 Task: Compose an email with the signature Gus Powell with the subject Request for feedback on a social media campaign and the message I am writing to follow up on the status of the proposal. from softage.2@softage.net to softage.10@softage.net with an attached image file Slideshow_slide.jpg Undo the message and rewrite the message as Please let me know if there are any changes to the project requirements. Send the email. Finally, move the email from Sent Items to the label Journaling
Action: Mouse moved to (180, 539)
Screenshot: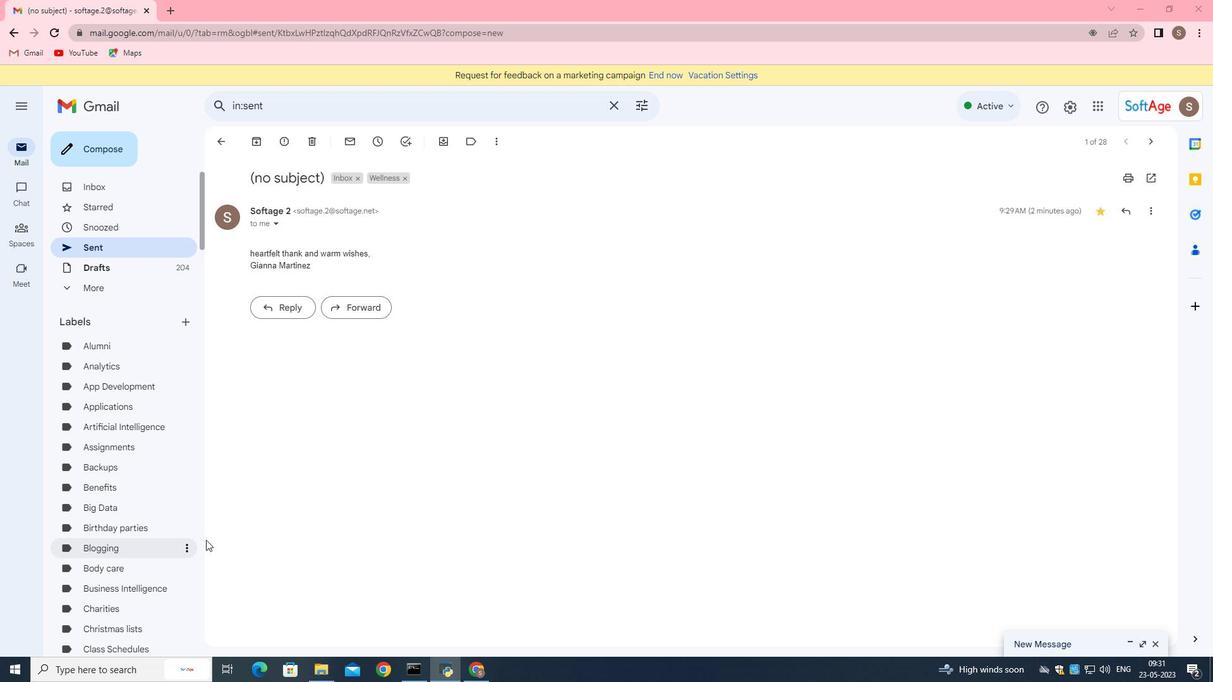 
Action: Mouse scrolled (180, 538) with delta (0, 0)
Screenshot: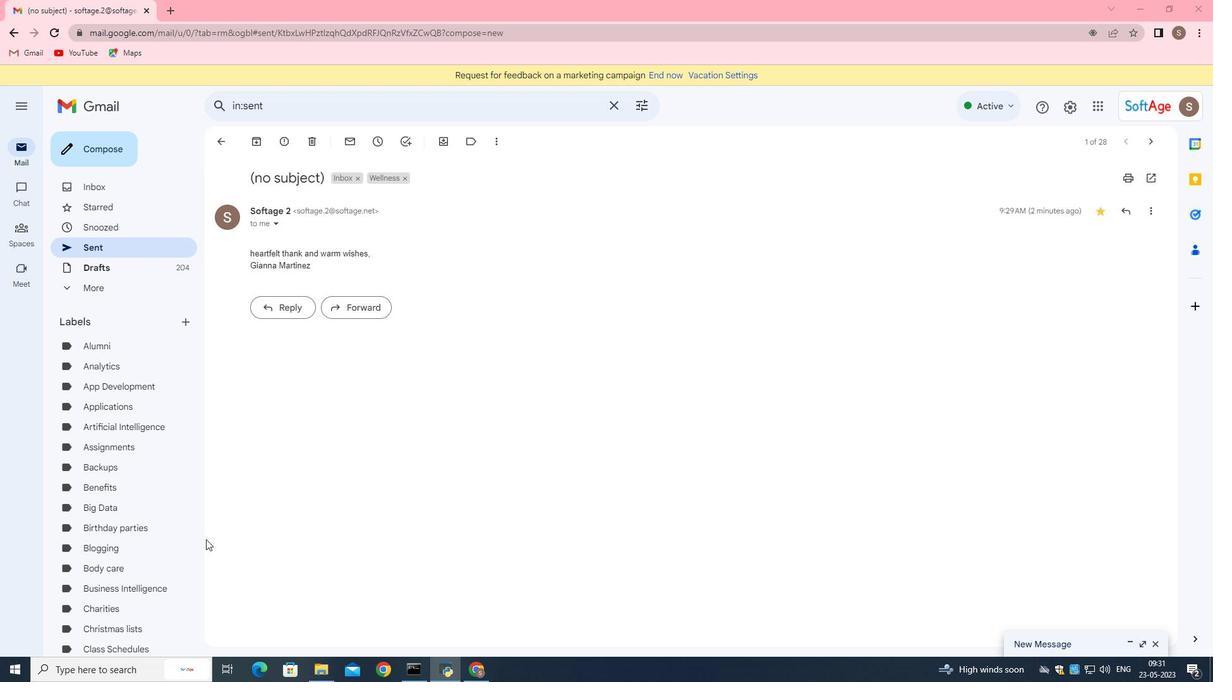 
Action: Mouse moved to (163, 545)
Screenshot: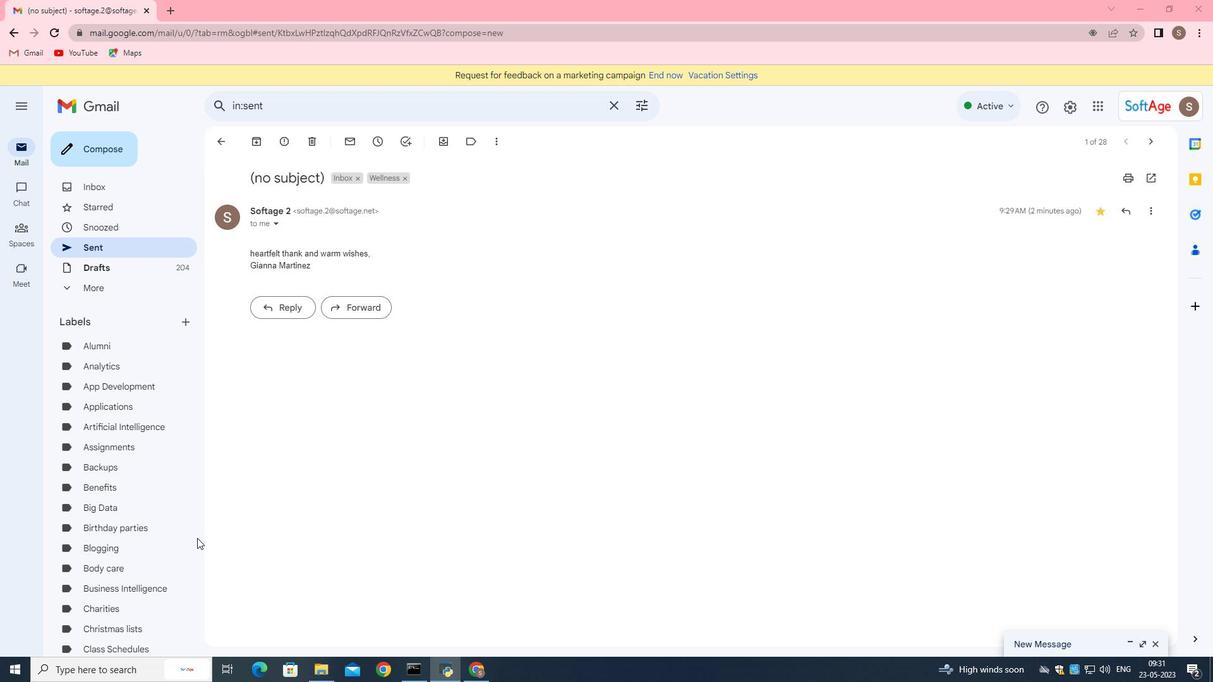 
Action: Mouse scrolled (163, 545) with delta (0, 0)
Screenshot: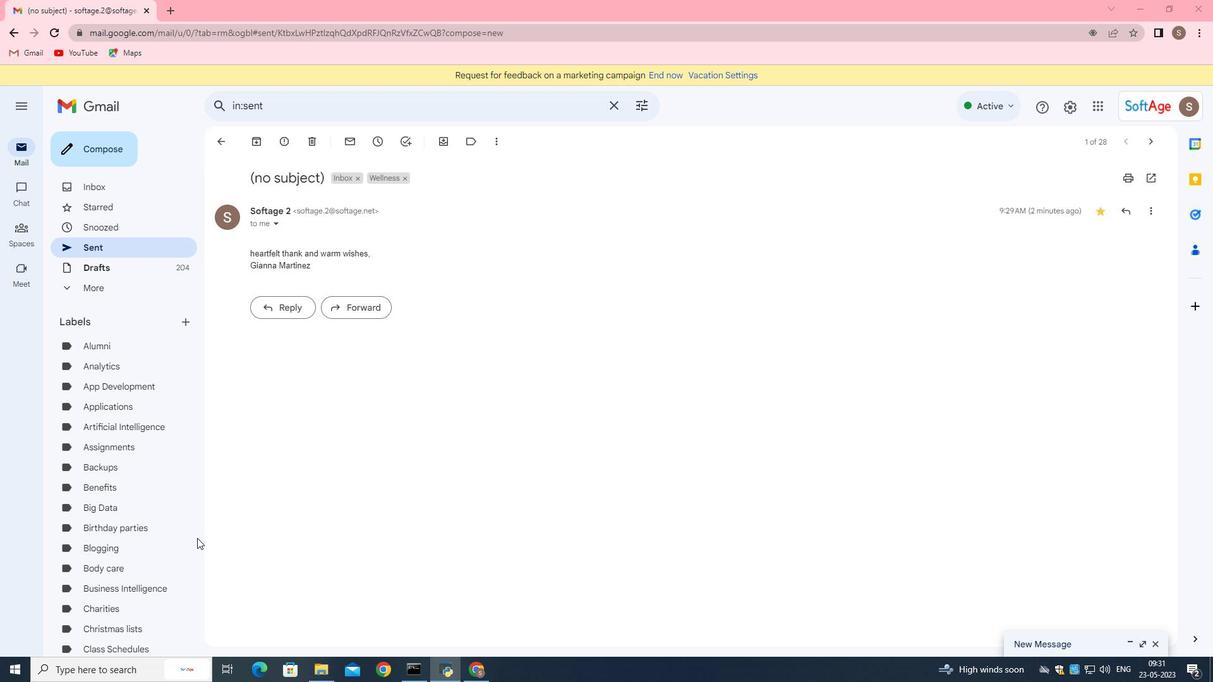 
Action: Mouse moved to (160, 547)
Screenshot: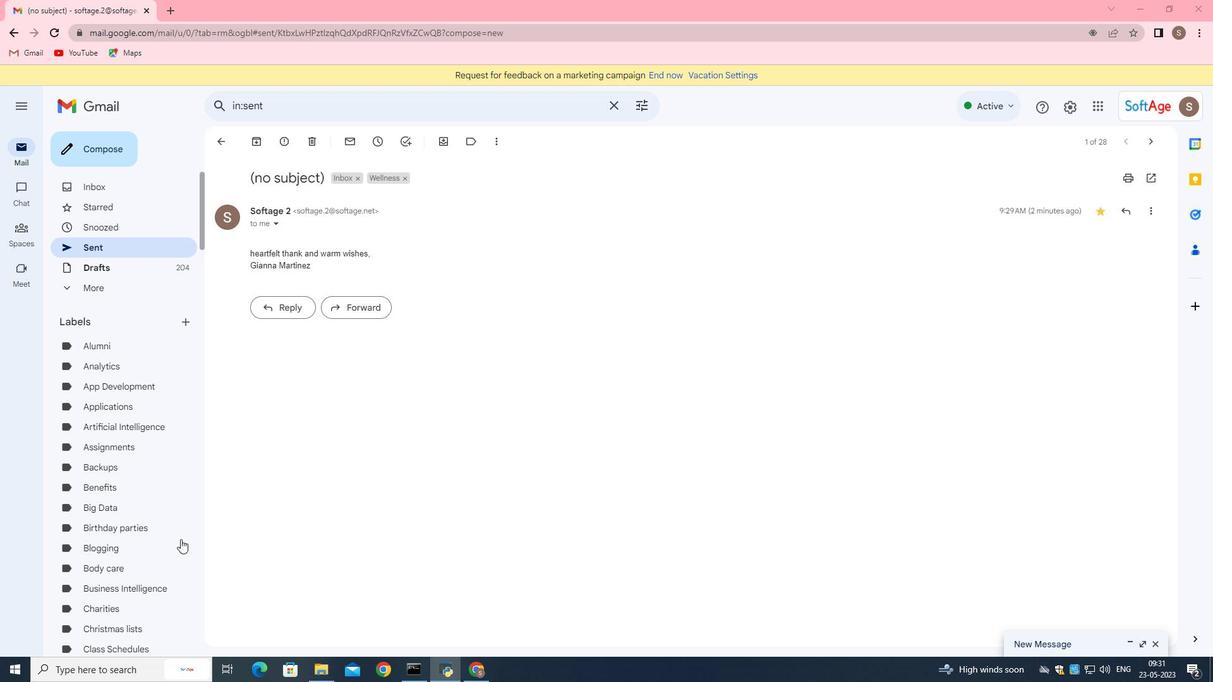 
Action: Mouse scrolled (160, 546) with delta (0, 0)
Screenshot: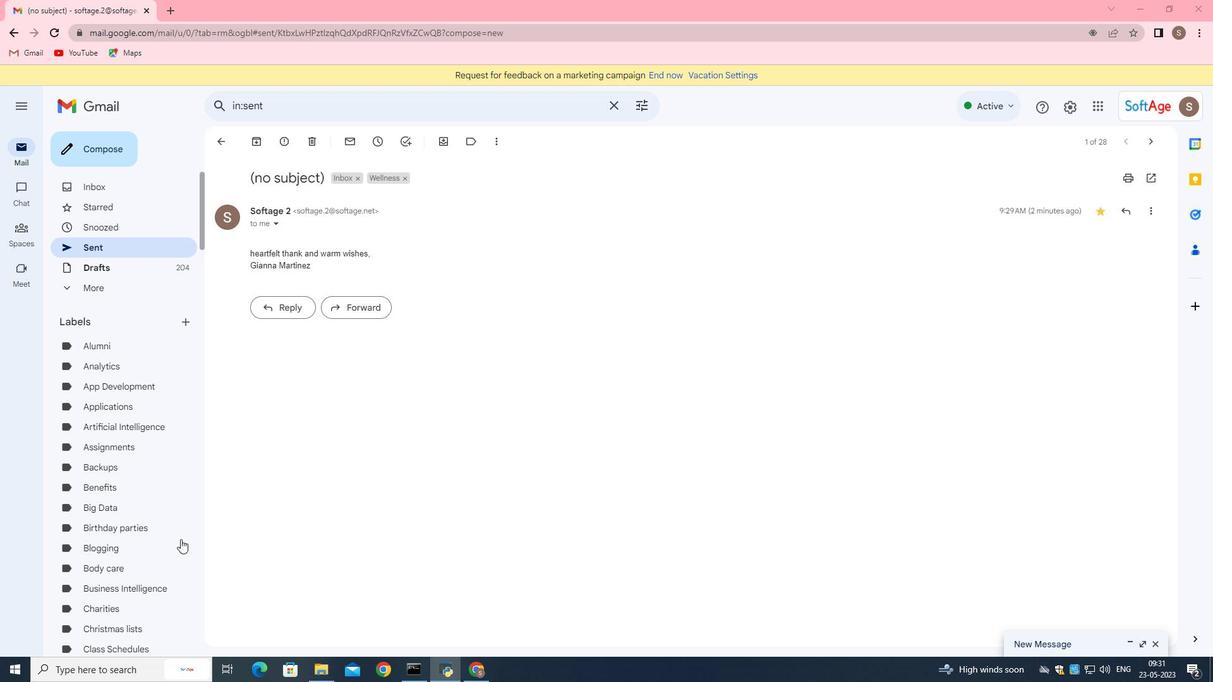 
Action: Mouse moved to (160, 547)
Screenshot: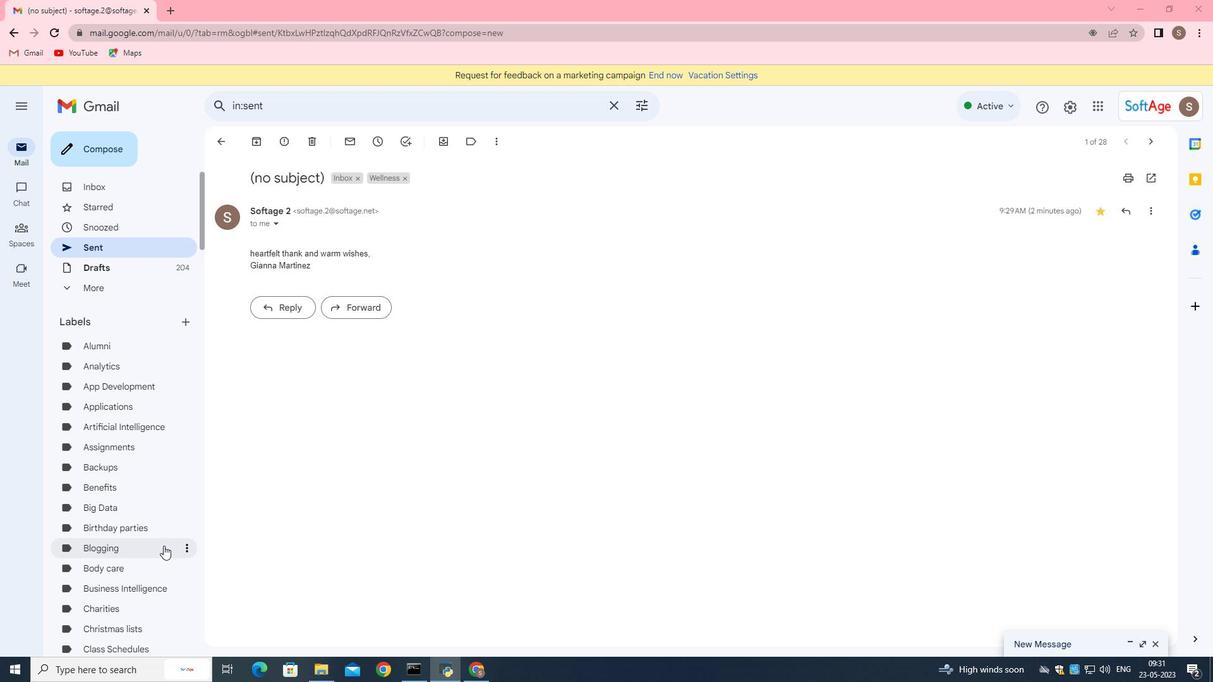 
Action: Mouse scrolled (160, 546) with delta (0, 0)
Screenshot: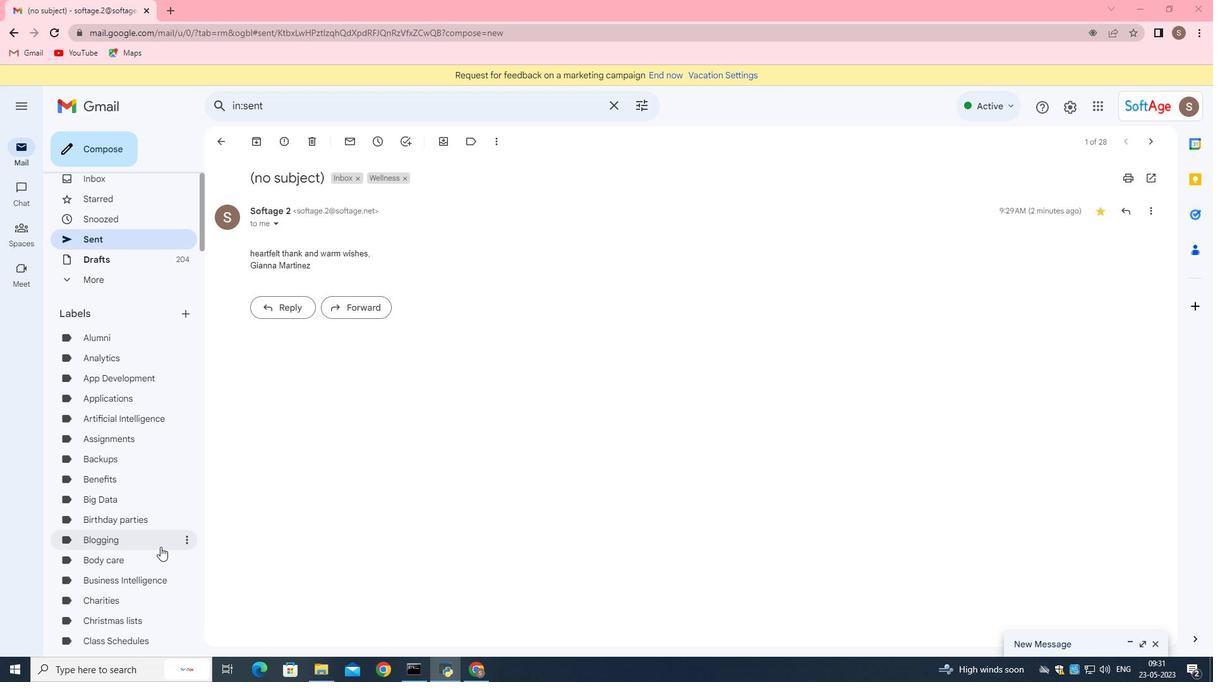 
Action: Mouse scrolled (160, 546) with delta (0, 0)
Screenshot: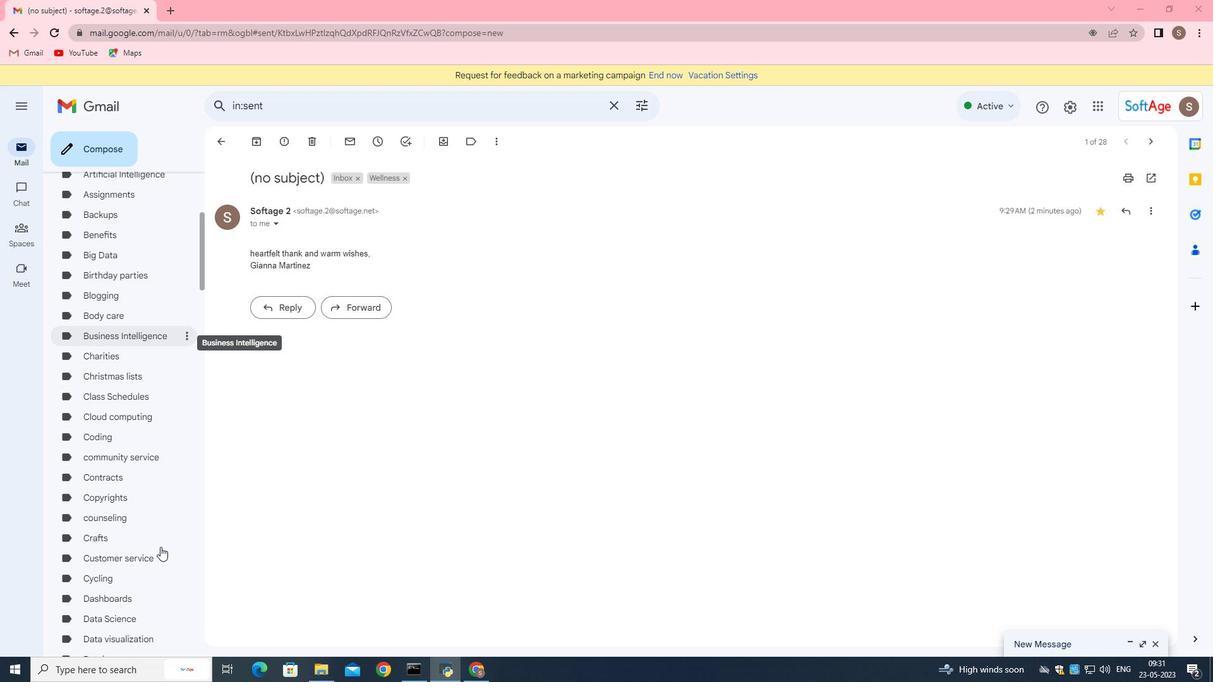 
Action: Mouse moved to (160, 547)
Screenshot: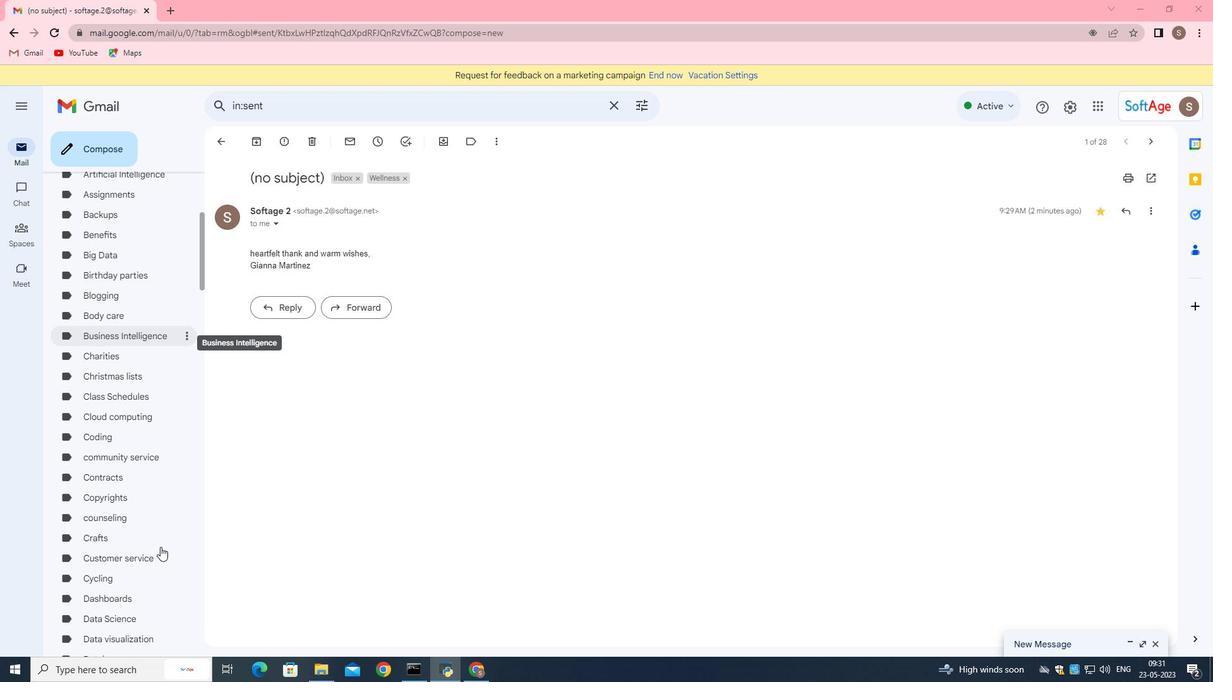 
Action: Mouse scrolled (160, 547) with delta (0, 0)
Screenshot: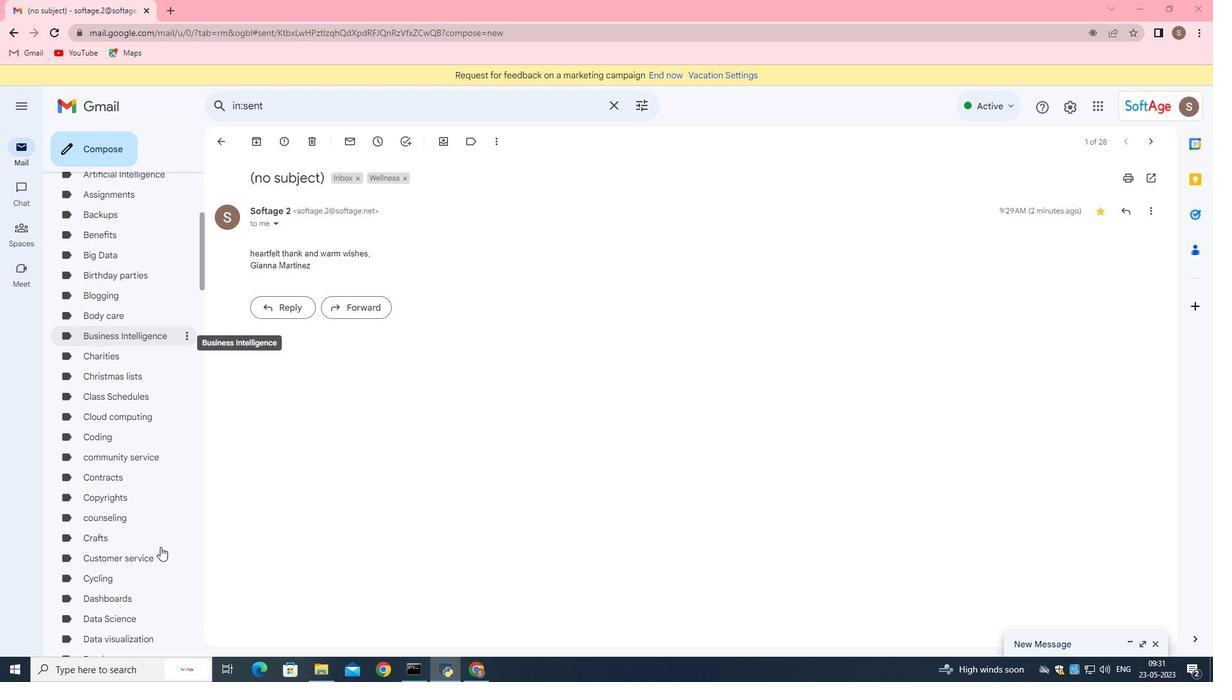 
Action: Mouse moved to (118, 469)
Screenshot: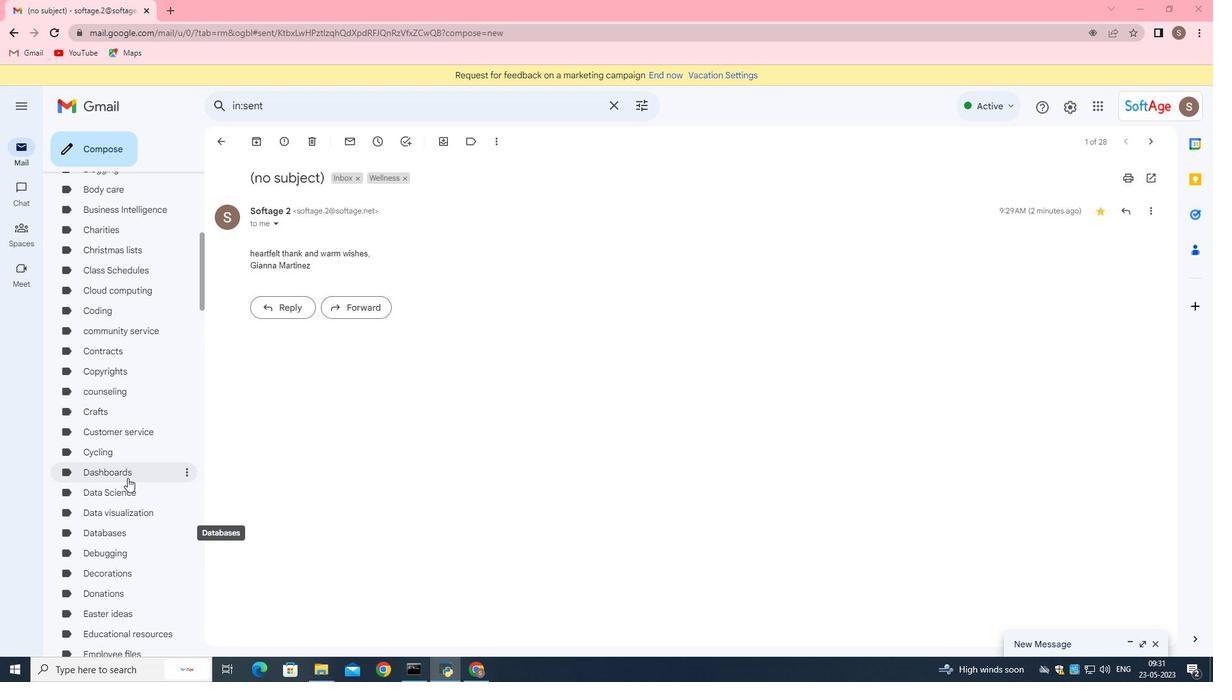 
Action: Mouse scrolled (118, 470) with delta (0, 0)
Screenshot: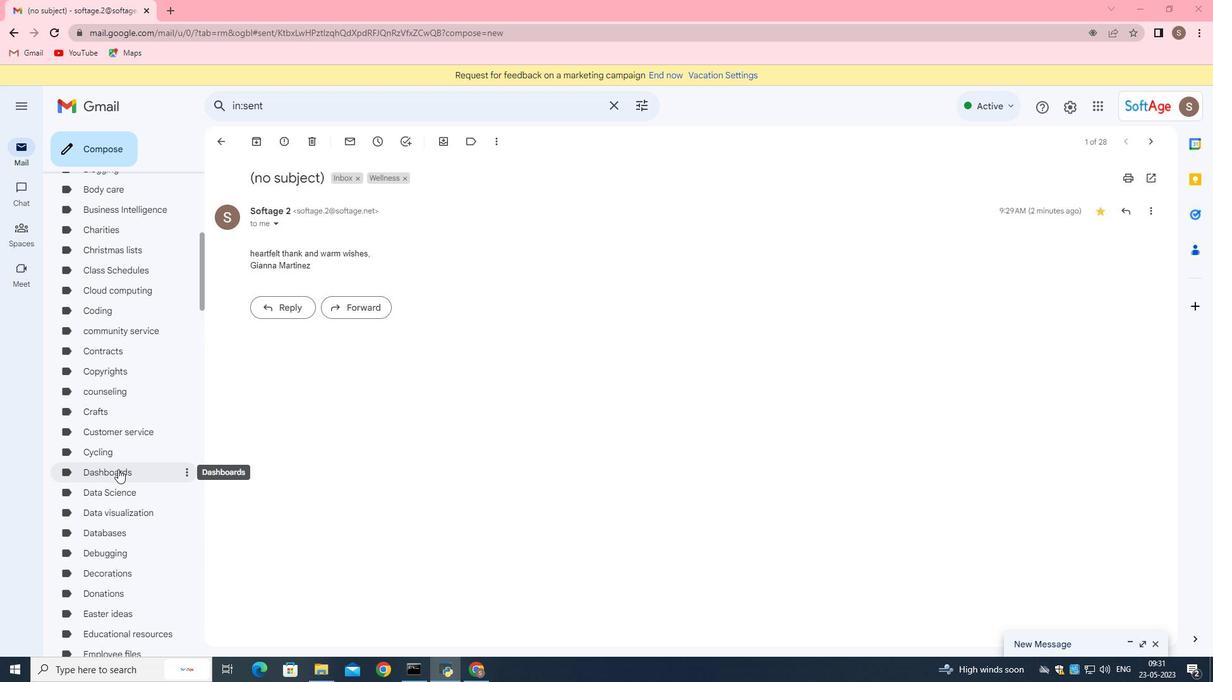 
Action: Mouse scrolled (118, 470) with delta (0, 0)
Screenshot: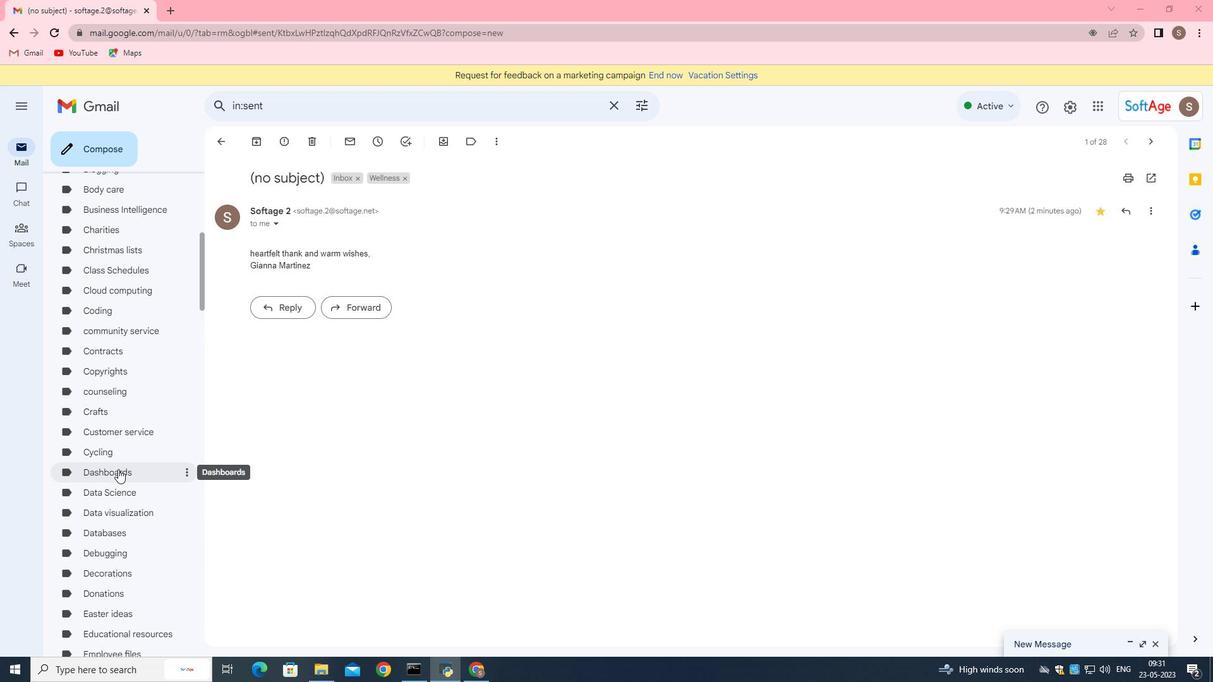 
Action: Mouse scrolled (118, 470) with delta (0, 0)
Screenshot: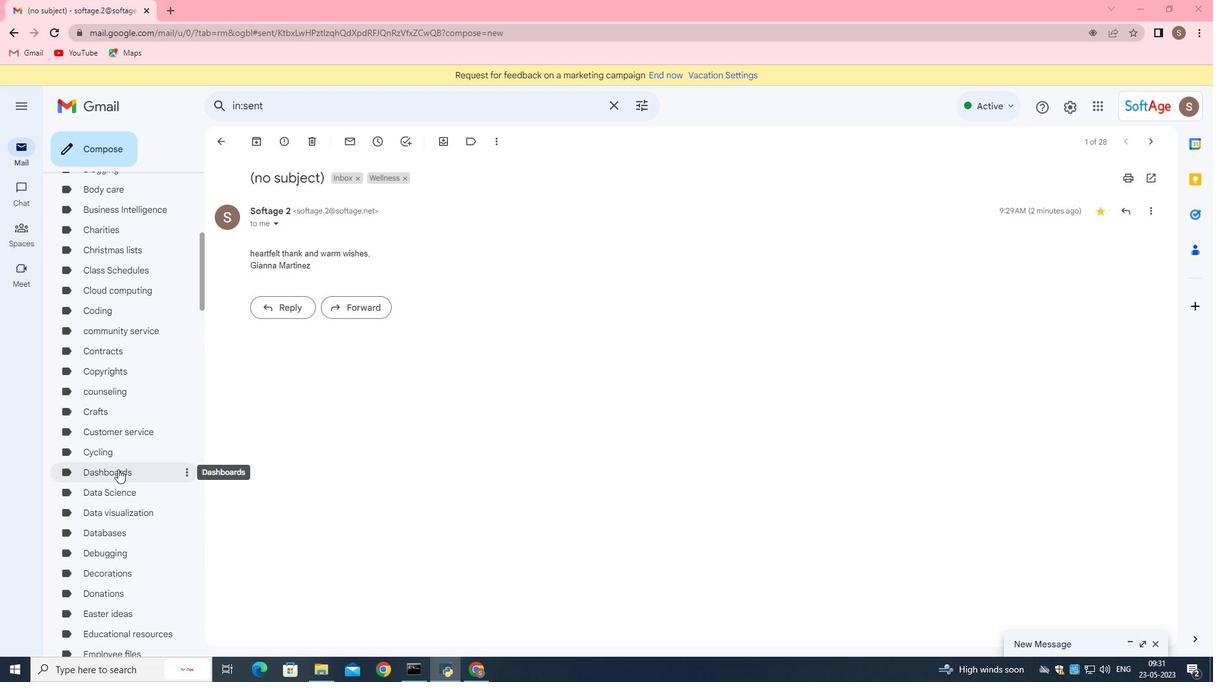 
Action: Mouse moved to (115, 468)
Screenshot: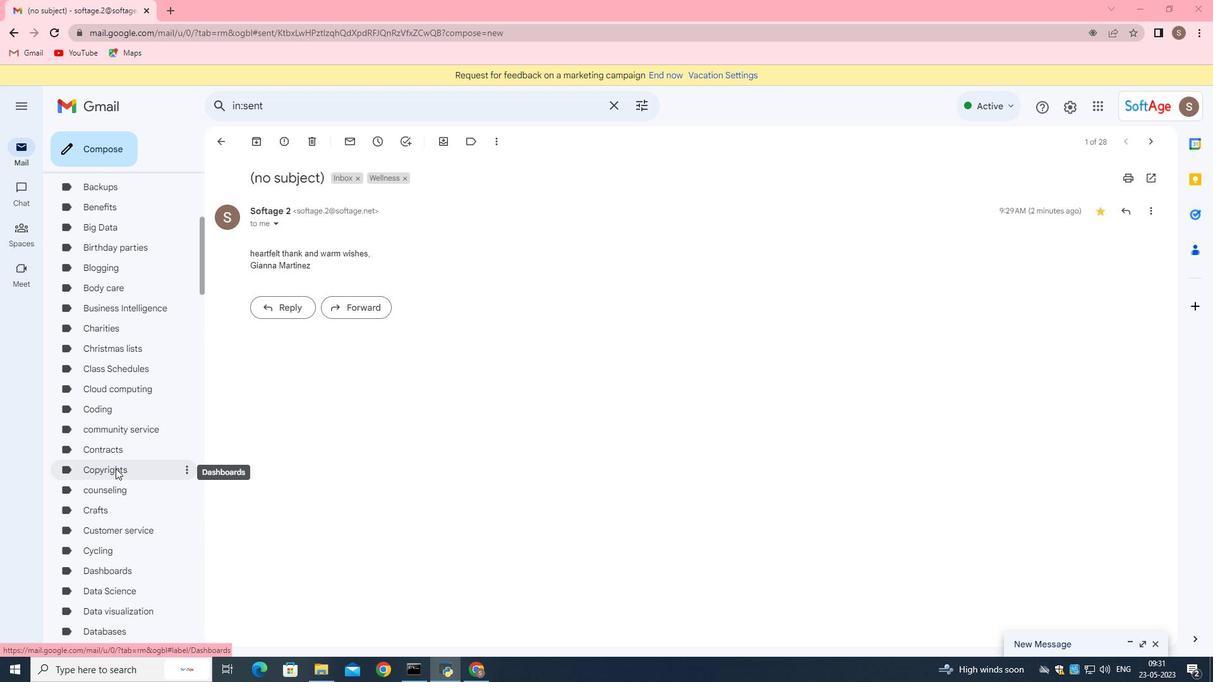 
Action: Mouse scrolled (115, 469) with delta (0, 0)
Screenshot: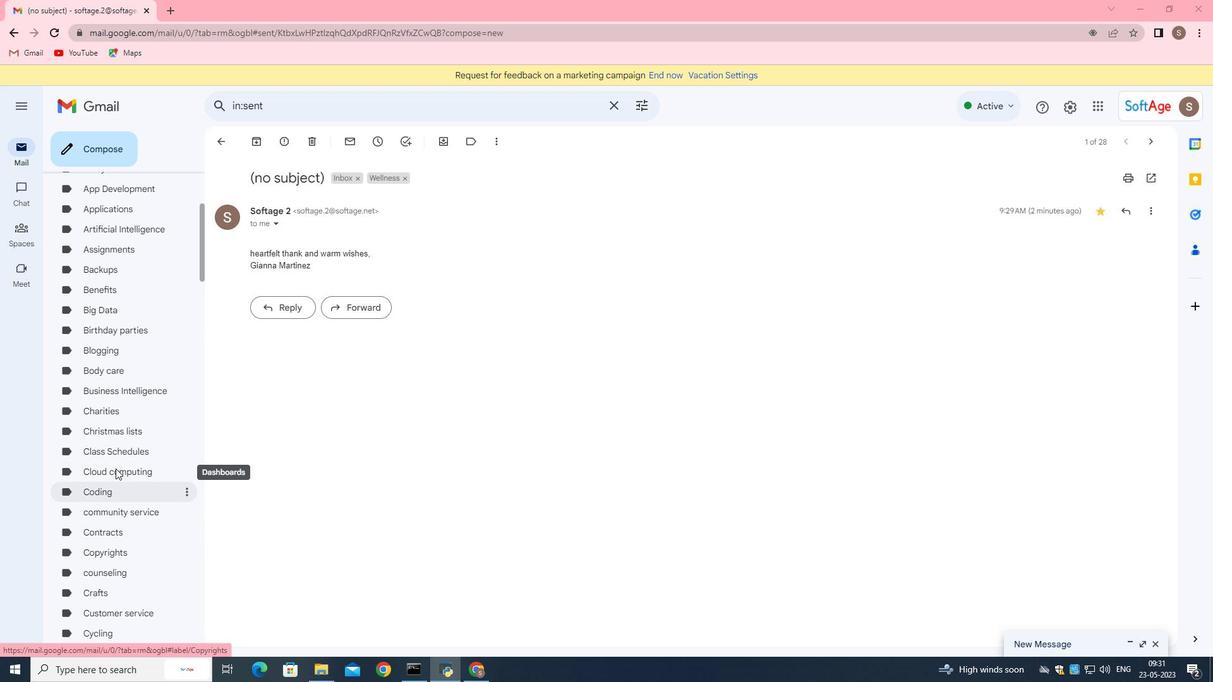 
Action: Mouse scrolled (115, 469) with delta (0, 0)
Screenshot: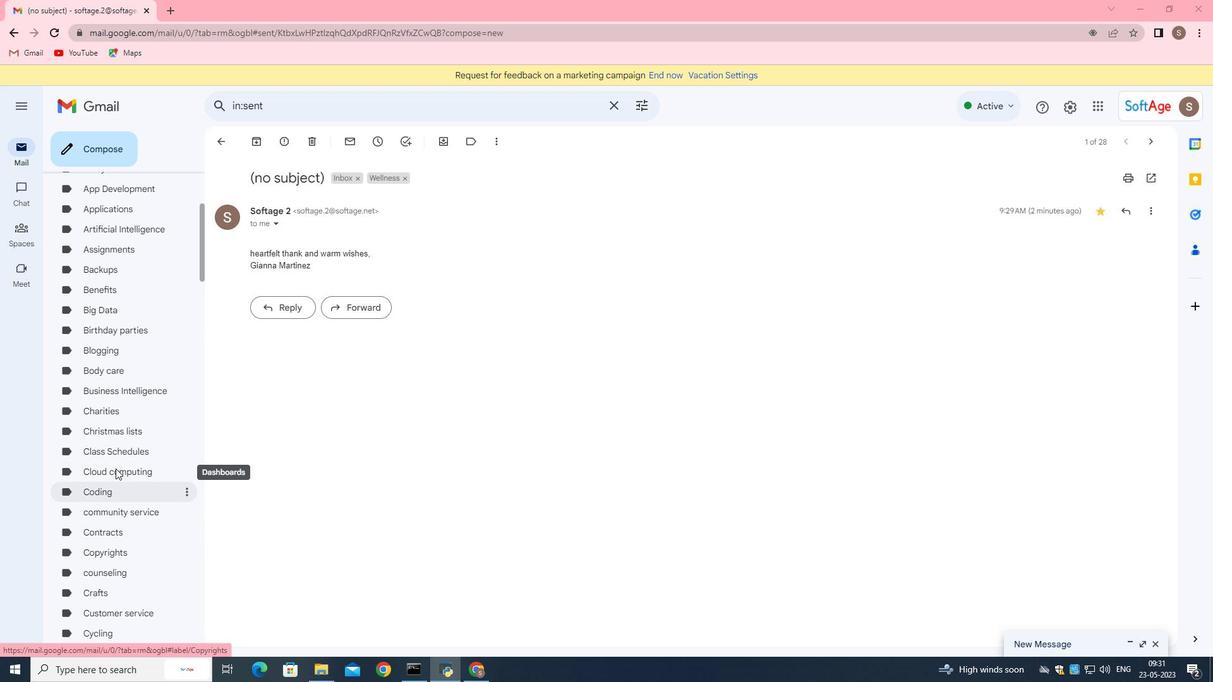 
Action: Mouse moved to (114, 468)
Screenshot: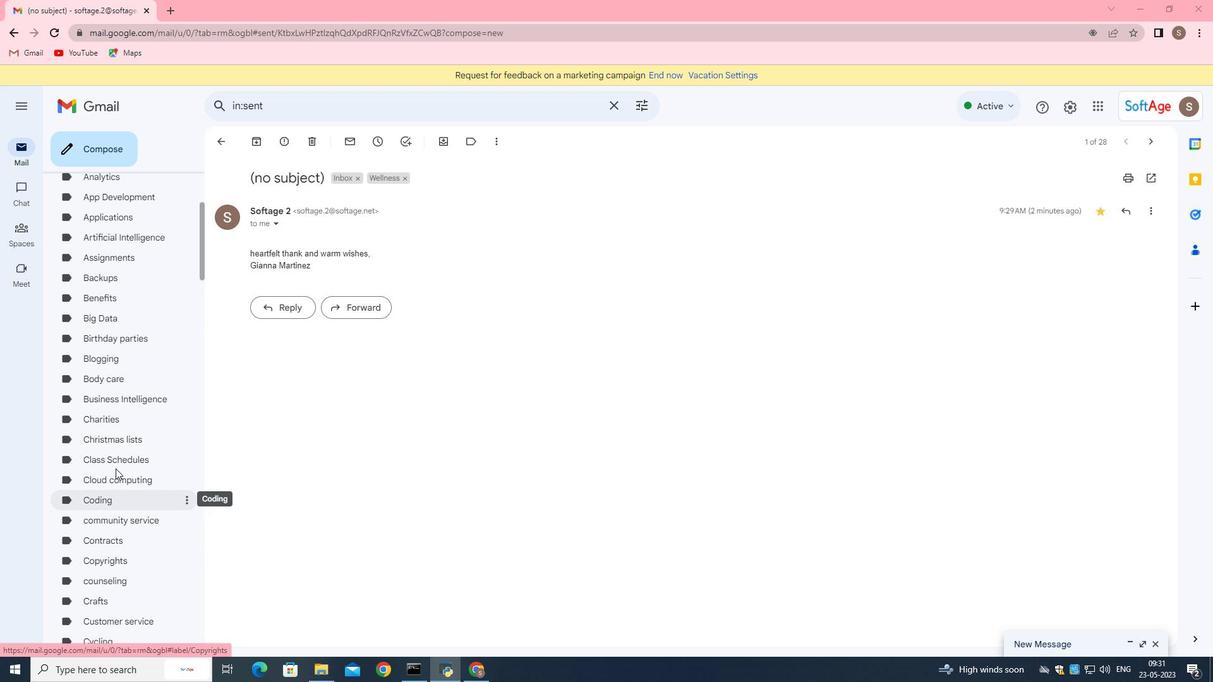 
Action: Mouse scrolled (114, 469) with delta (0, 0)
Screenshot: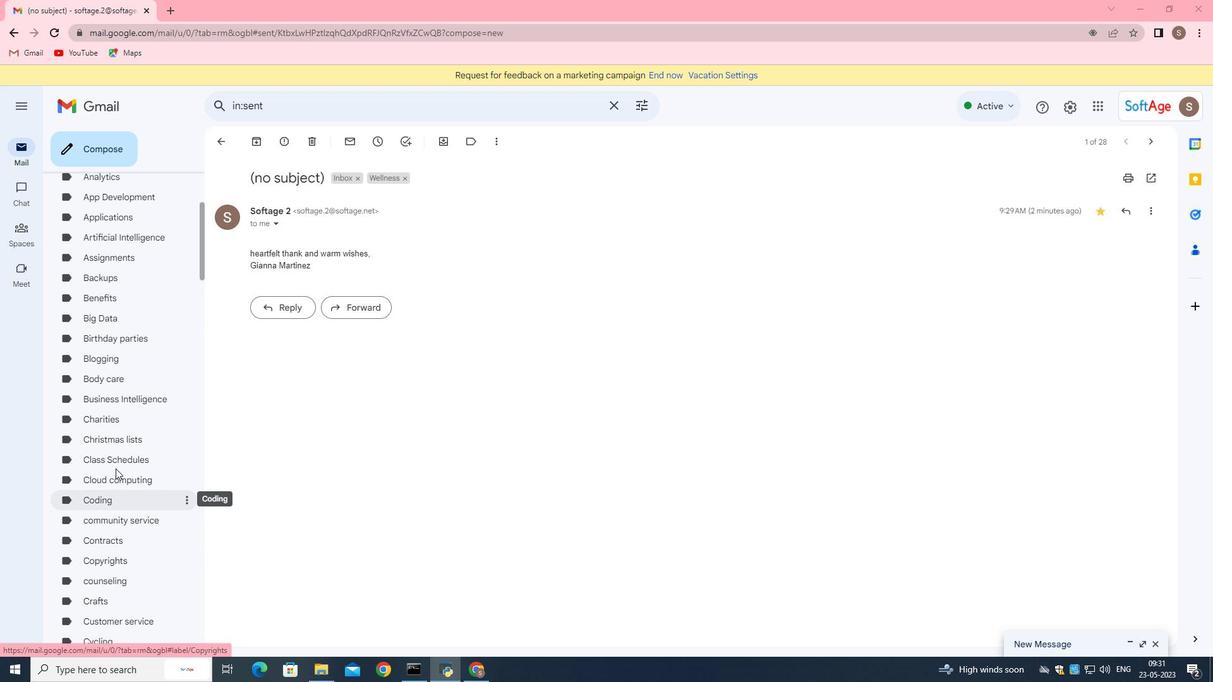 
Action: Mouse moved to (113, 468)
Screenshot: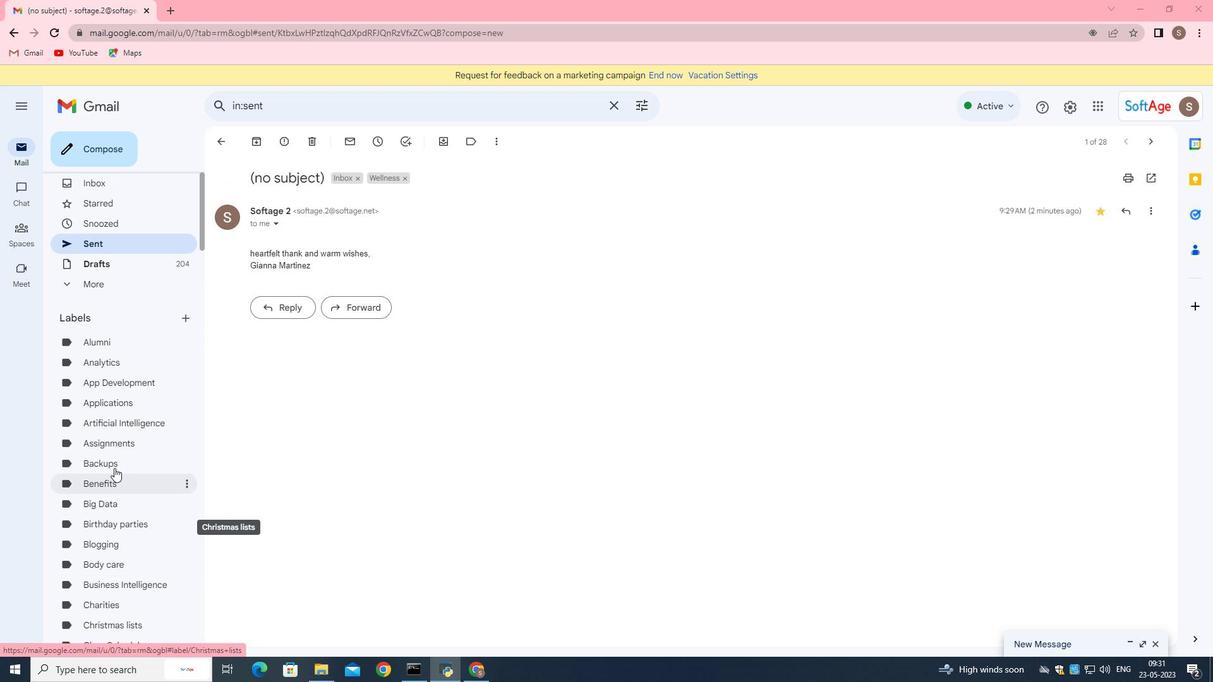 
Action: Mouse scrolled (113, 468) with delta (0, 0)
Screenshot: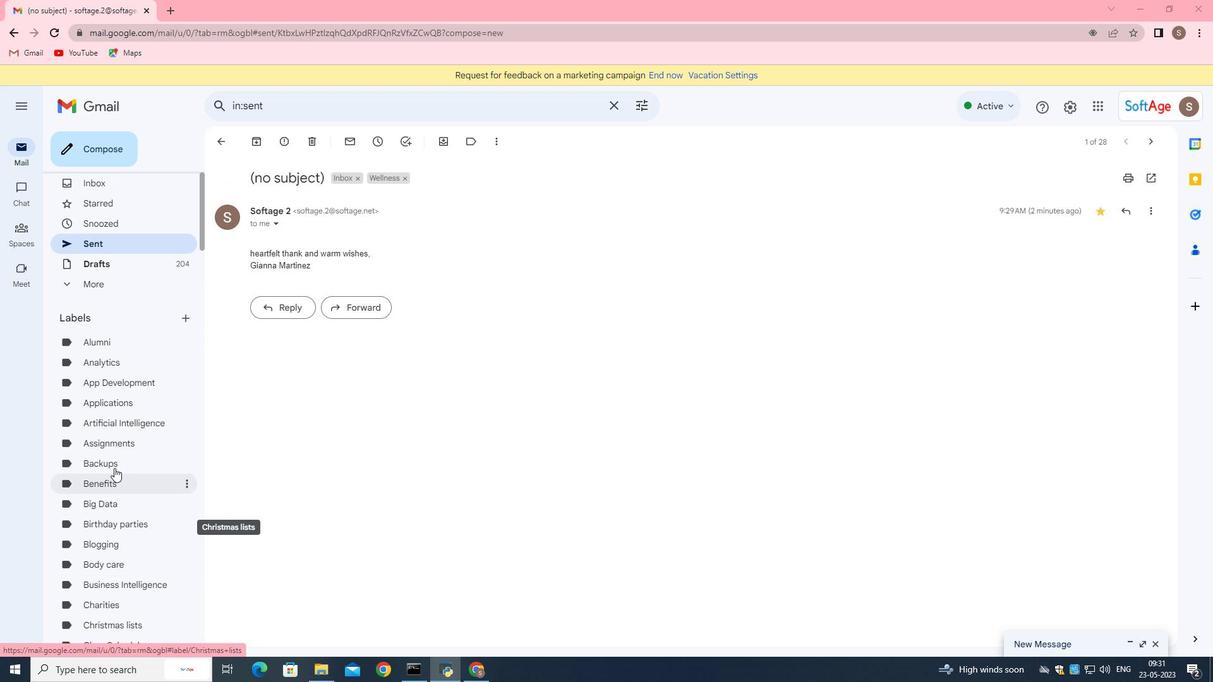 
Action: Mouse scrolled (113, 468) with delta (0, 0)
Screenshot: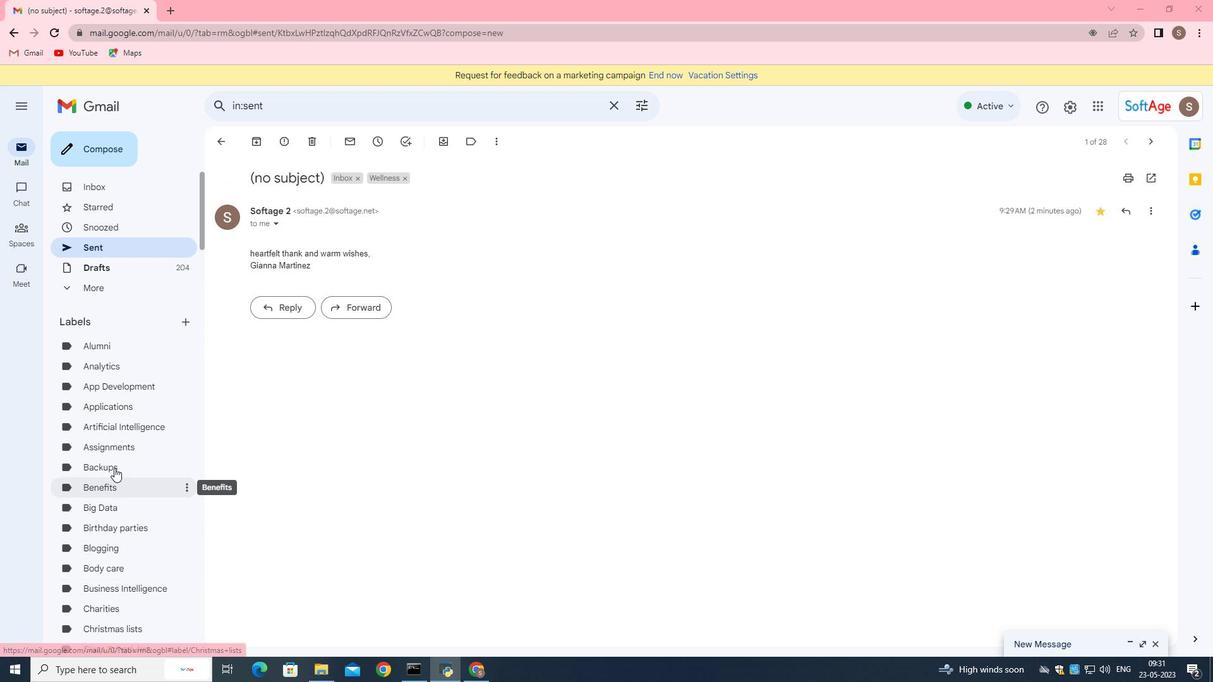 
Action: Mouse scrolled (113, 468) with delta (0, 0)
Screenshot: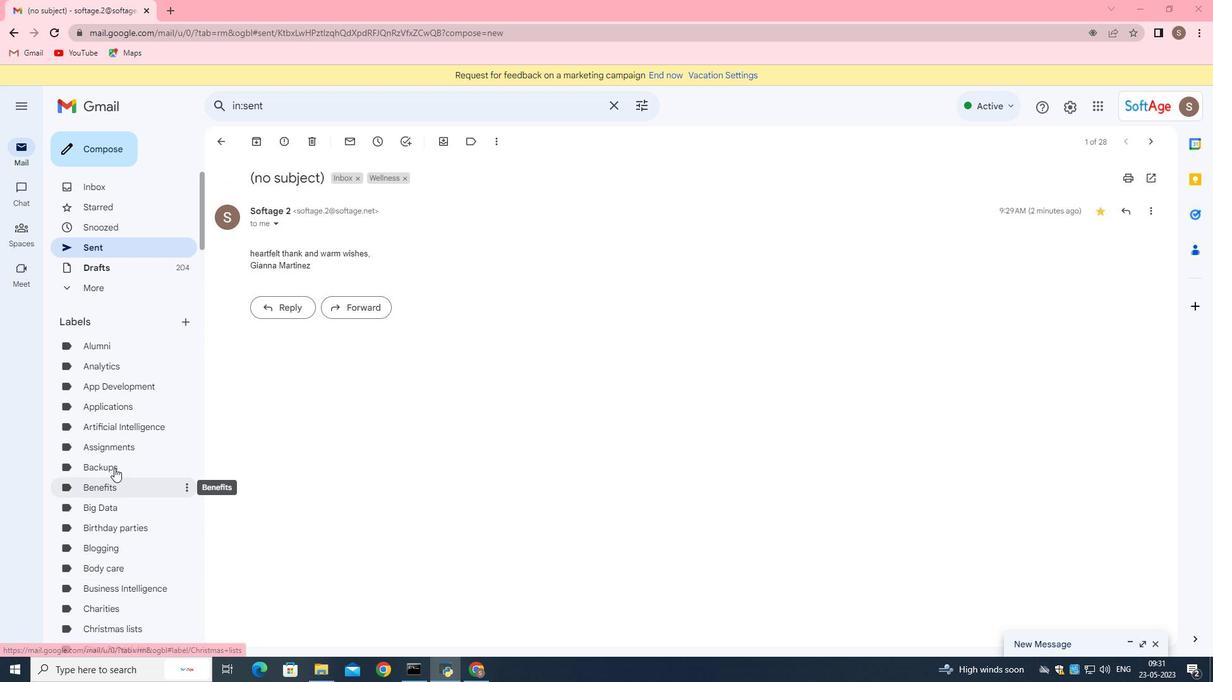 
Action: Mouse moved to (86, 105)
Screenshot: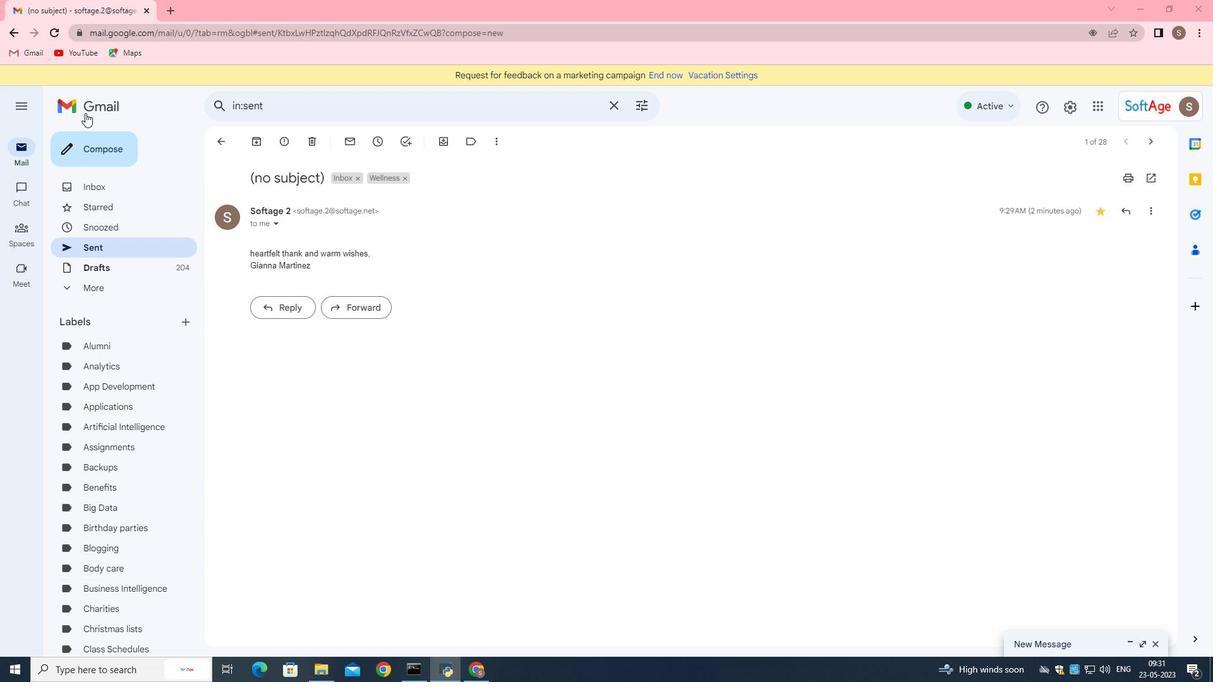 
Action: Mouse pressed left at (86, 105)
Screenshot: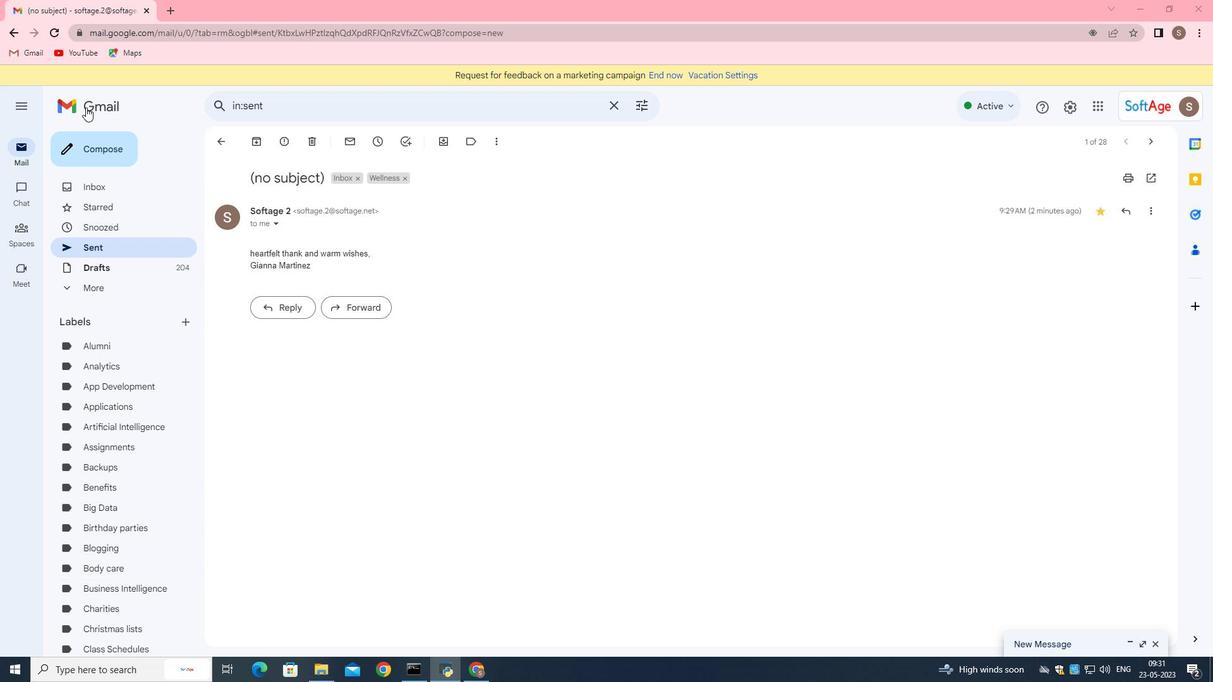 
Action: Mouse moved to (80, 158)
Screenshot: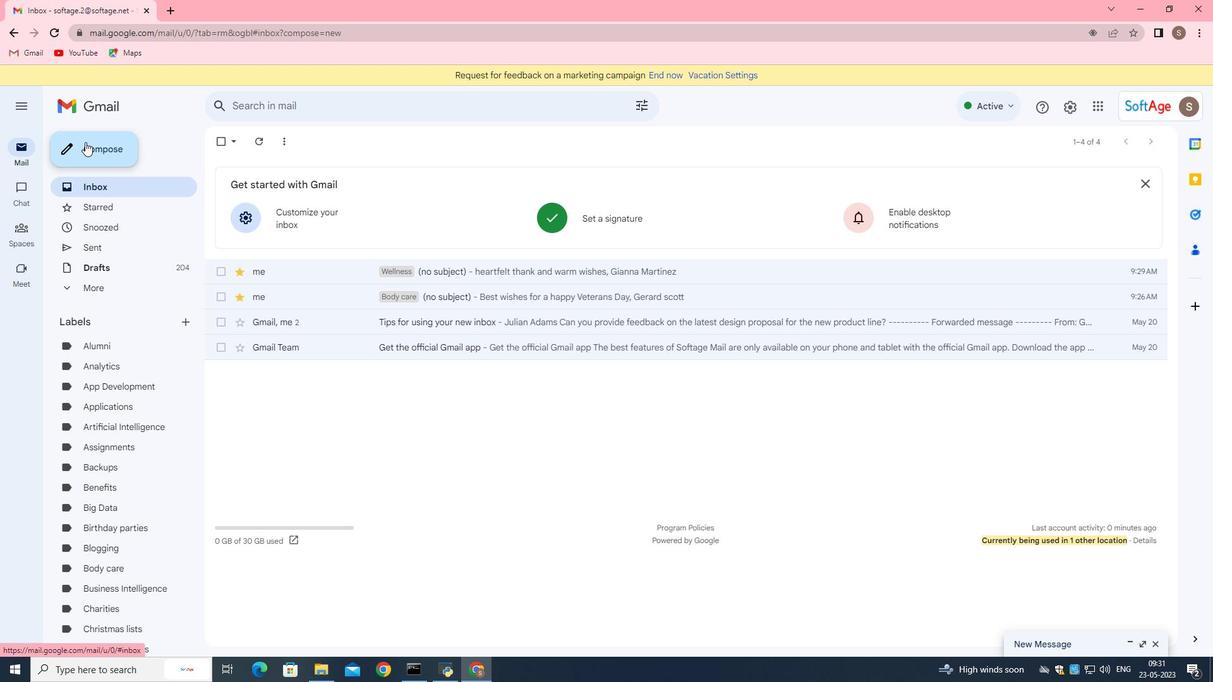 
Action: Mouse pressed left at (80, 158)
Screenshot: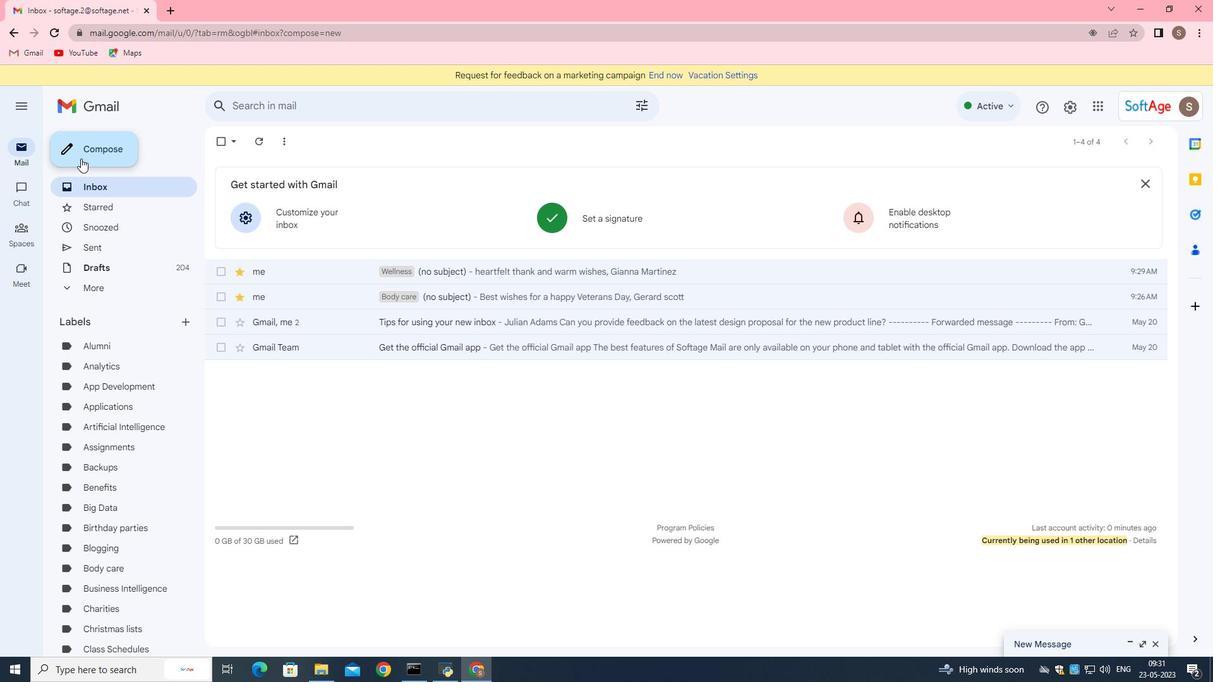 
Action: Mouse moved to (854, 634)
Screenshot: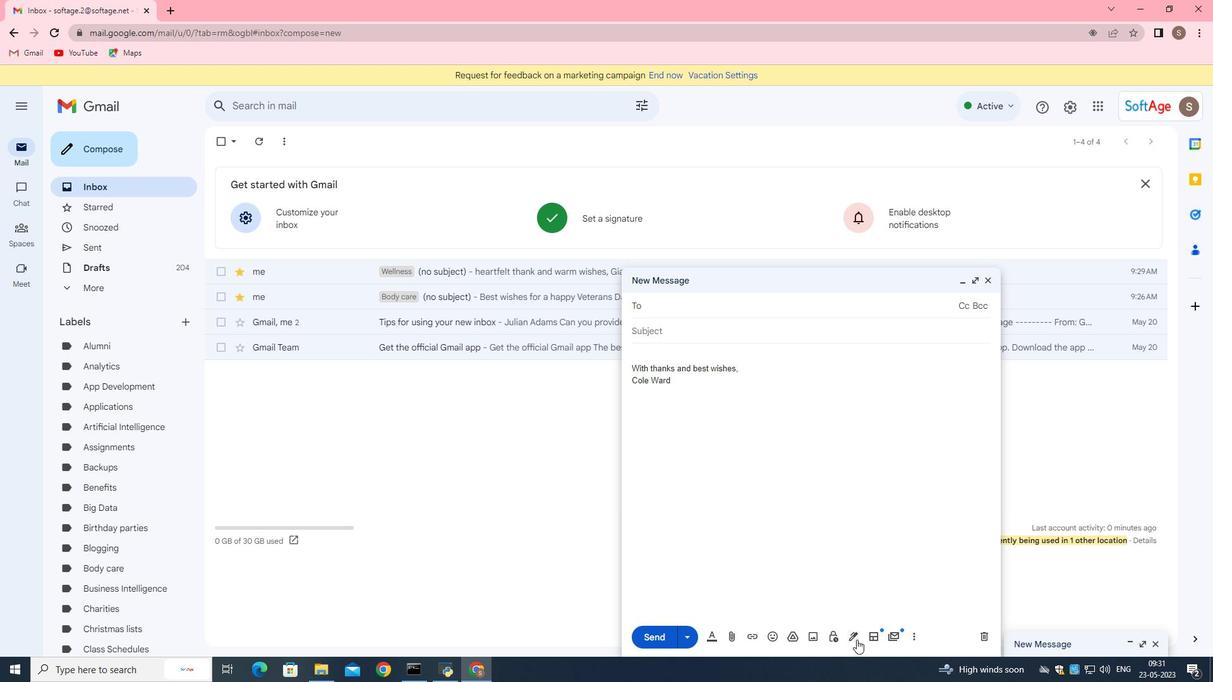 
Action: Mouse pressed left at (854, 634)
Screenshot: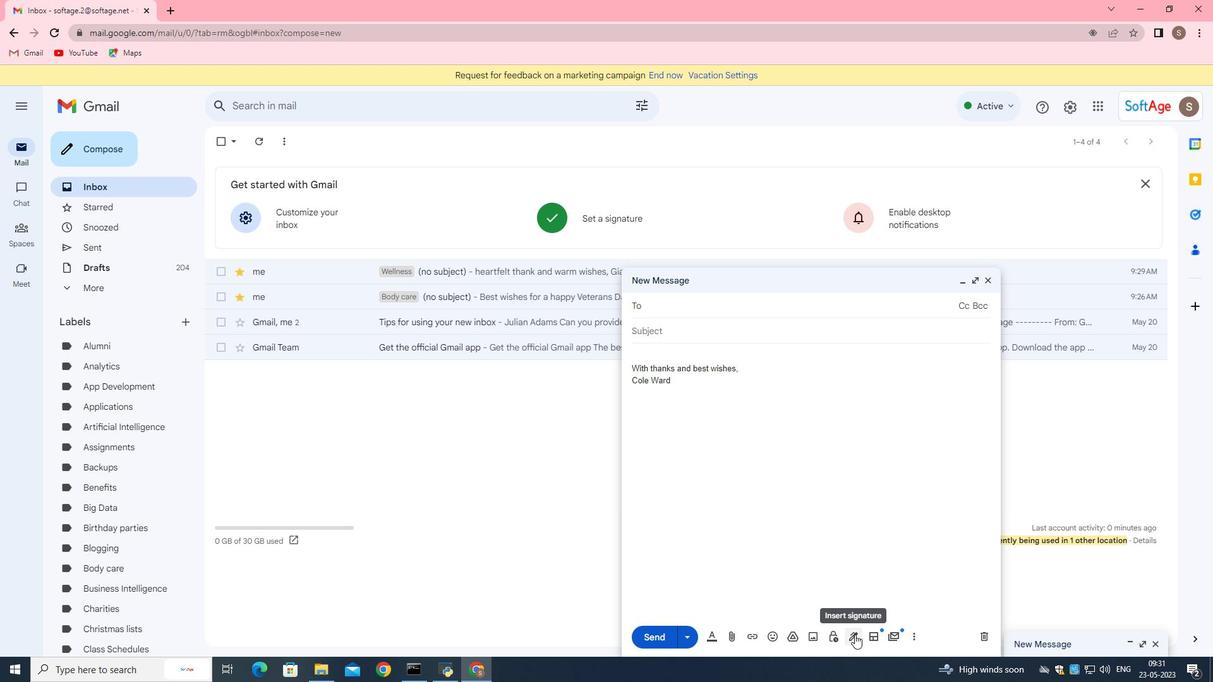 
Action: Mouse moved to (886, 550)
Screenshot: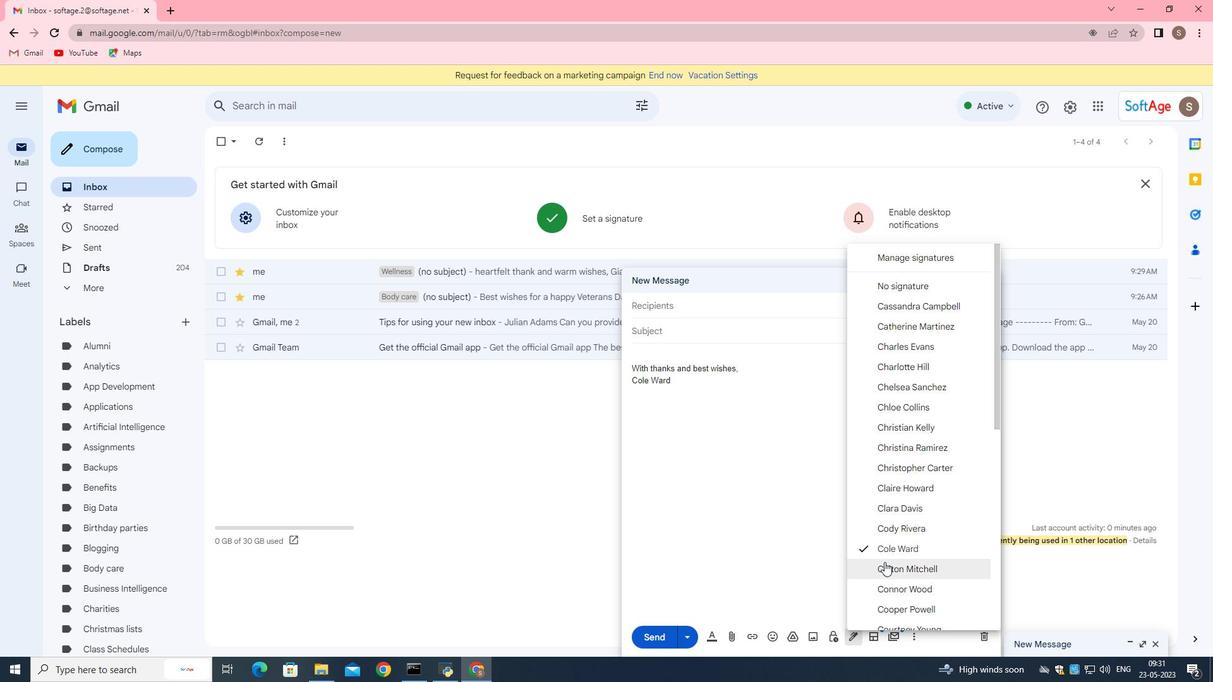 
Action: Mouse scrolled (886, 550) with delta (0, 0)
Screenshot: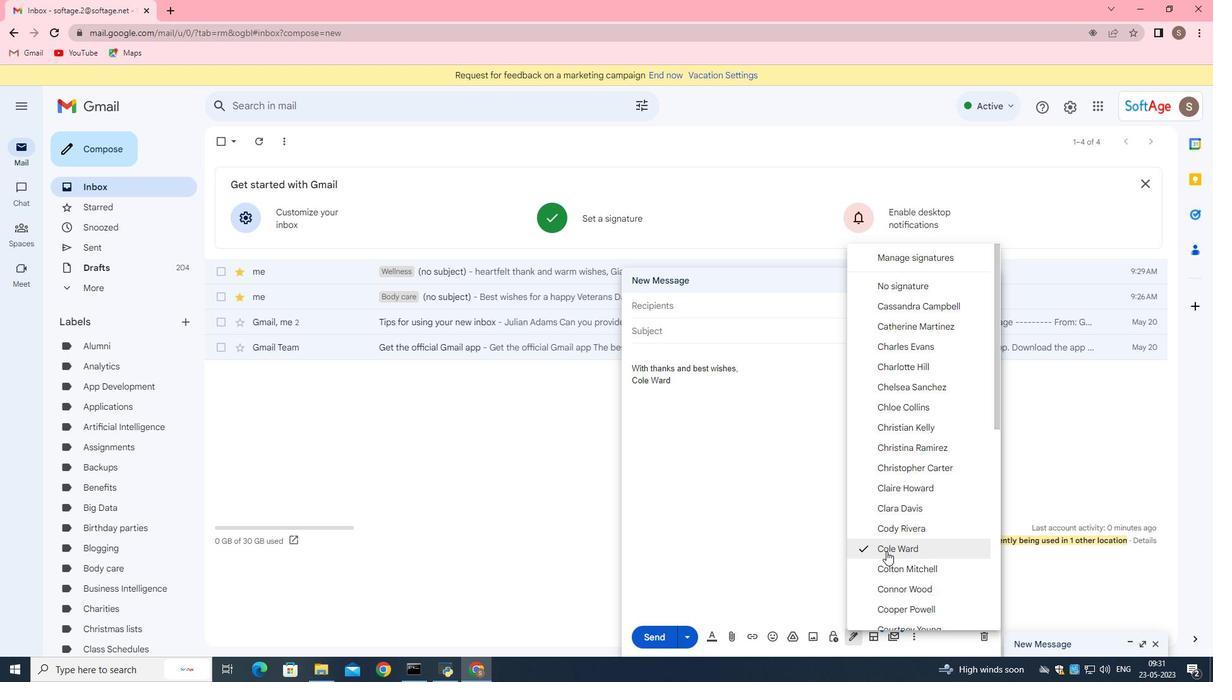 
Action: Mouse scrolled (886, 550) with delta (0, 0)
Screenshot: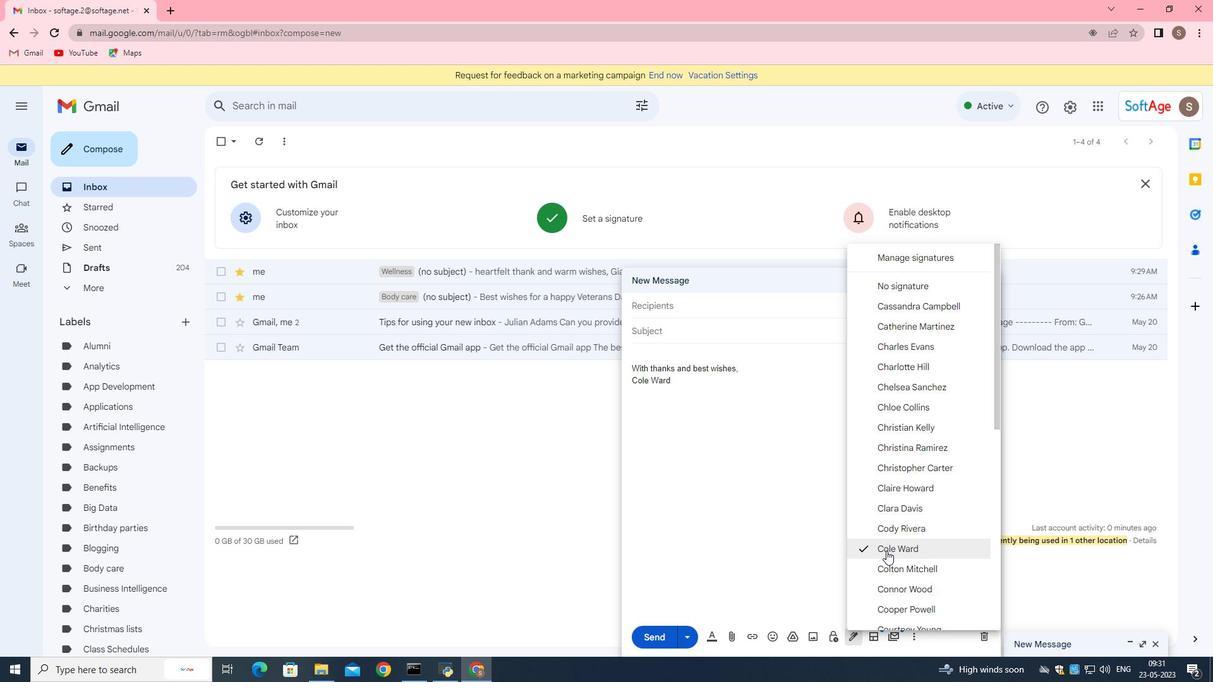 
Action: Mouse moved to (889, 508)
Screenshot: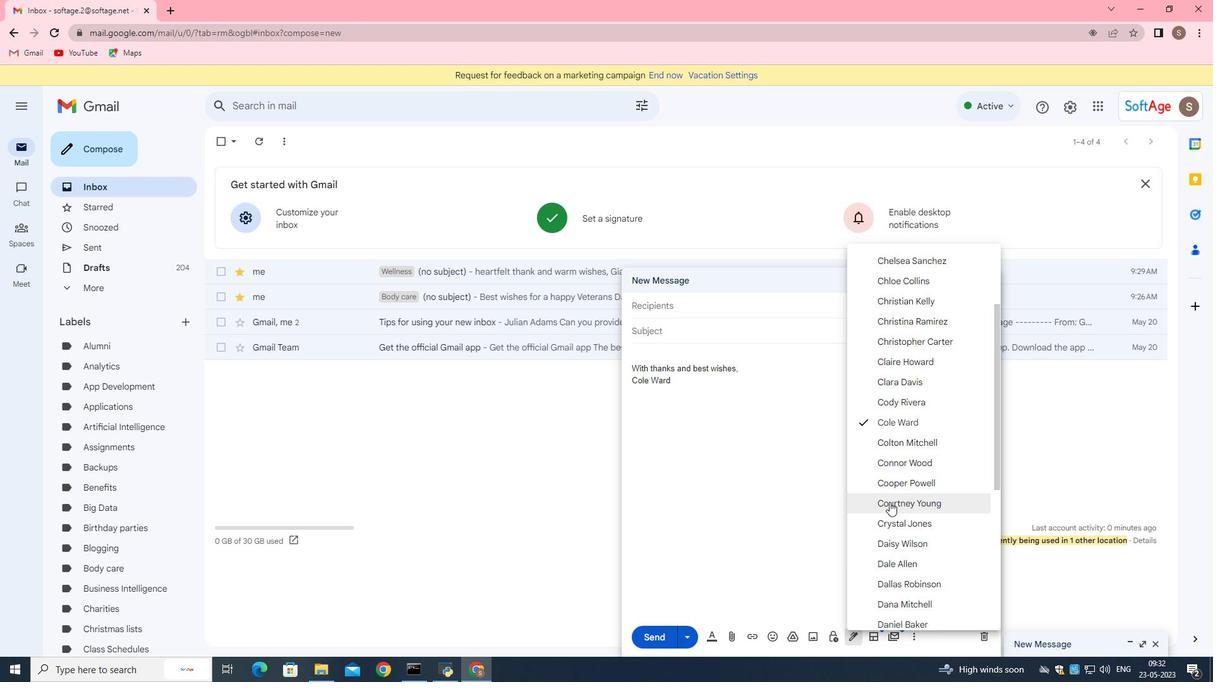 
Action: Mouse scrolled (889, 507) with delta (0, 0)
Screenshot: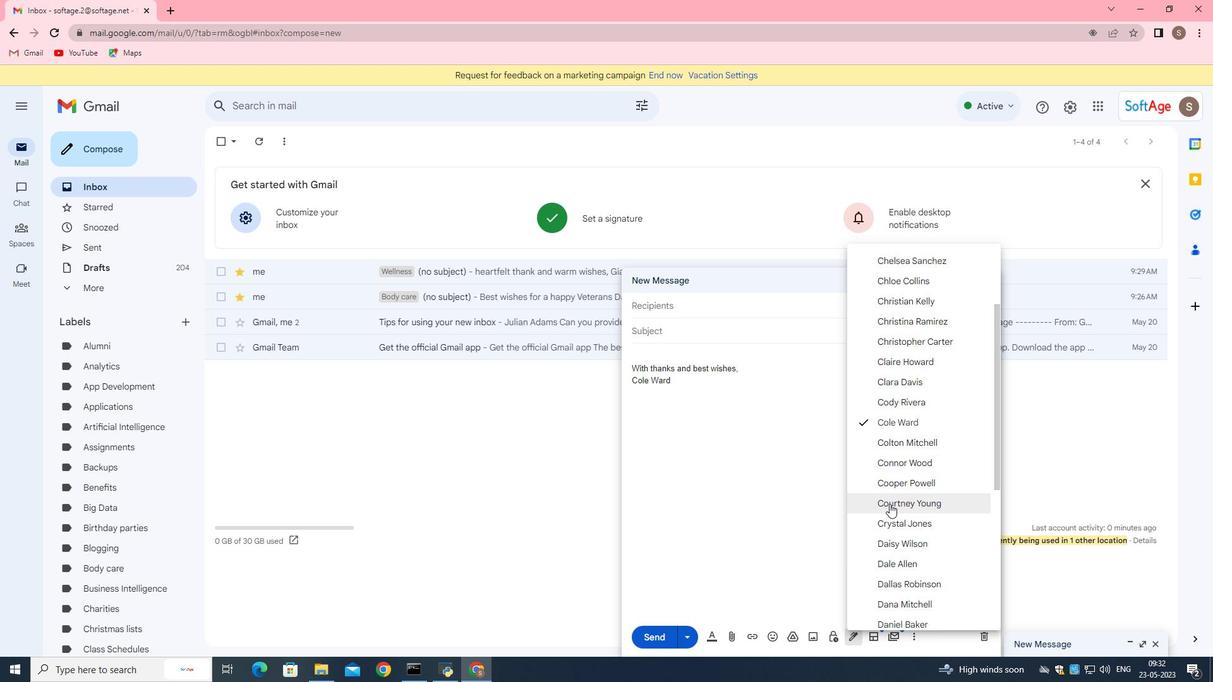 
Action: Mouse moved to (889, 509)
Screenshot: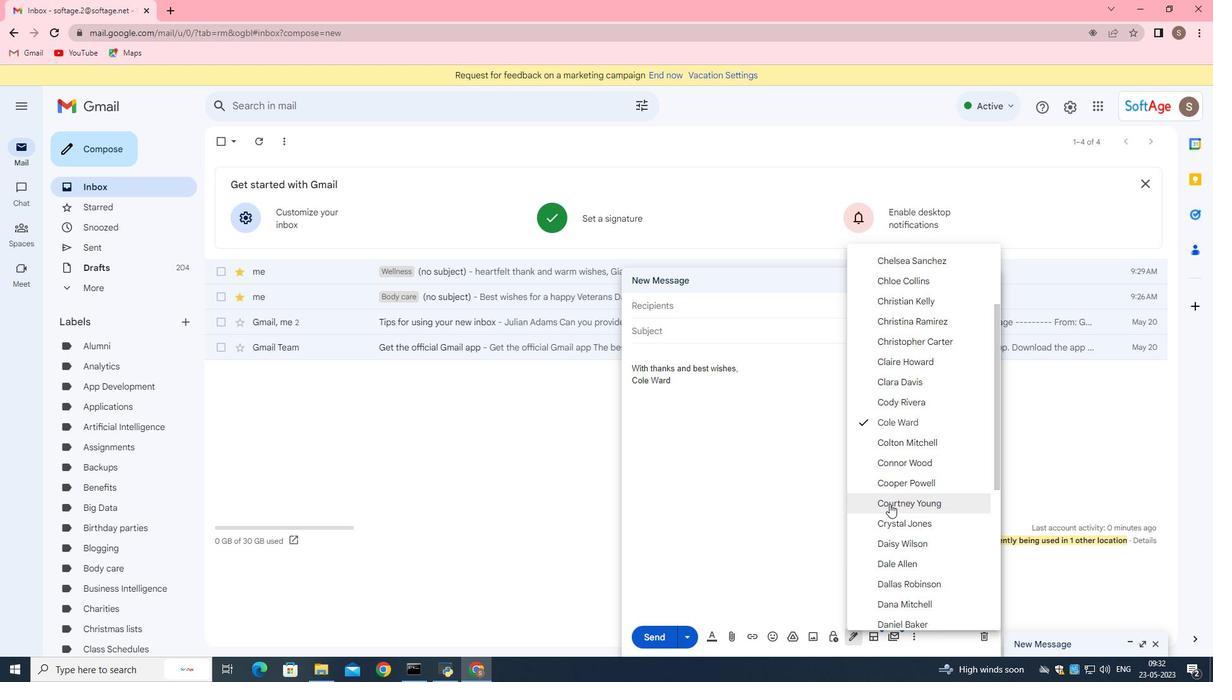 
Action: Mouse scrolled (889, 509) with delta (0, 0)
Screenshot: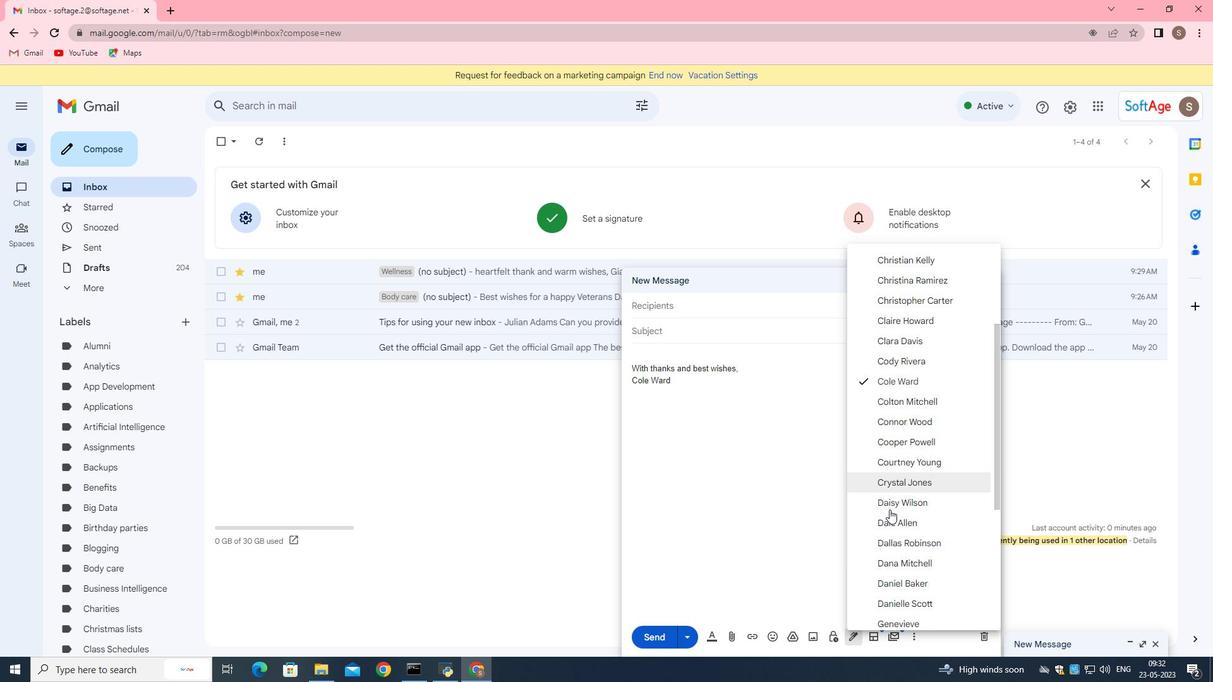 
Action: Mouse scrolled (889, 509) with delta (0, 0)
Screenshot: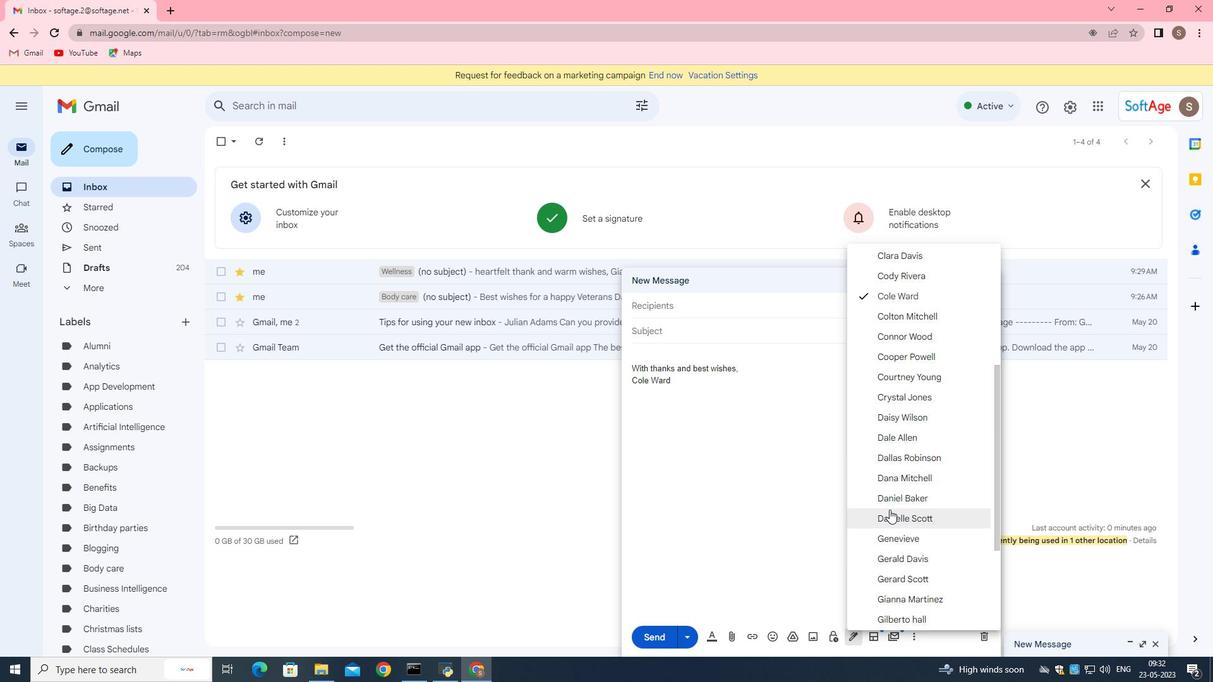 
Action: Mouse scrolled (889, 509) with delta (0, 0)
Screenshot: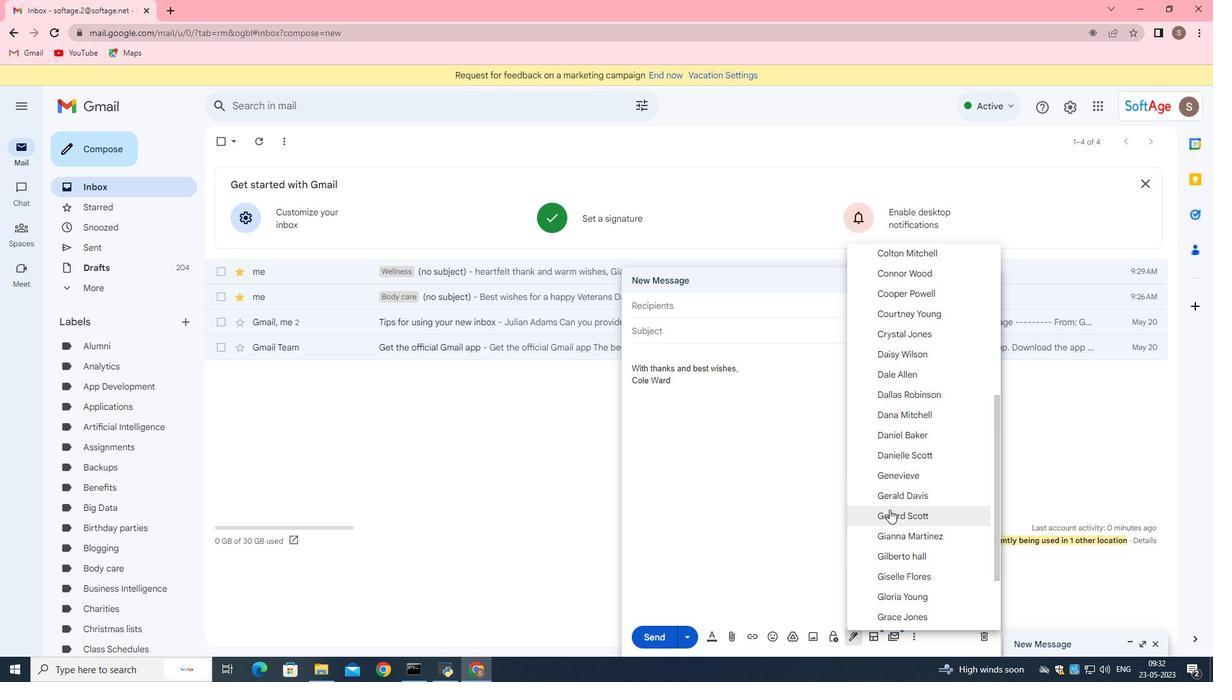 
Action: Mouse scrolled (889, 509) with delta (0, 0)
Screenshot: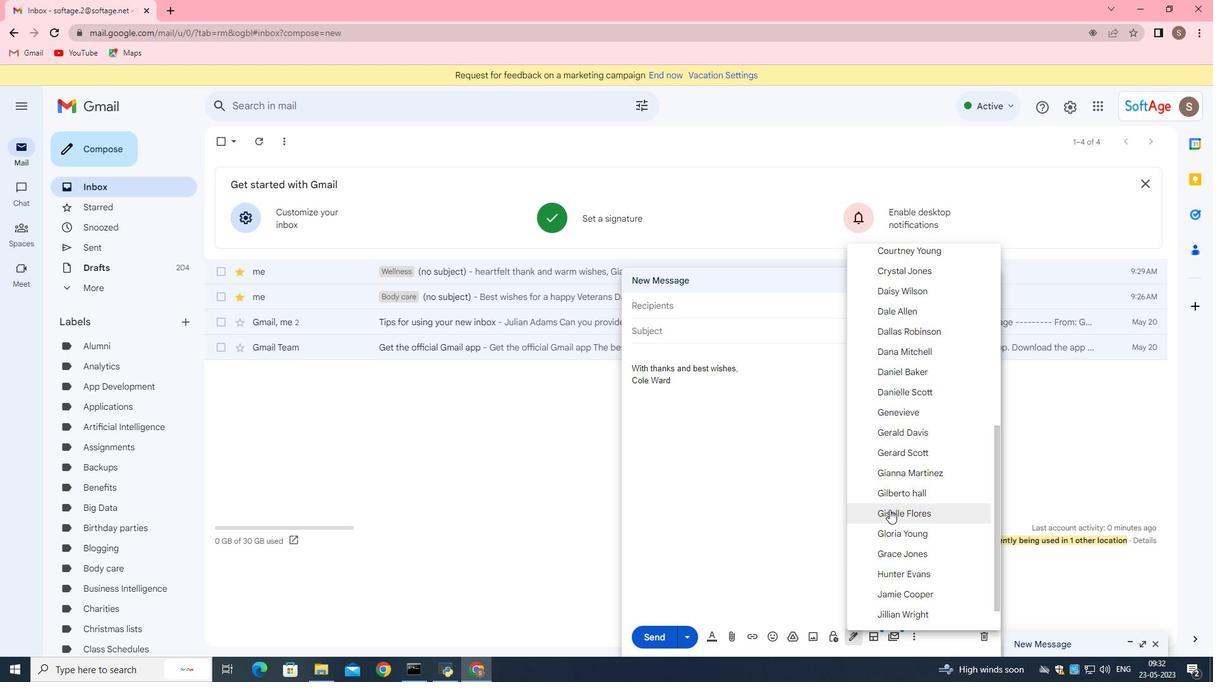 
Action: Mouse scrolled (889, 509) with delta (0, 0)
Screenshot: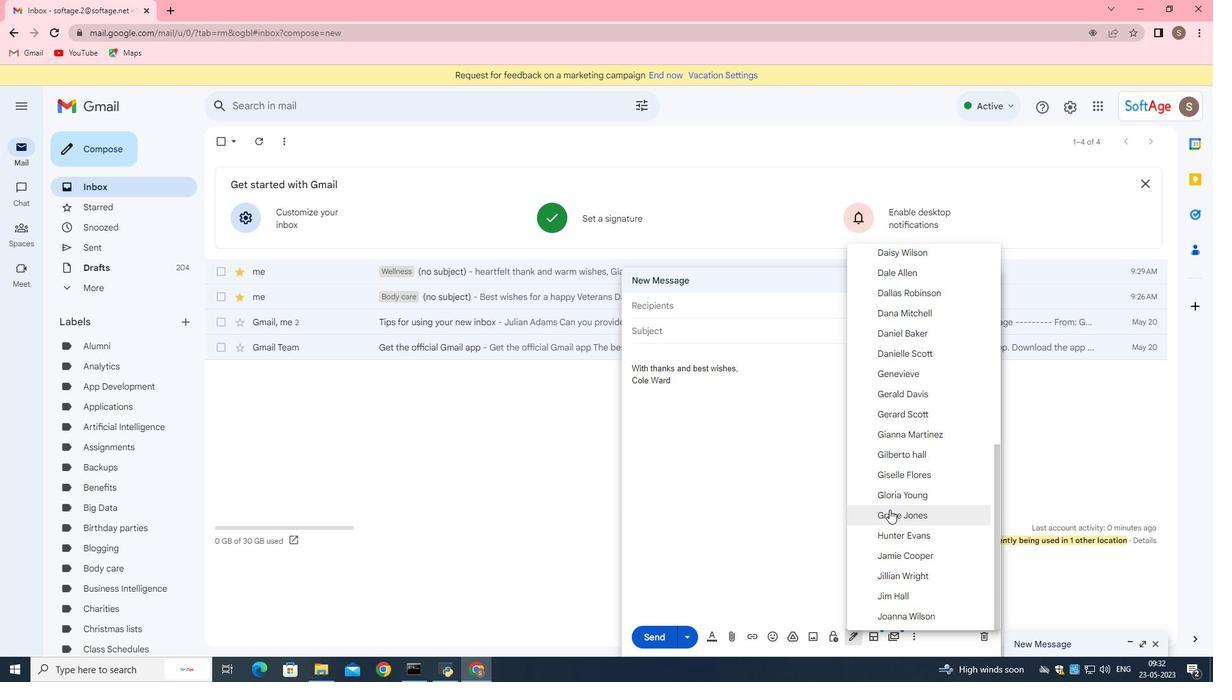 
Action: Mouse scrolled (889, 509) with delta (0, 0)
Screenshot: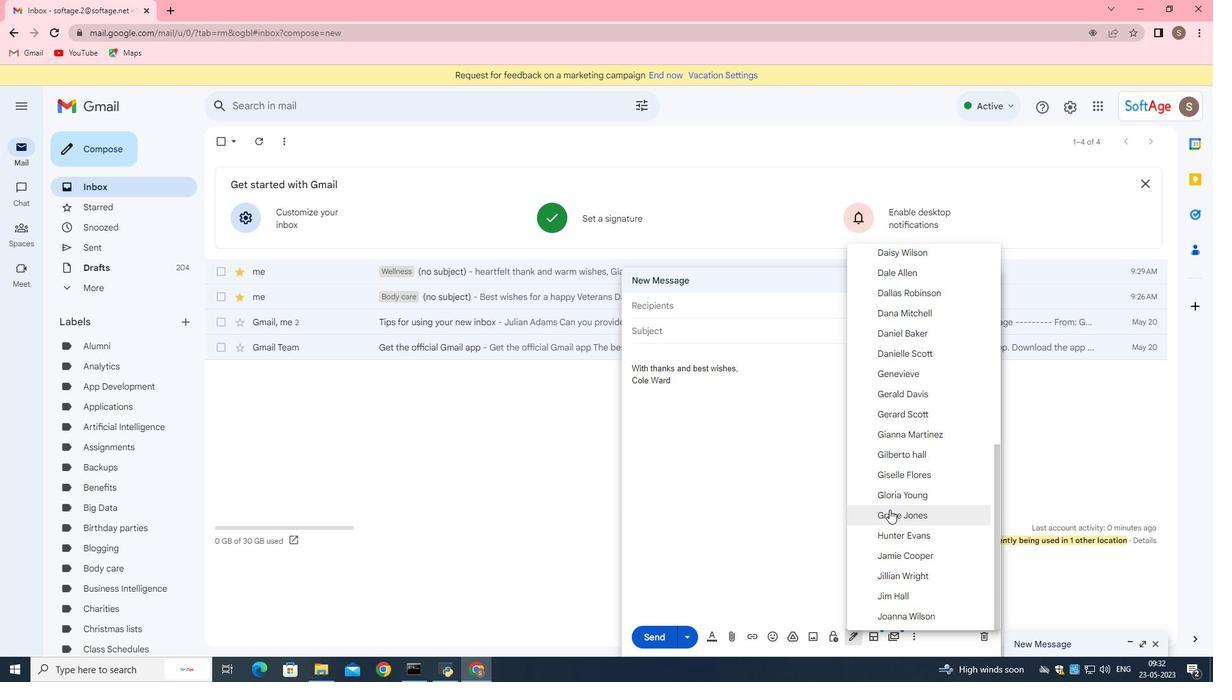 
Action: Mouse moved to (899, 479)
Screenshot: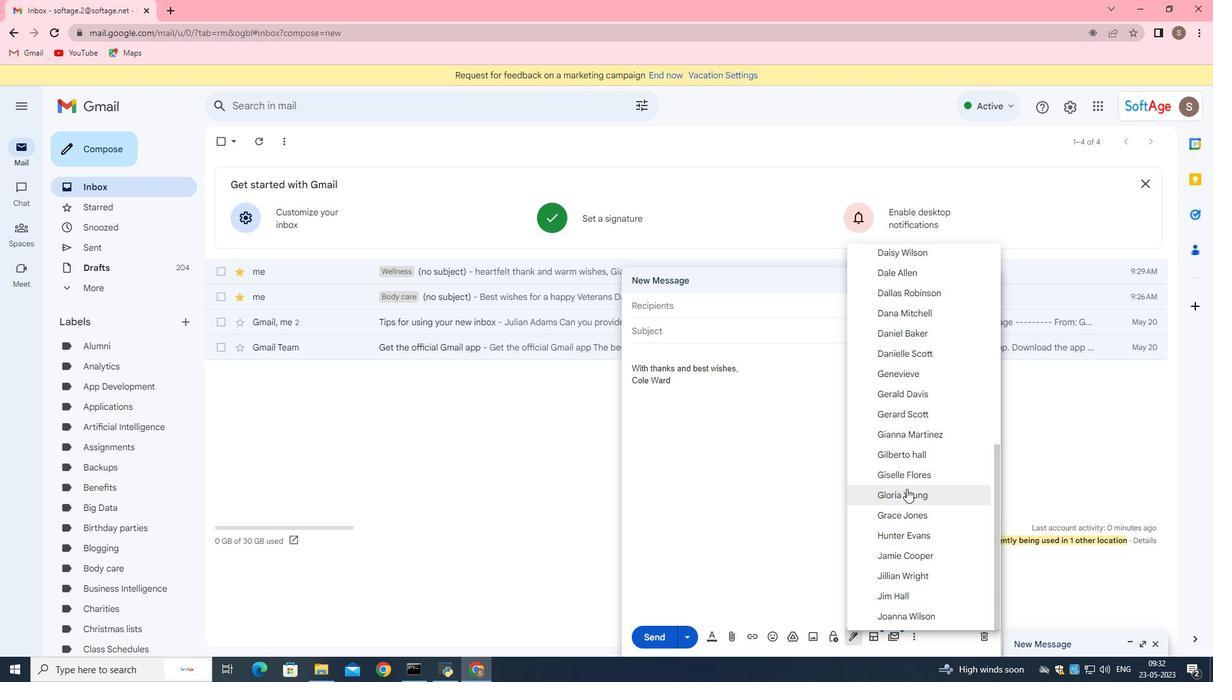 
Action: Mouse scrolled (899, 480) with delta (0, 0)
Screenshot: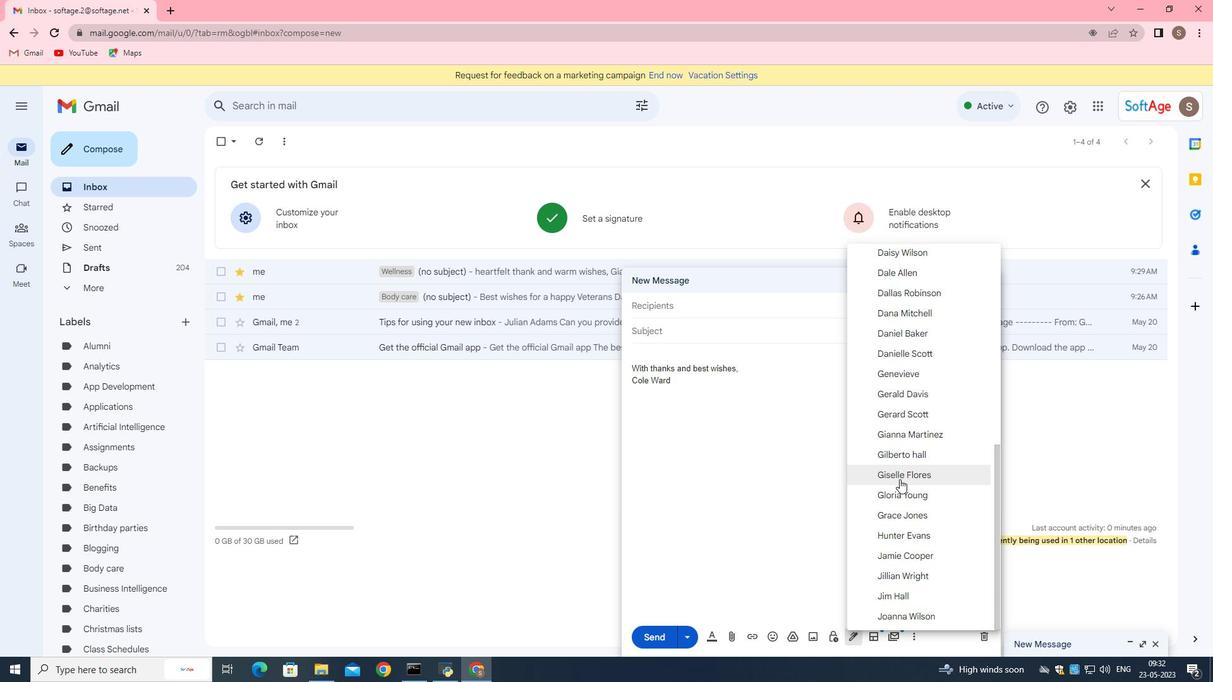 
Action: Mouse scrolled (899, 480) with delta (0, 0)
Screenshot: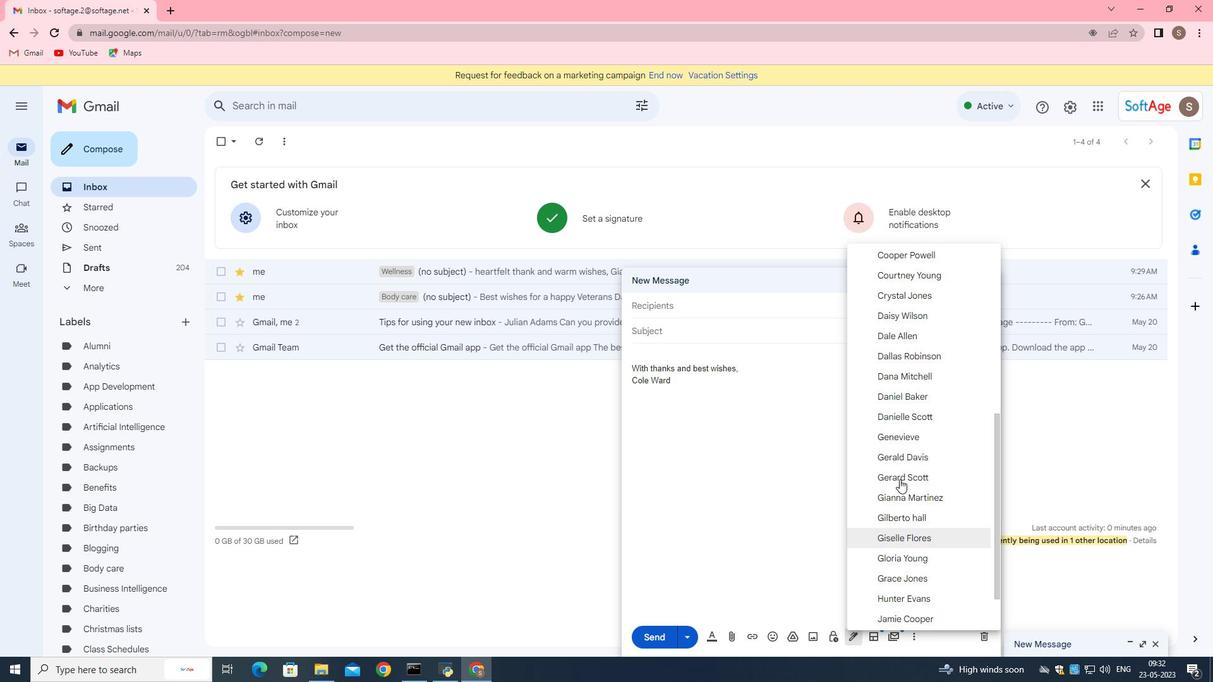 
Action: Mouse moved to (899, 479)
Screenshot: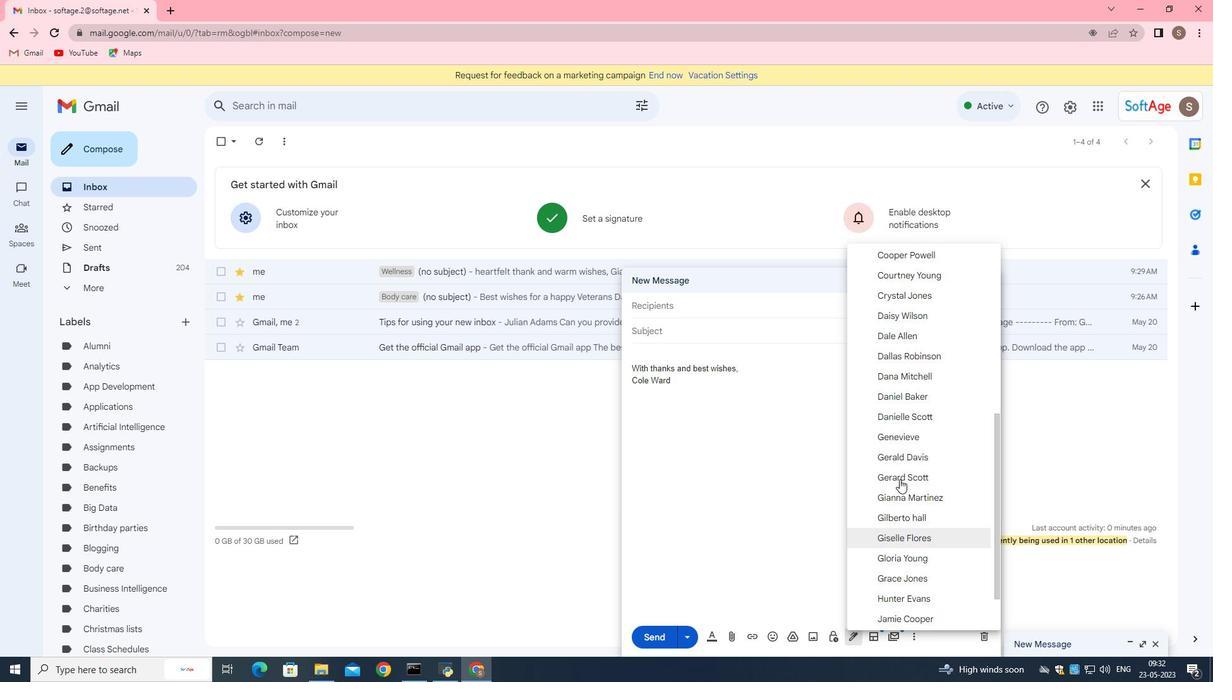 
Action: Mouse scrolled (899, 480) with delta (0, 0)
Screenshot: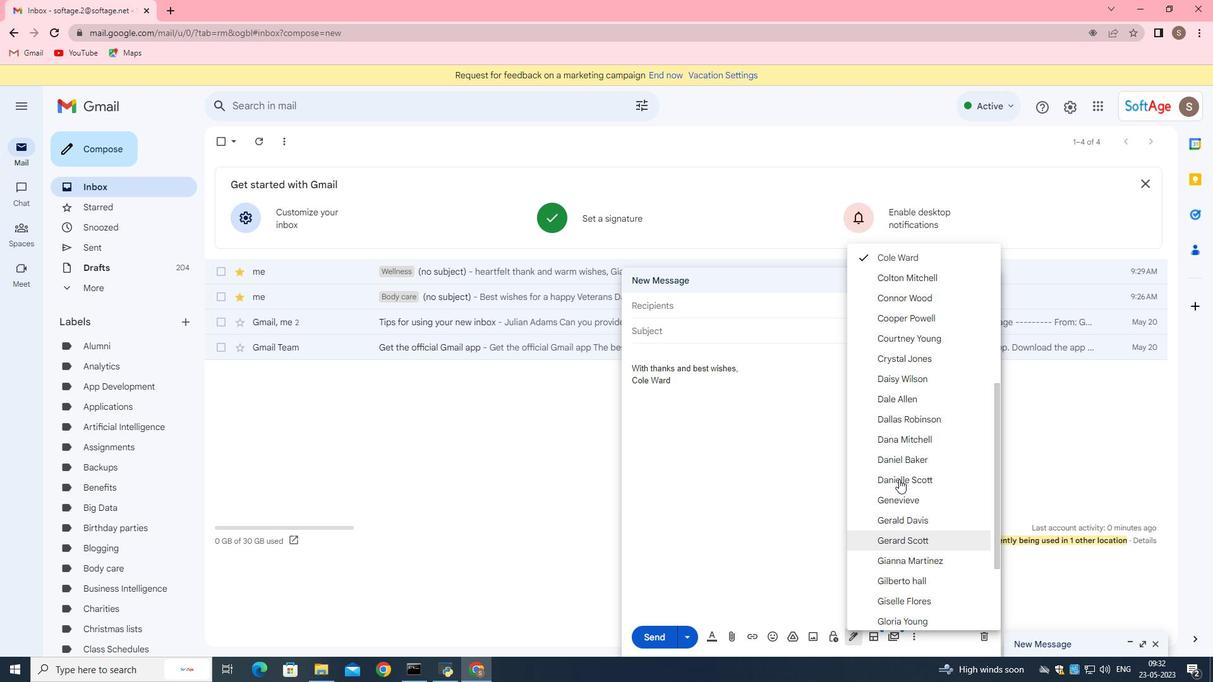 
Action: Mouse moved to (895, 479)
Screenshot: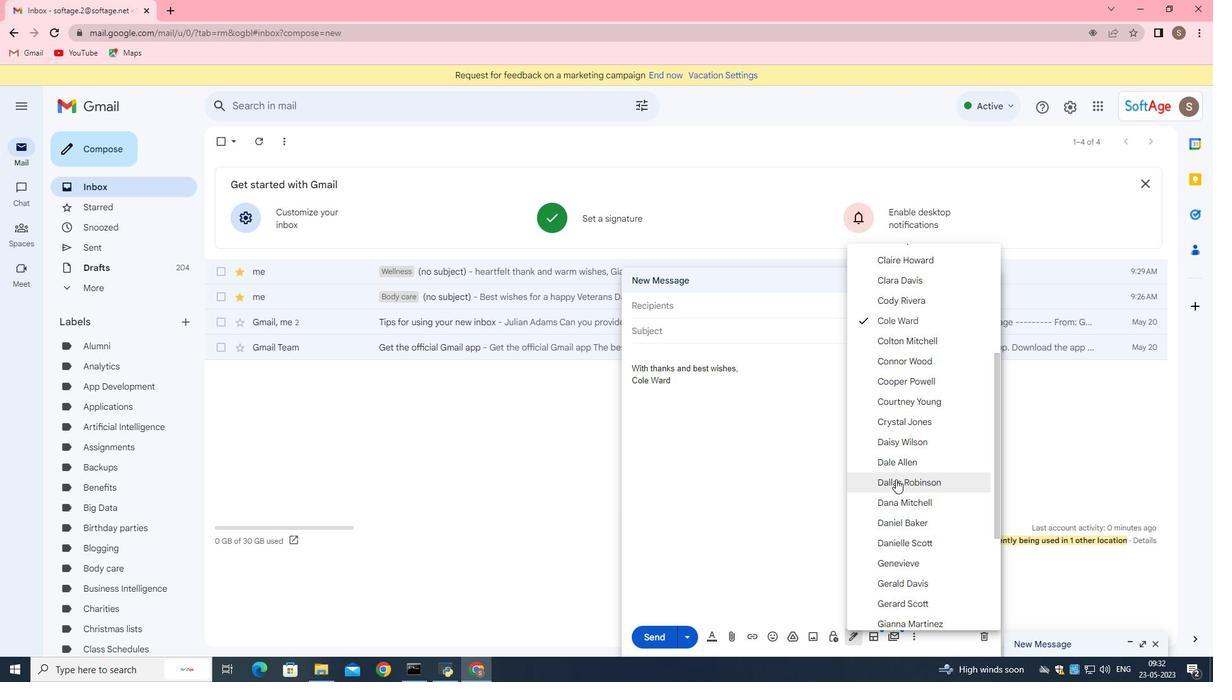 
Action: Mouse scrolled (895, 480) with delta (0, 0)
Screenshot: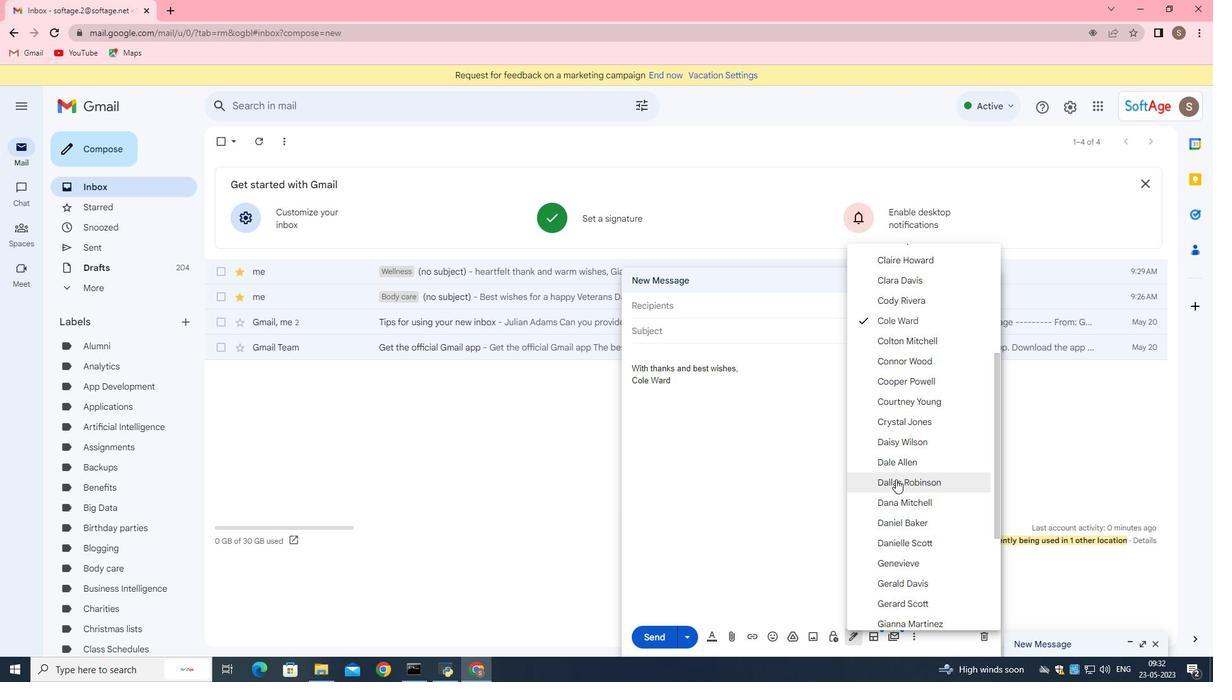 
Action: Mouse moved to (894, 480)
Screenshot: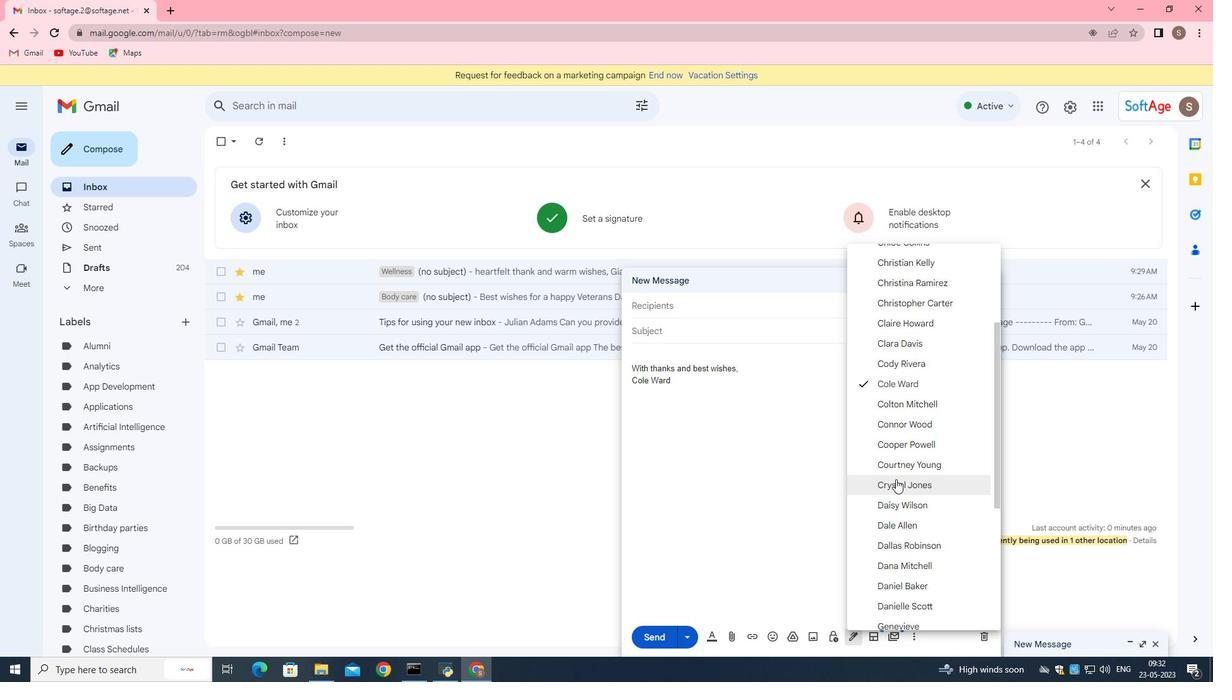 
Action: Mouse scrolled (894, 480) with delta (0, 0)
Screenshot: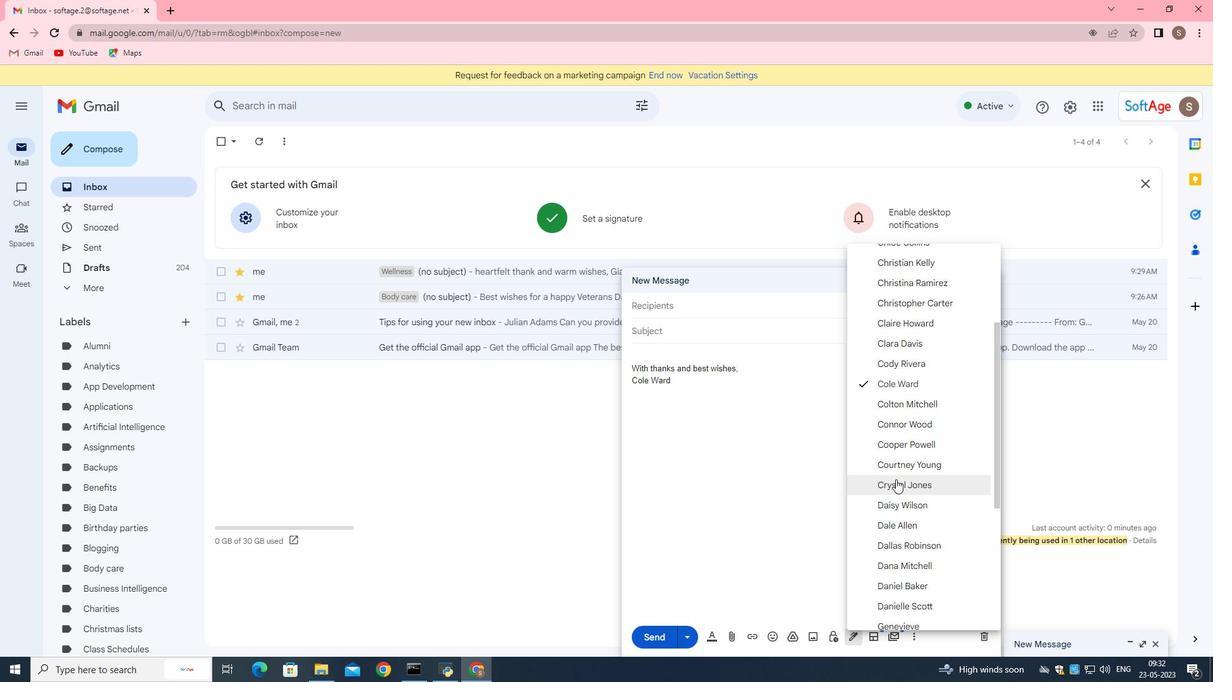 
Action: Mouse moved to (893, 482)
Screenshot: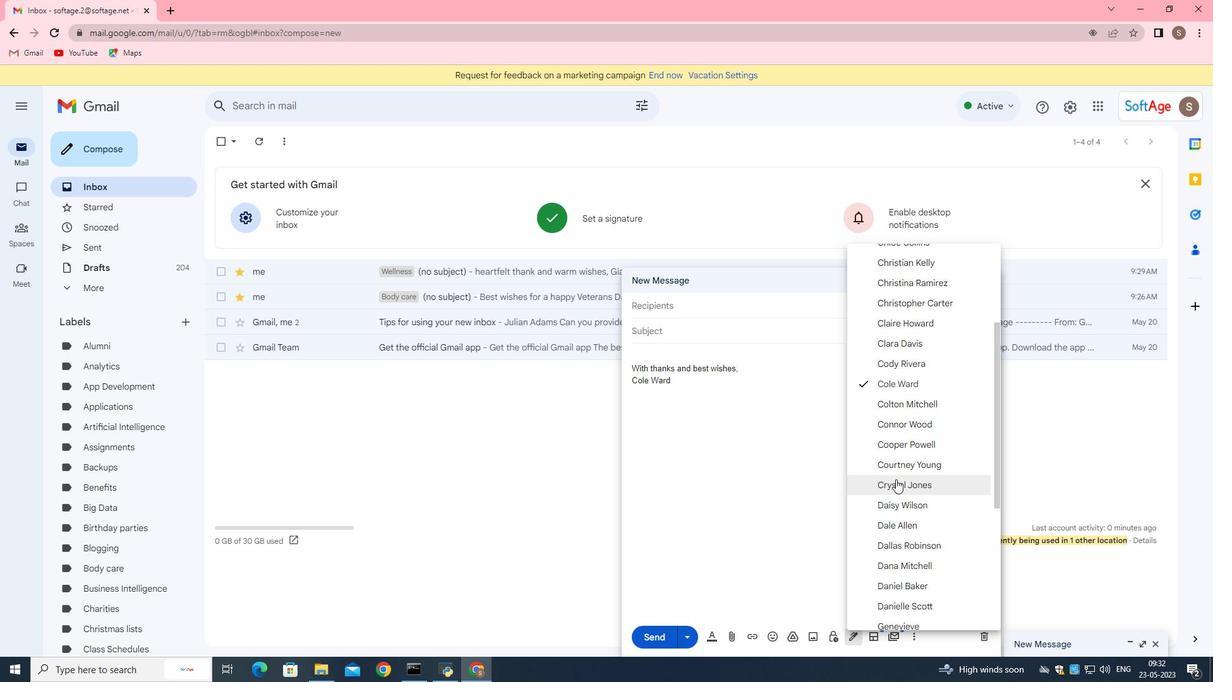 
Action: Mouse scrolled (893, 481) with delta (0, 0)
Screenshot: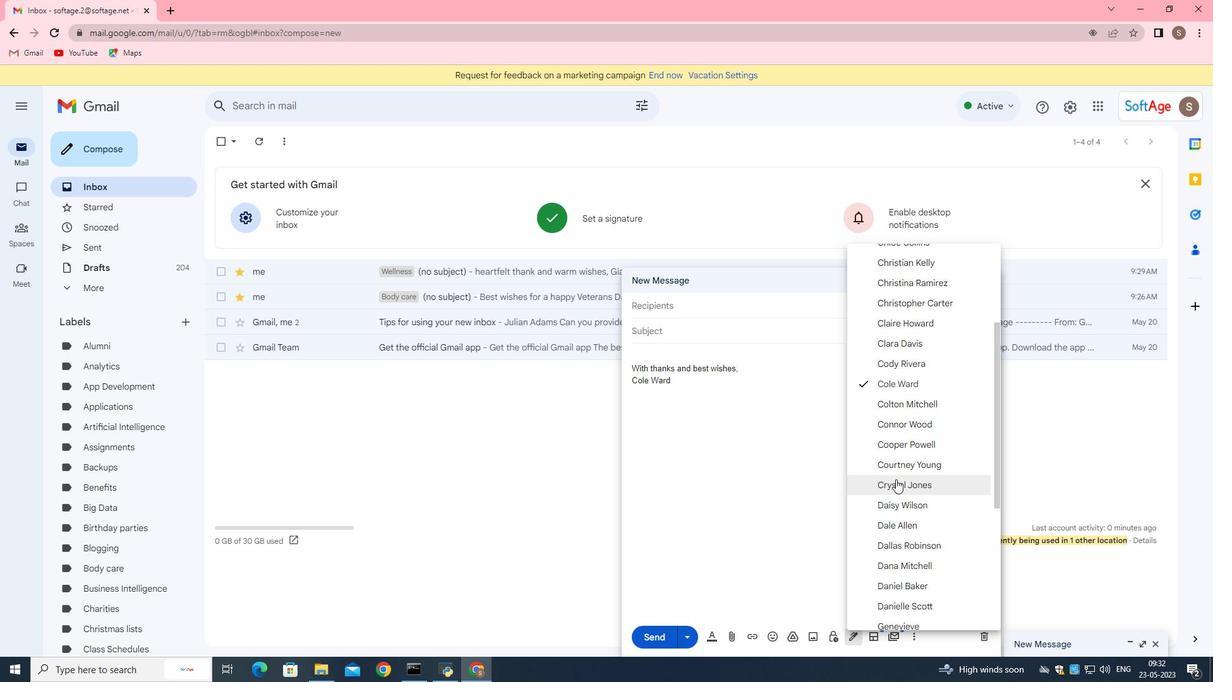 
Action: Mouse moved to (893, 483)
Screenshot: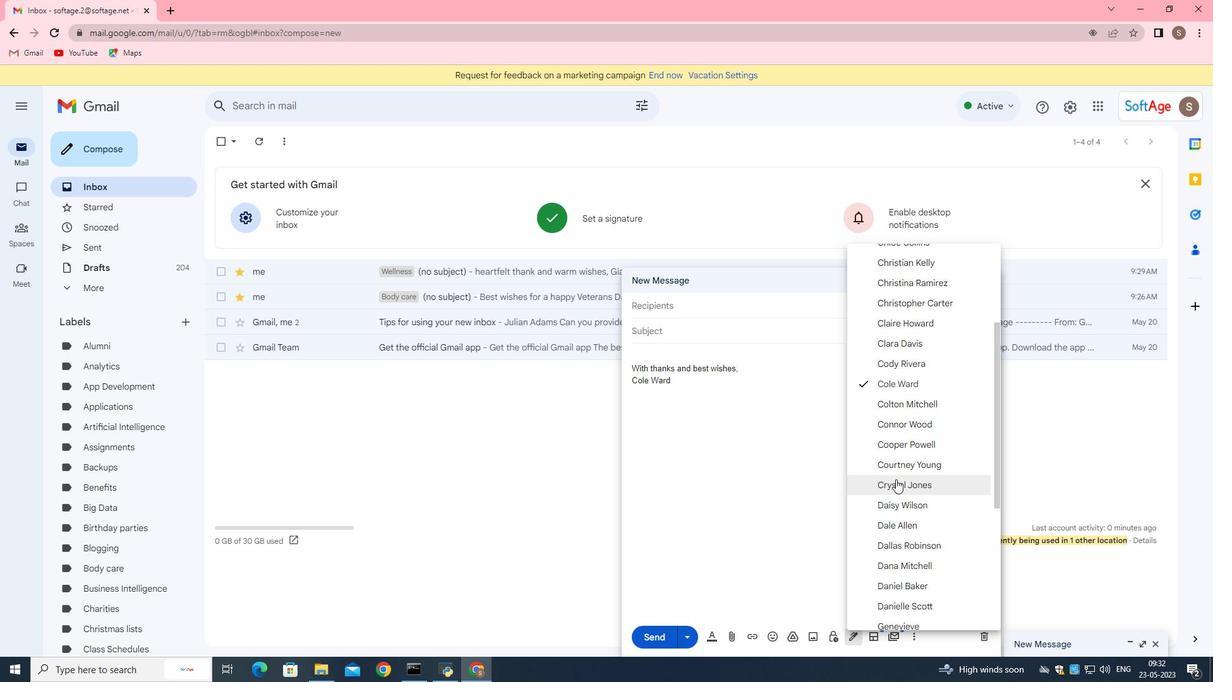 
Action: Mouse scrolled (893, 482) with delta (0, 0)
Screenshot: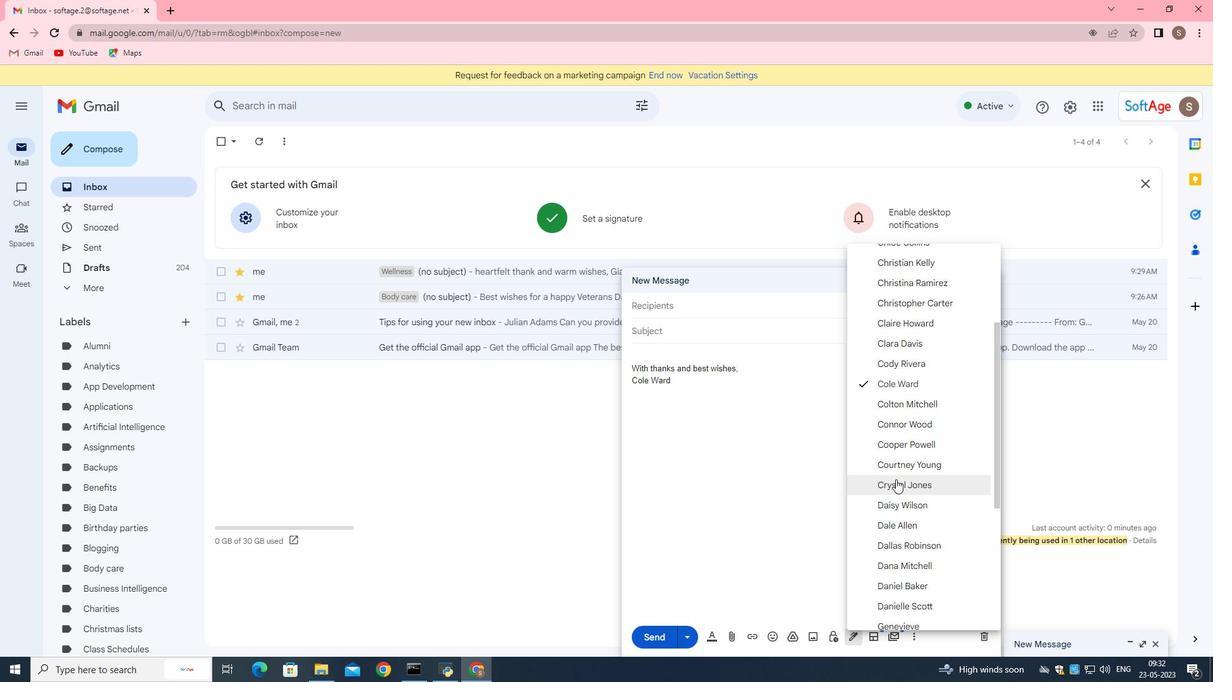 
Action: Mouse moved to (892, 485)
Screenshot: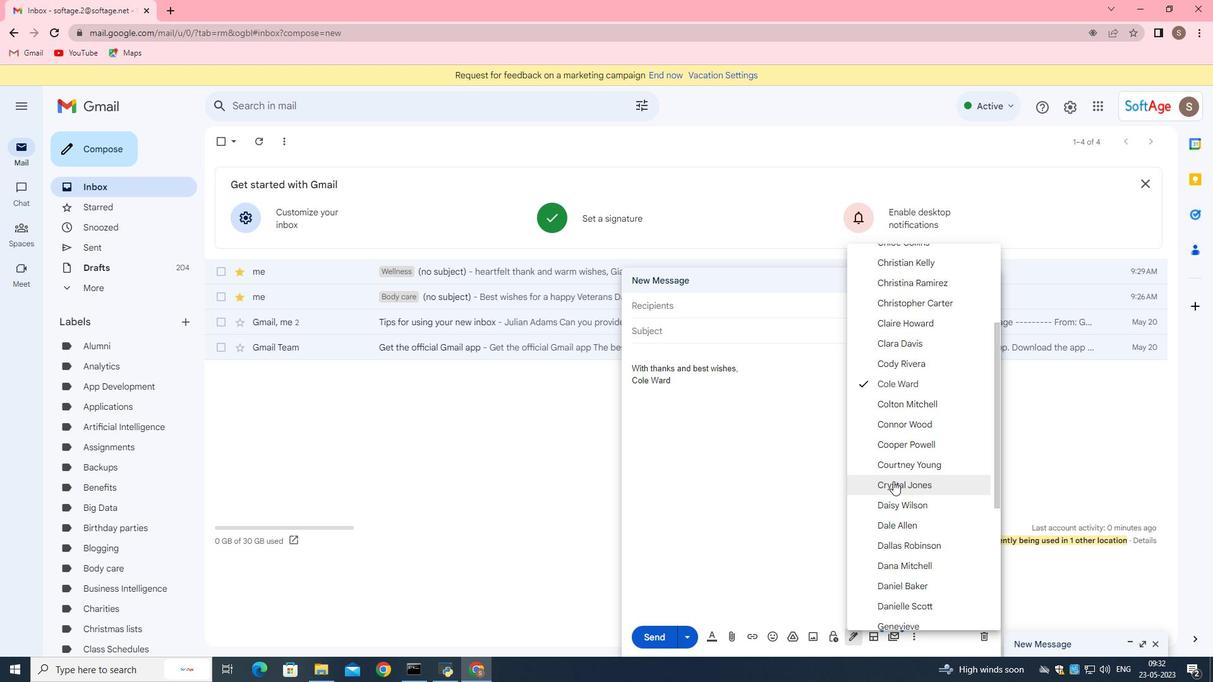 
Action: Mouse scrolled (892, 484) with delta (0, 0)
Screenshot: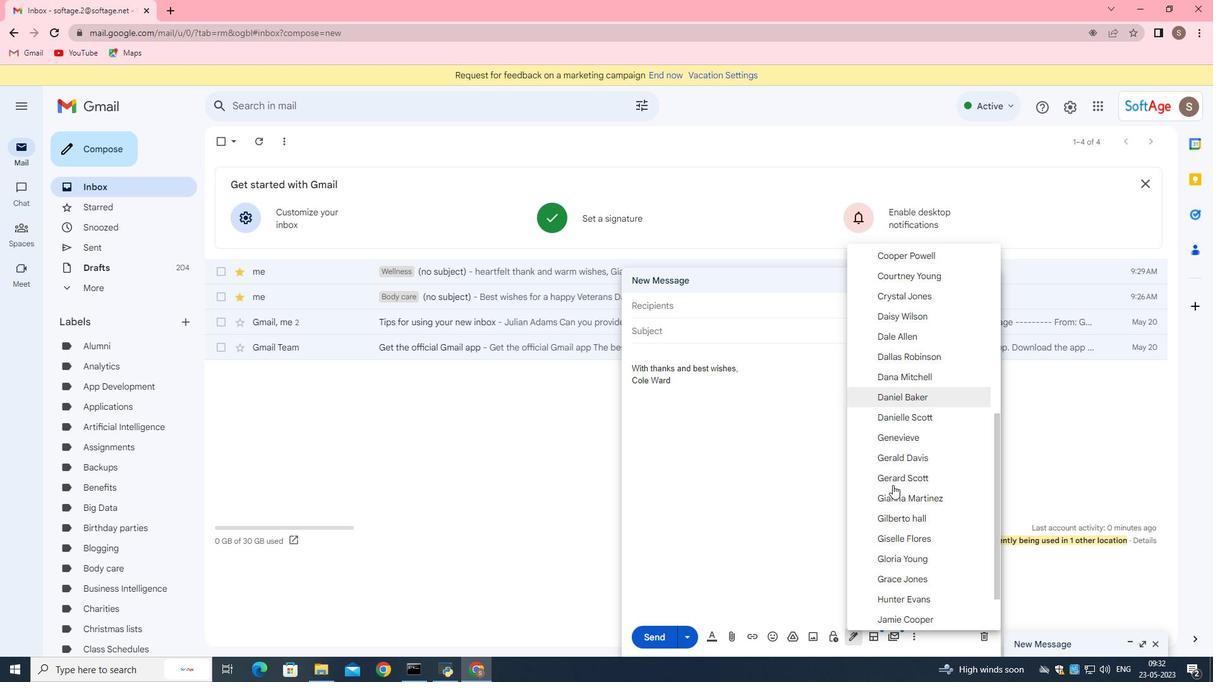 
Action: Mouse scrolled (892, 484) with delta (0, 0)
Screenshot: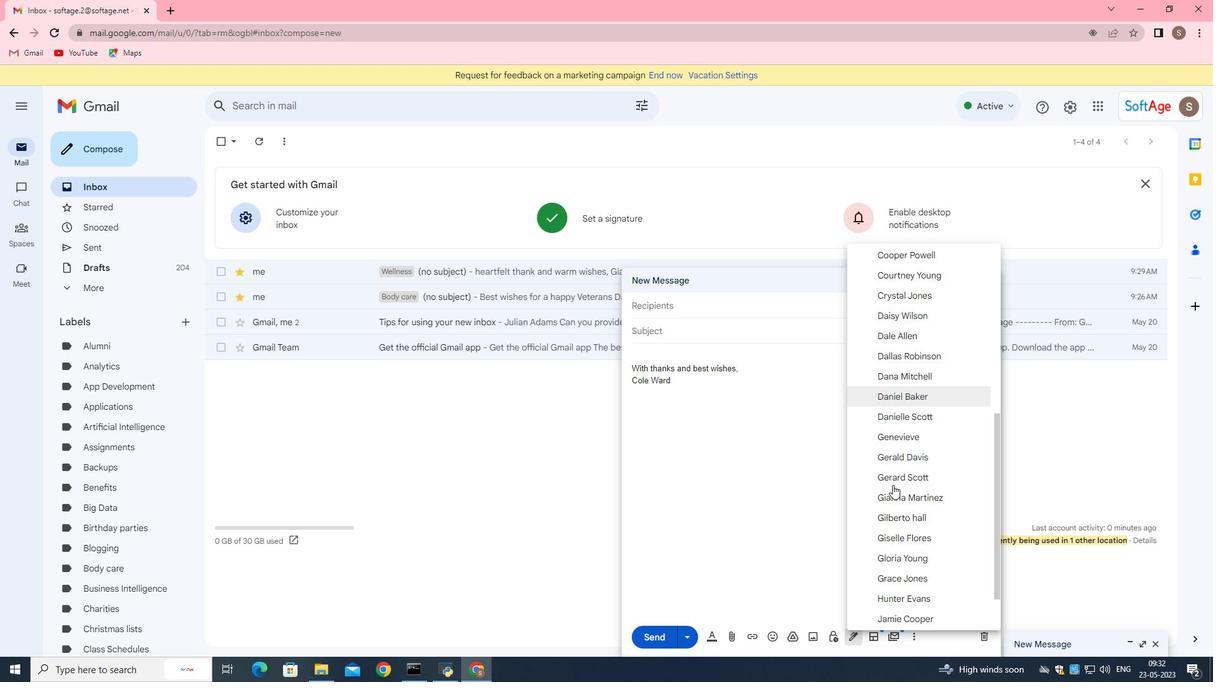 
Action: Mouse scrolled (892, 484) with delta (0, 0)
Screenshot: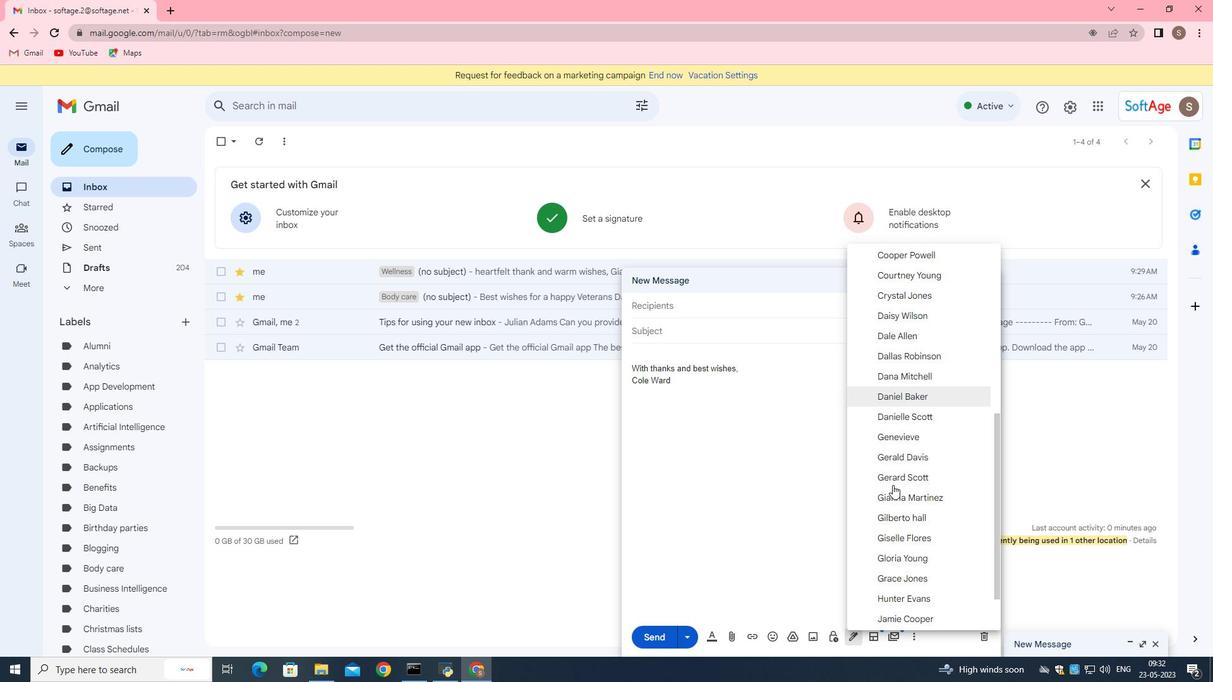 
Action: Mouse moved to (892, 506)
Screenshot: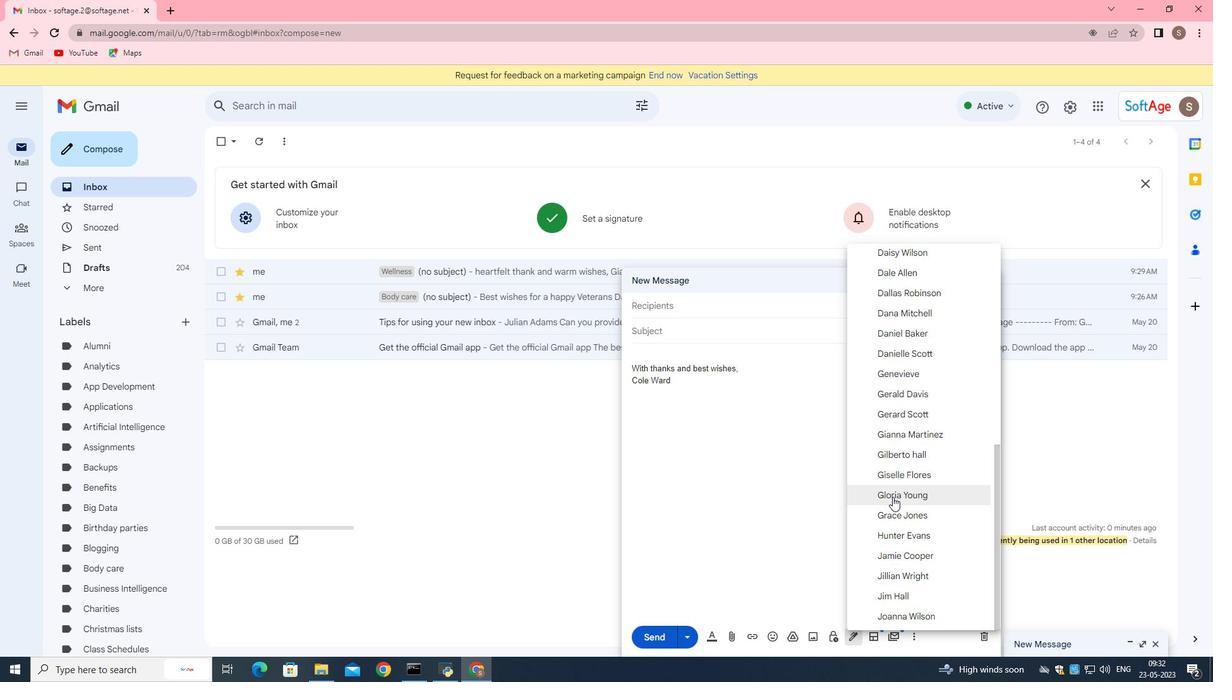 
Action: Mouse scrolled (892, 505) with delta (0, 0)
Screenshot: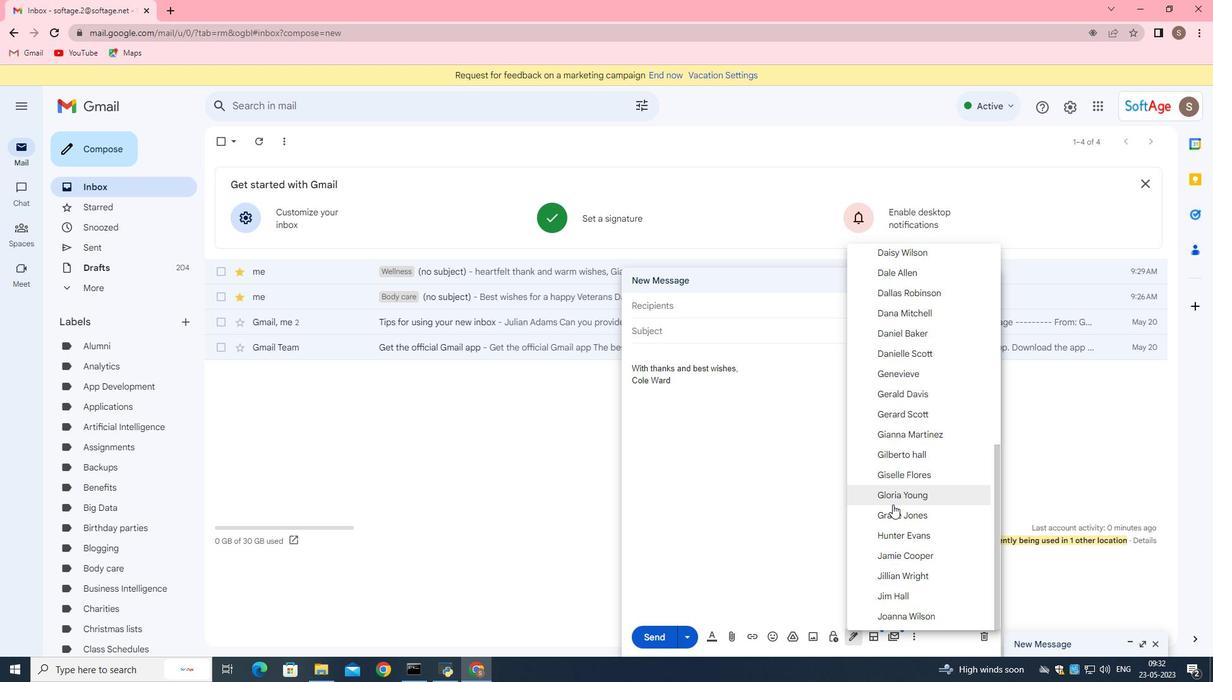 
Action: Mouse moved to (877, 512)
Screenshot: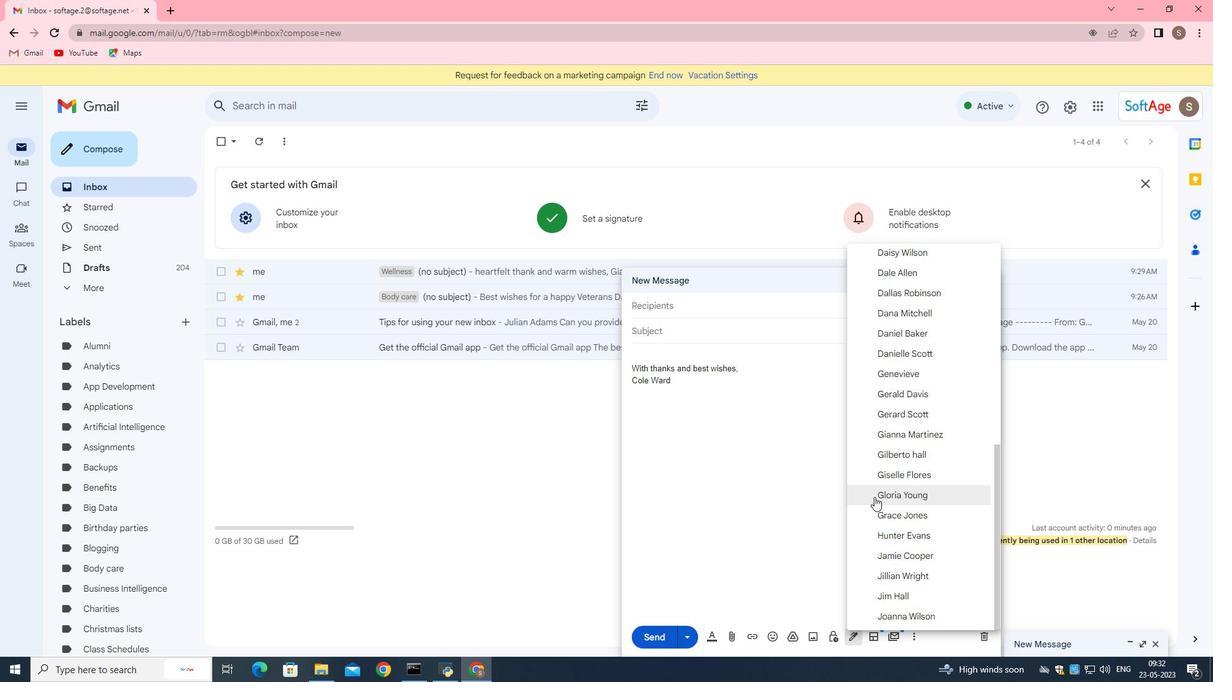 
Action: Mouse scrolled (876, 513) with delta (0, 0)
Screenshot: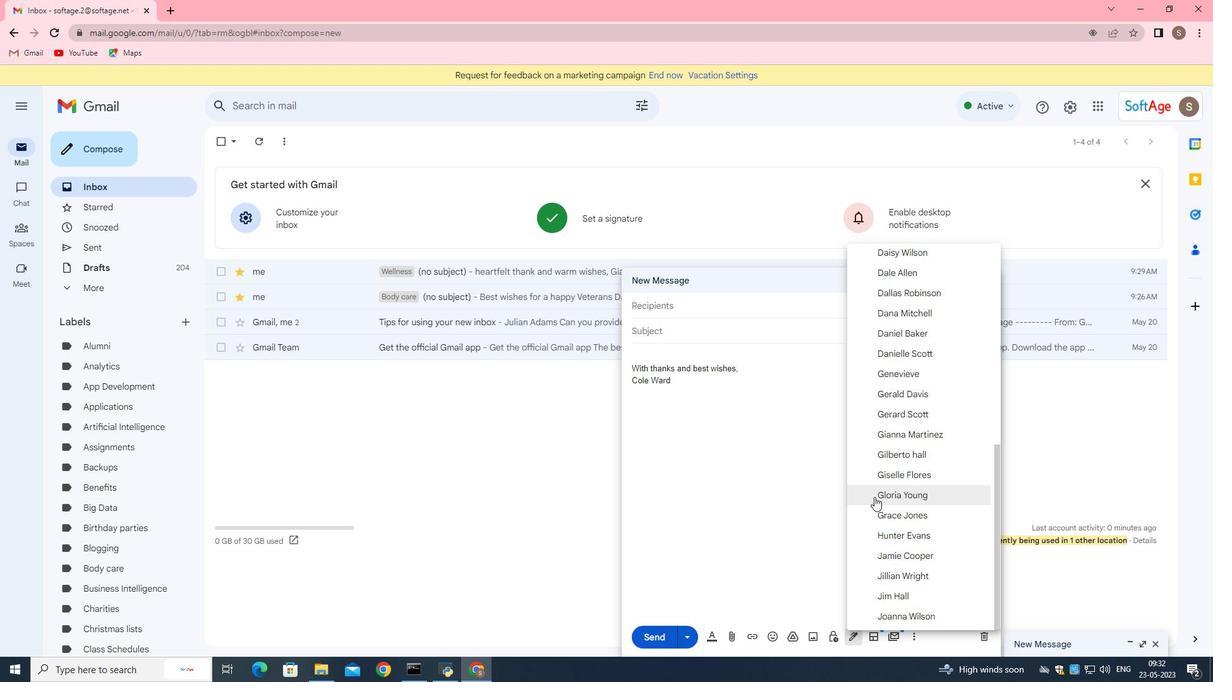 
Action: Mouse scrolled (877, 513) with delta (0, 0)
Screenshot: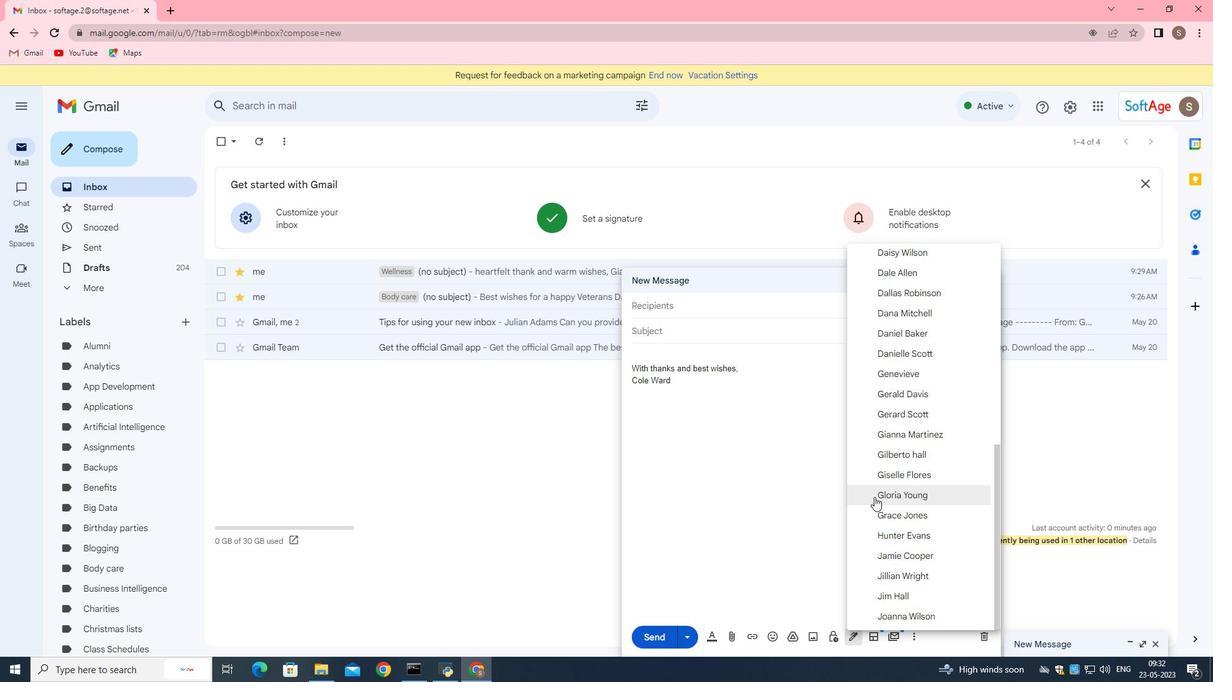 
Action: Mouse scrolled (877, 513) with delta (0, 0)
Screenshot: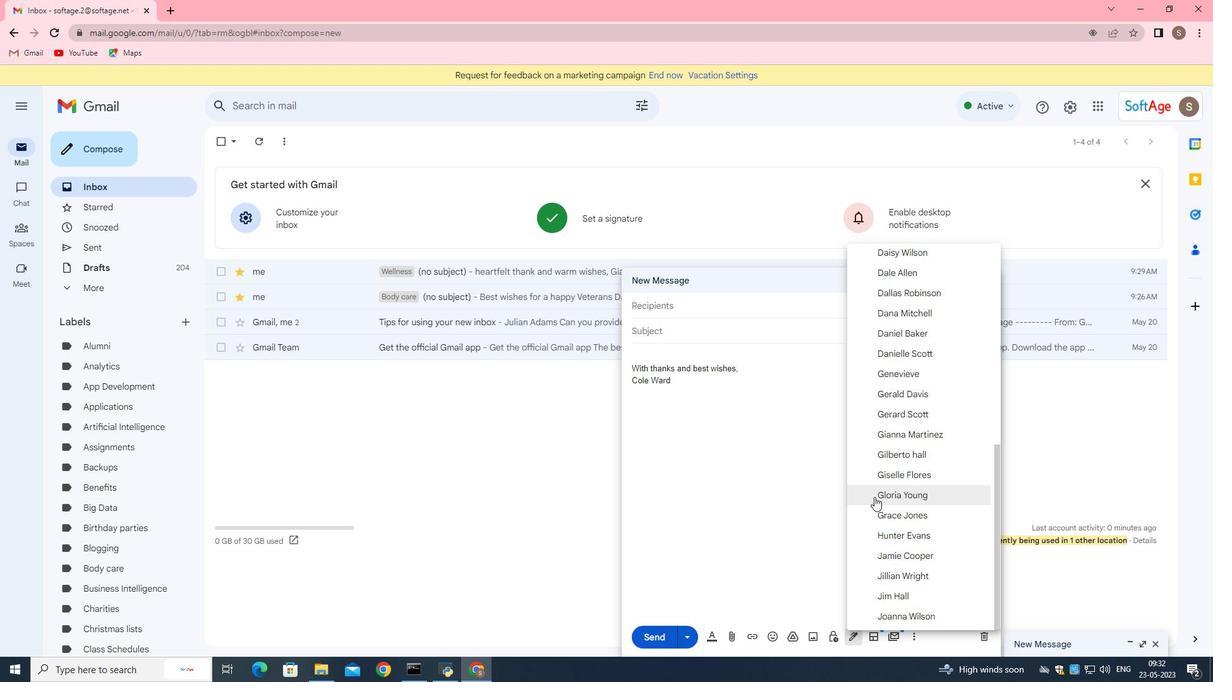 
Action: Mouse scrolled (877, 513) with delta (0, 0)
Screenshot: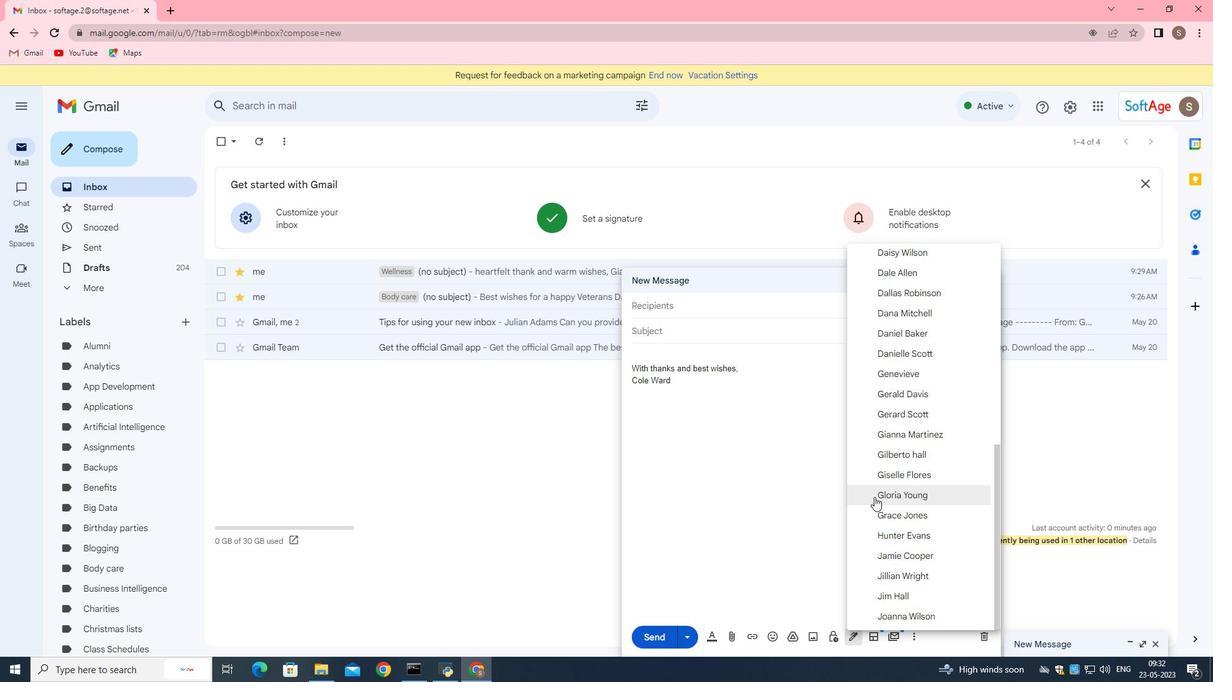 
Action: Mouse moved to (877, 512)
Screenshot: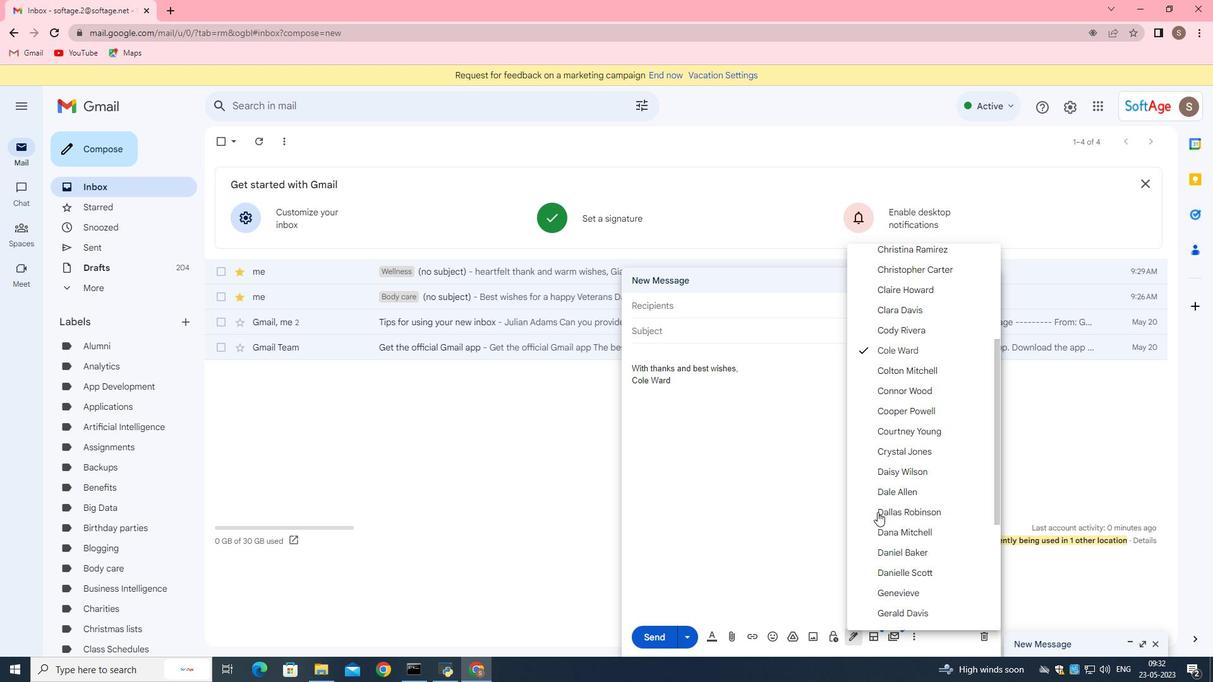 
Action: Mouse scrolled (877, 513) with delta (0, 0)
Screenshot: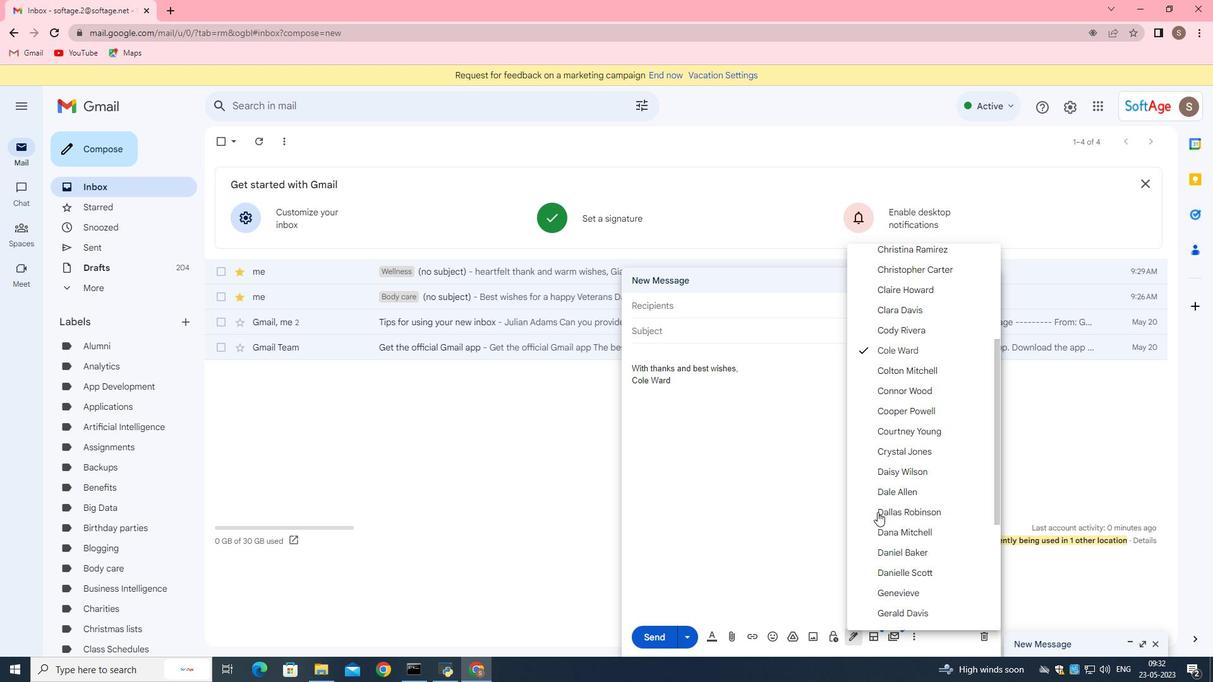 
Action: Mouse scrolled (877, 513) with delta (0, 0)
Screenshot: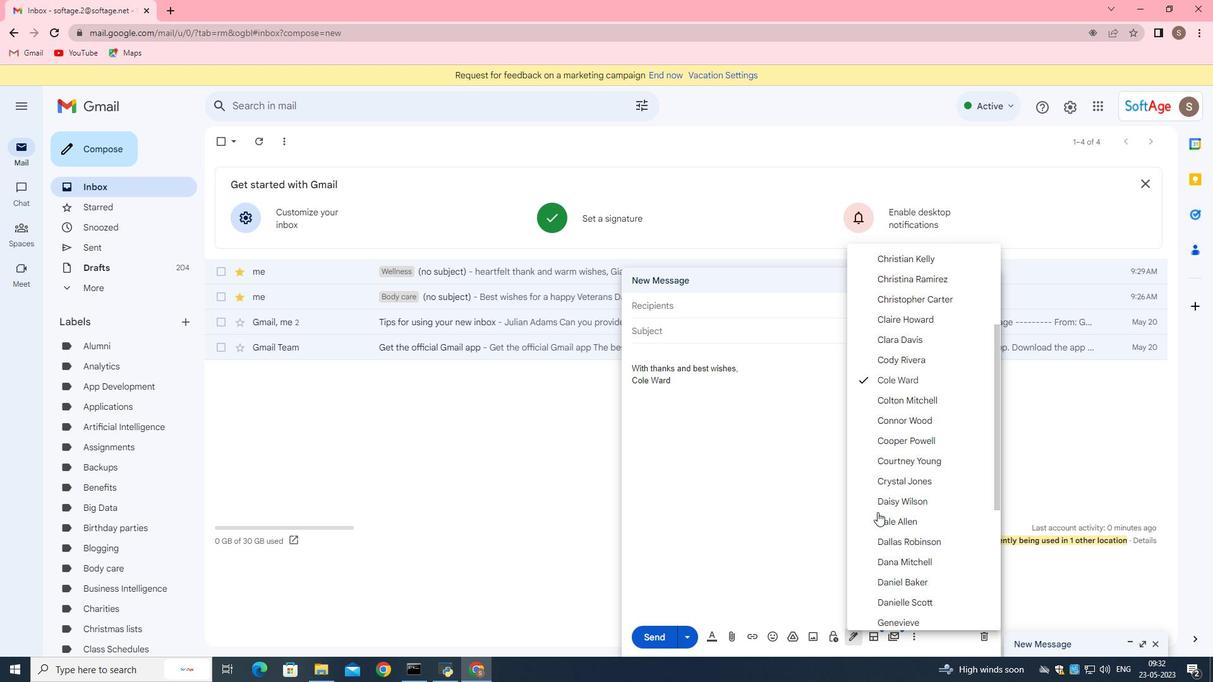
Action: Mouse scrolled (877, 513) with delta (0, 0)
Screenshot: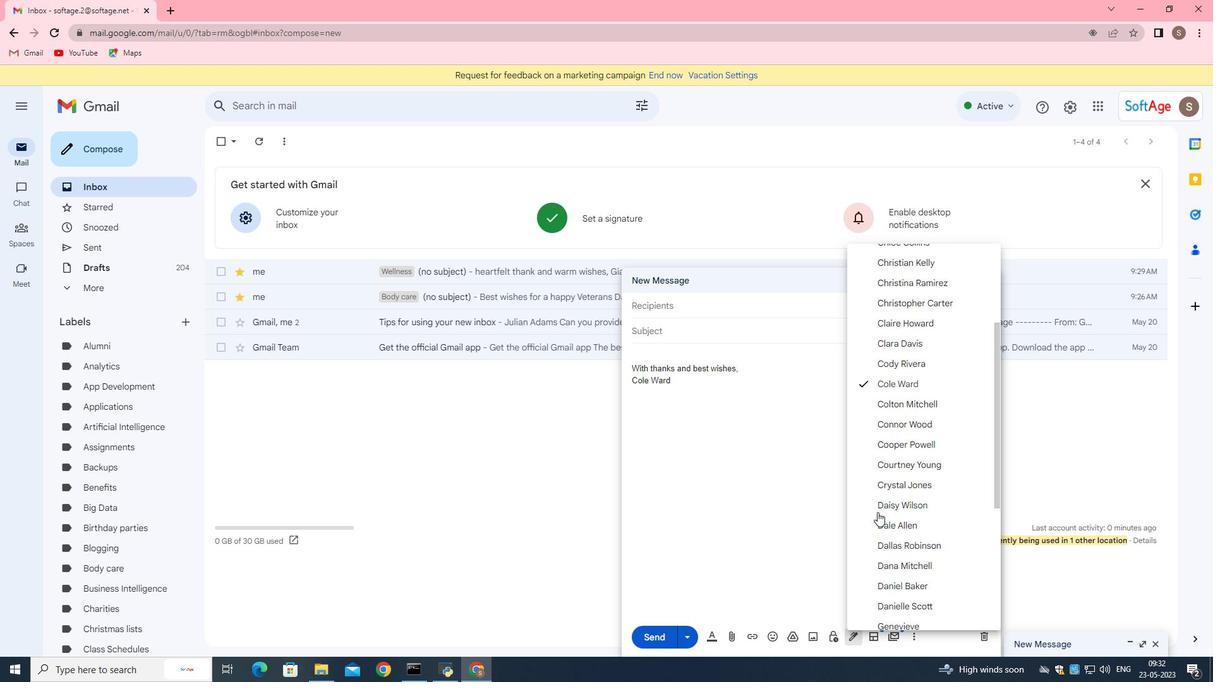 
Action: Mouse scrolled (877, 513) with delta (0, 0)
Screenshot: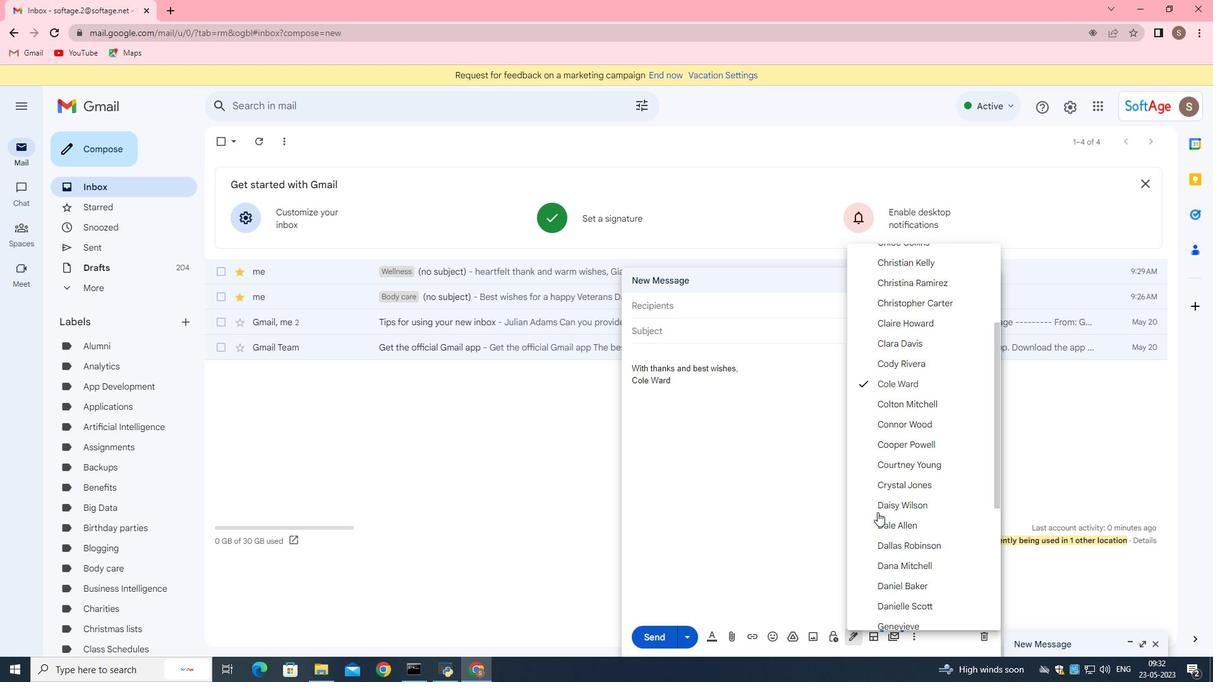 
Action: Mouse scrolled (877, 513) with delta (0, 0)
Screenshot: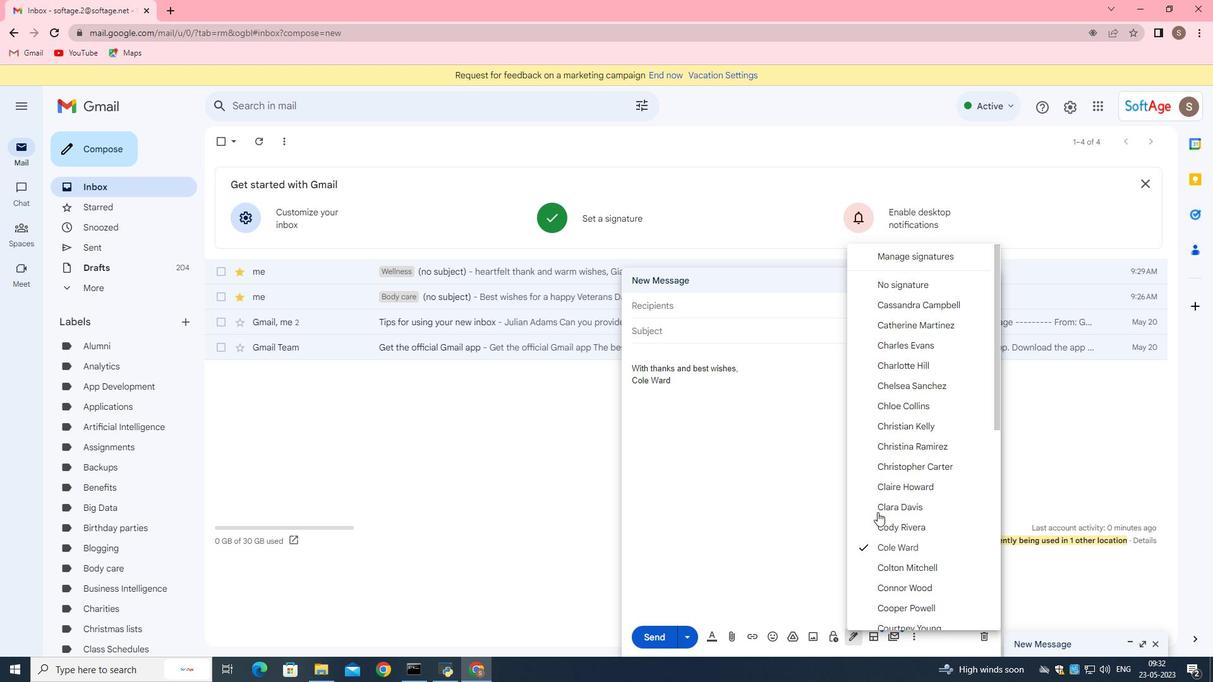 
Action: Mouse scrolled (877, 513) with delta (0, 0)
Screenshot: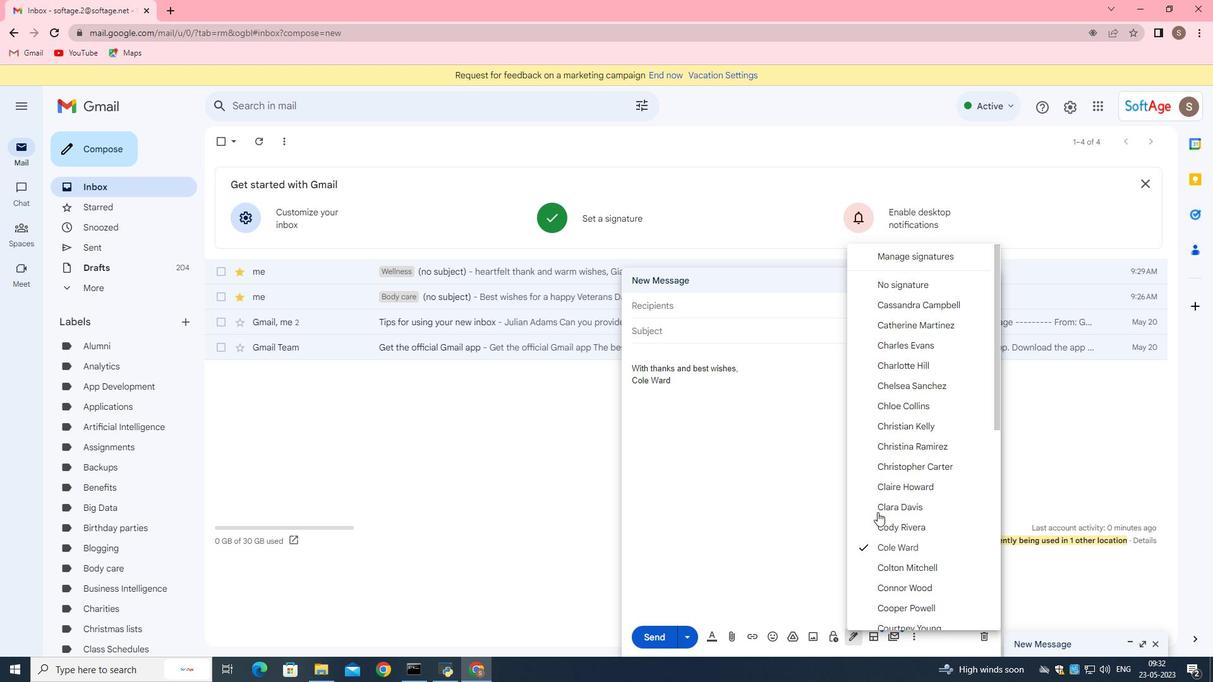 
Action: Mouse scrolled (877, 513) with delta (0, 0)
Screenshot: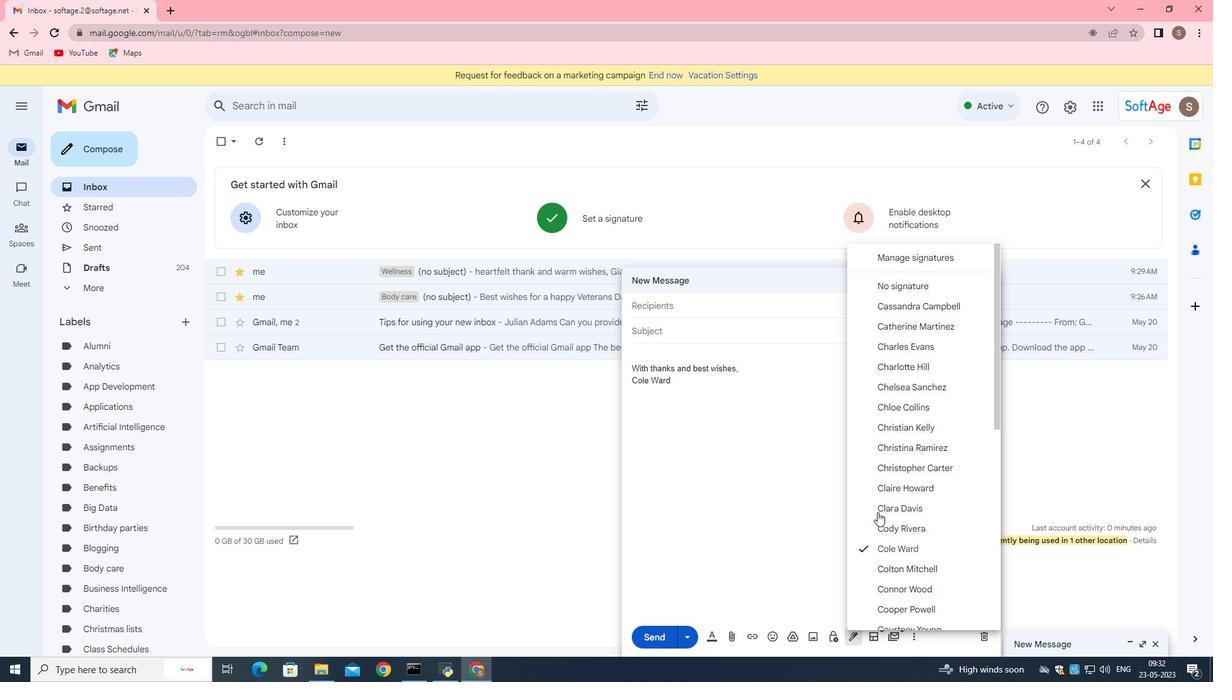 
Action: Mouse scrolled (877, 513) with delta (0, 0)
Screenshot: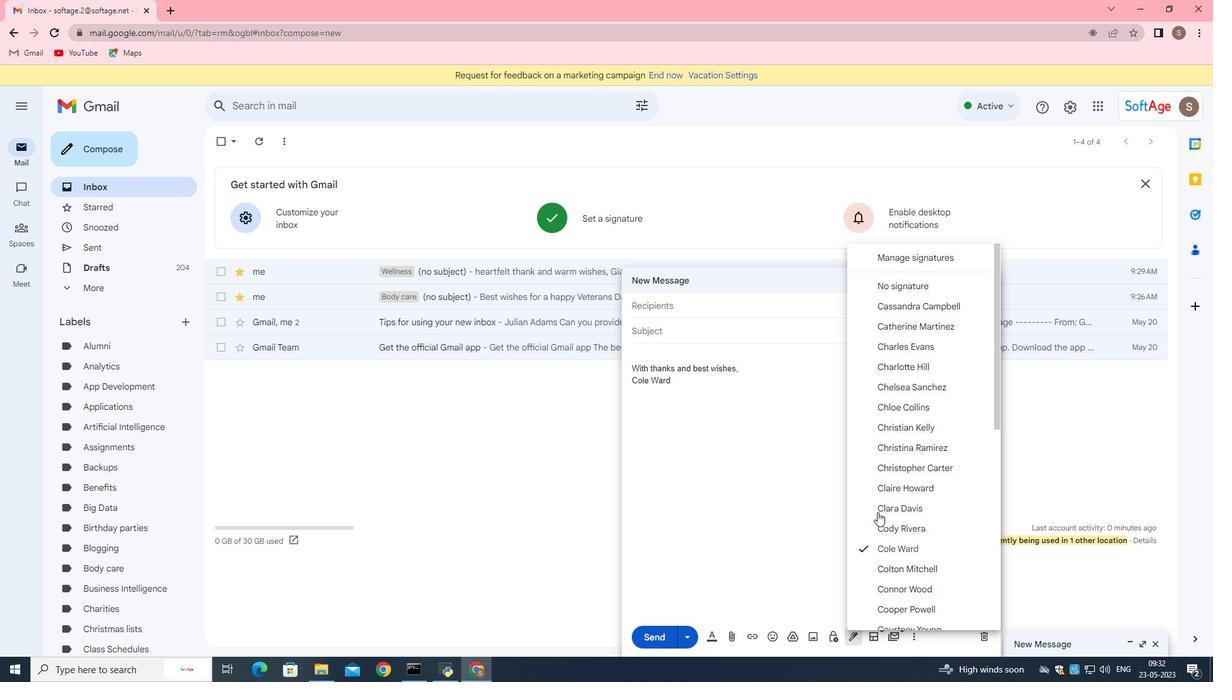 
Action: Mouse moved to (877, 511)
Screenshot: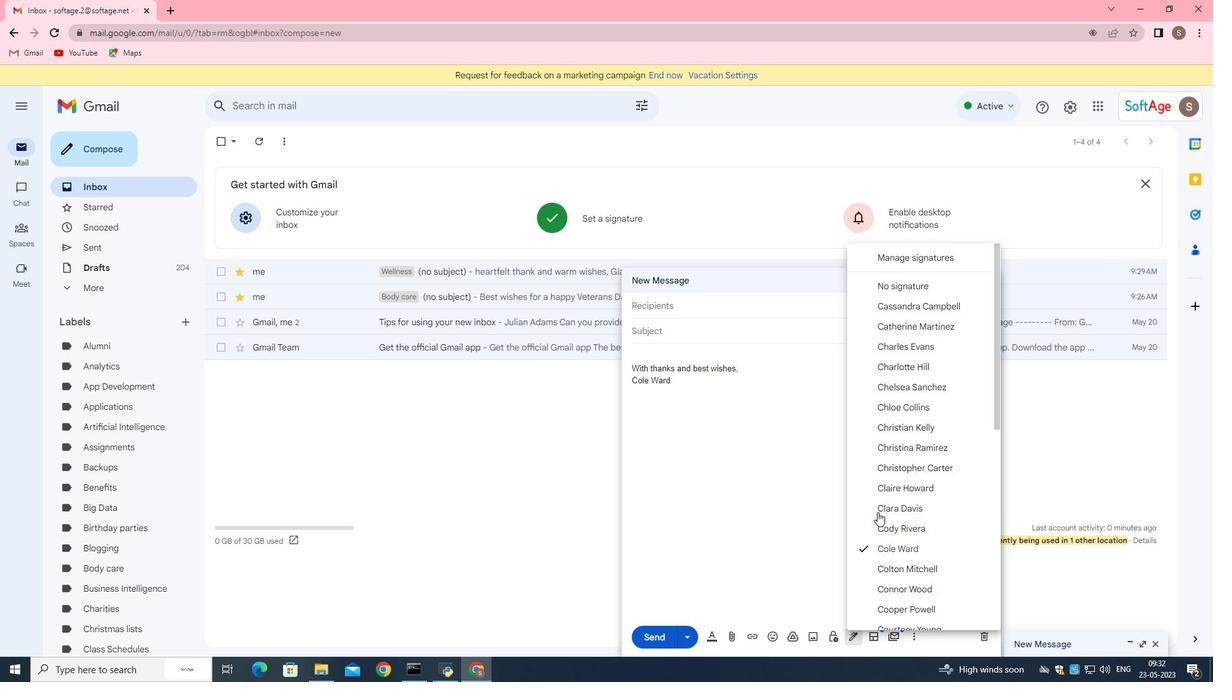 
Action: Mouse scrolled (877, 512) with delta (0, 0)
Screenshot: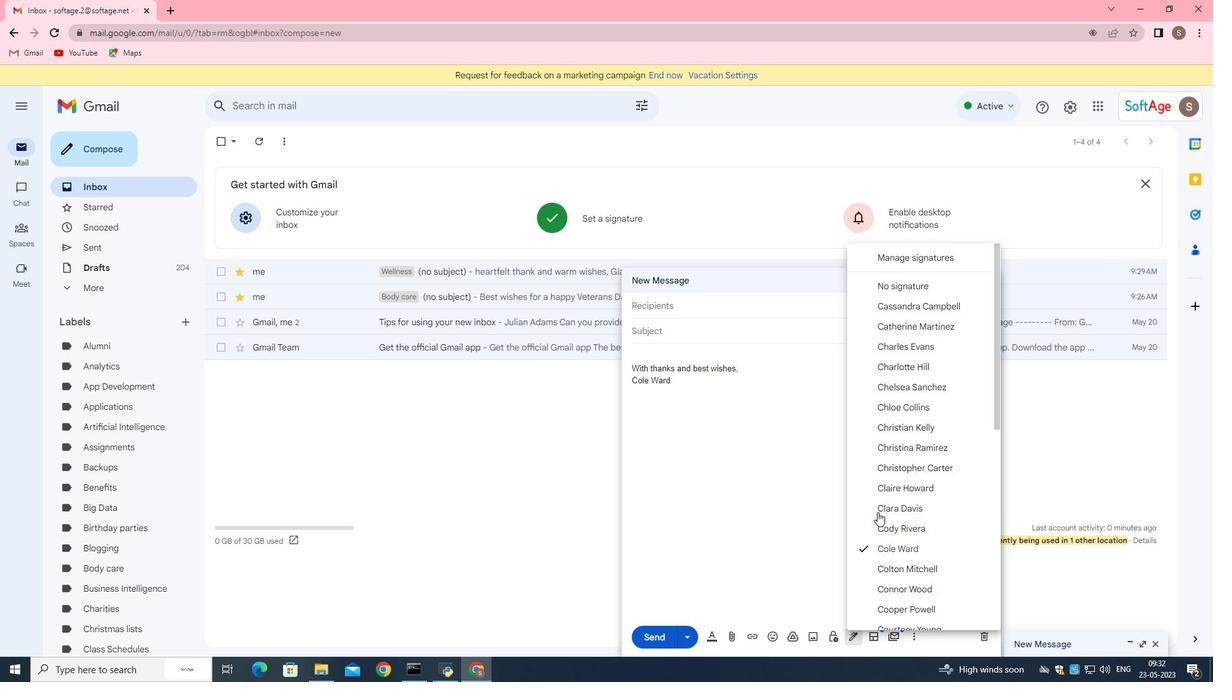 
Action: Mouse scrolled (877, 512) with delta (0, 0)
Screenshot: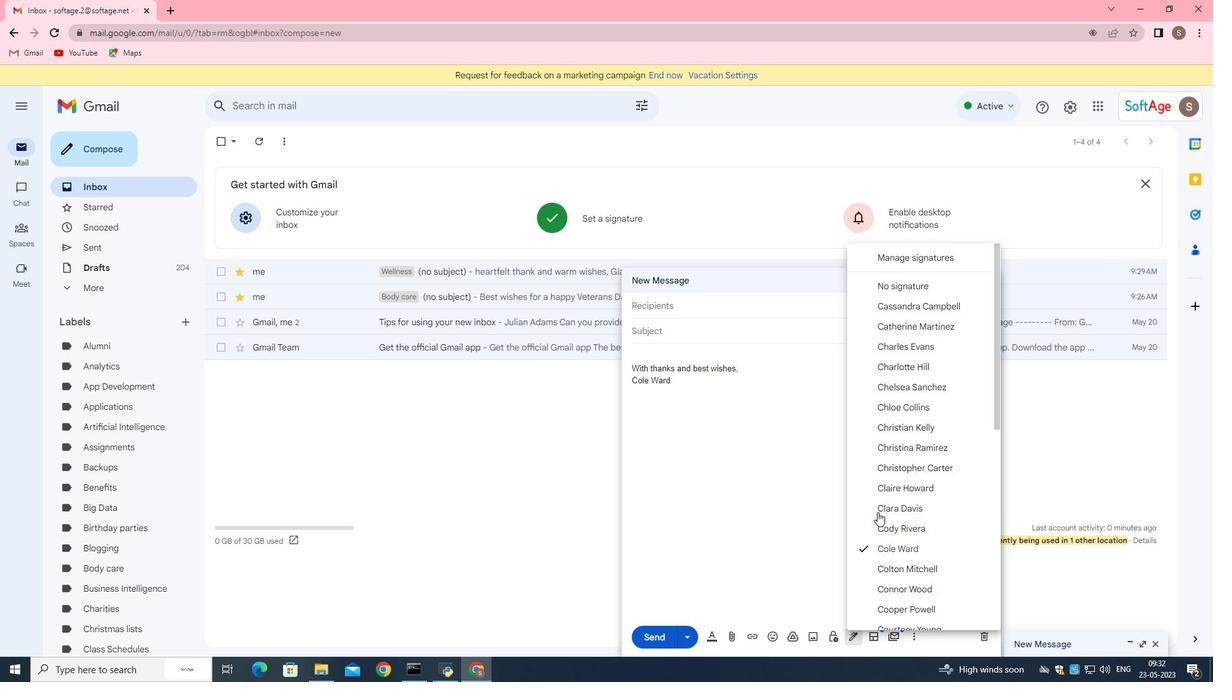 
Action: Mouse scrolled (877, 512) with delta (0, 0)
Screenshot: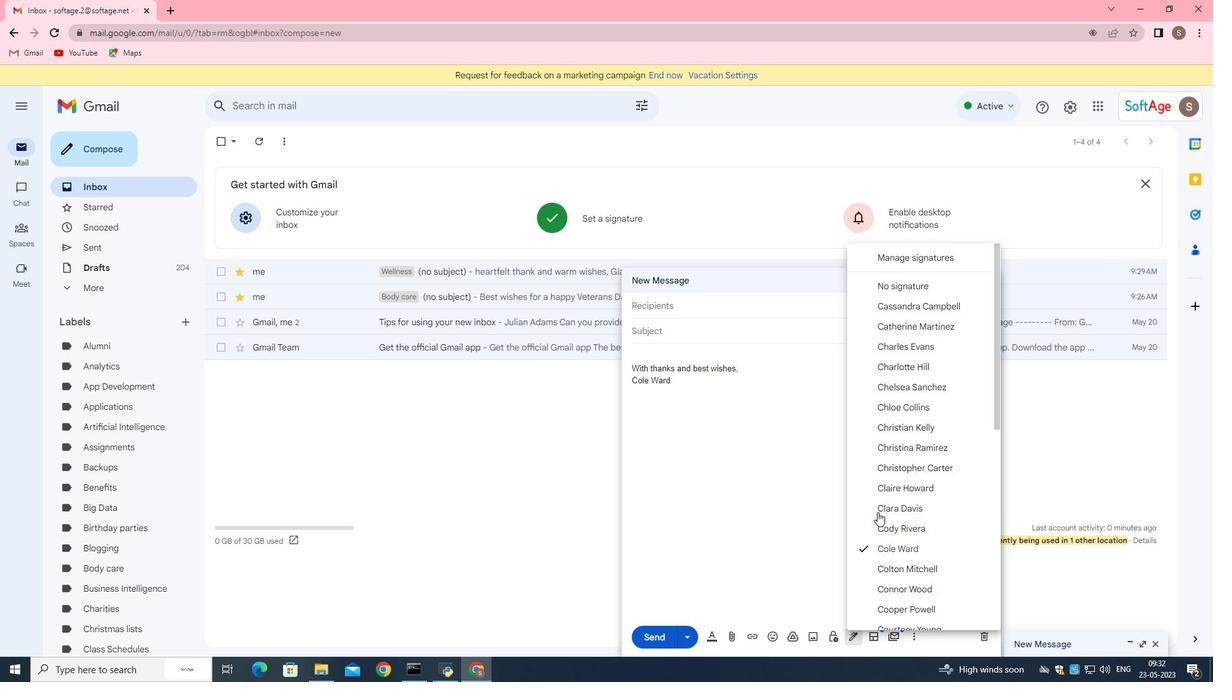 
Action: Mouse scrolled (877, 512) with delta (0, 0)
Screenshot: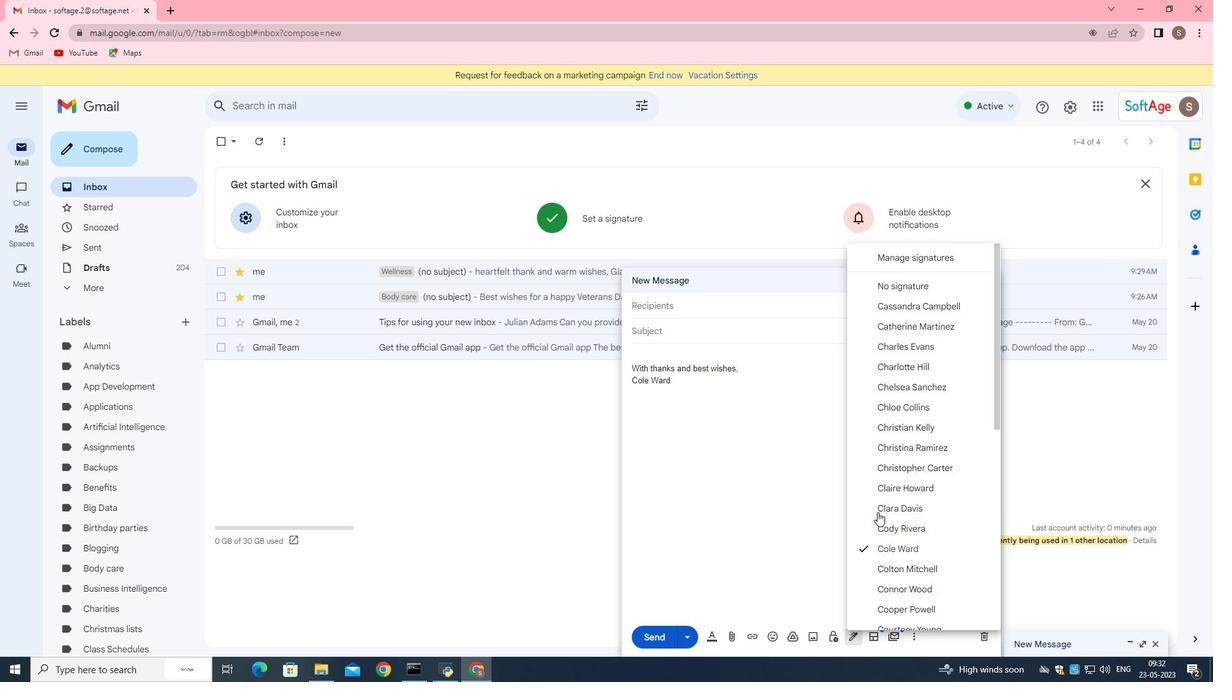 
Action: Mouse moved to (934, 607)
Screenshot: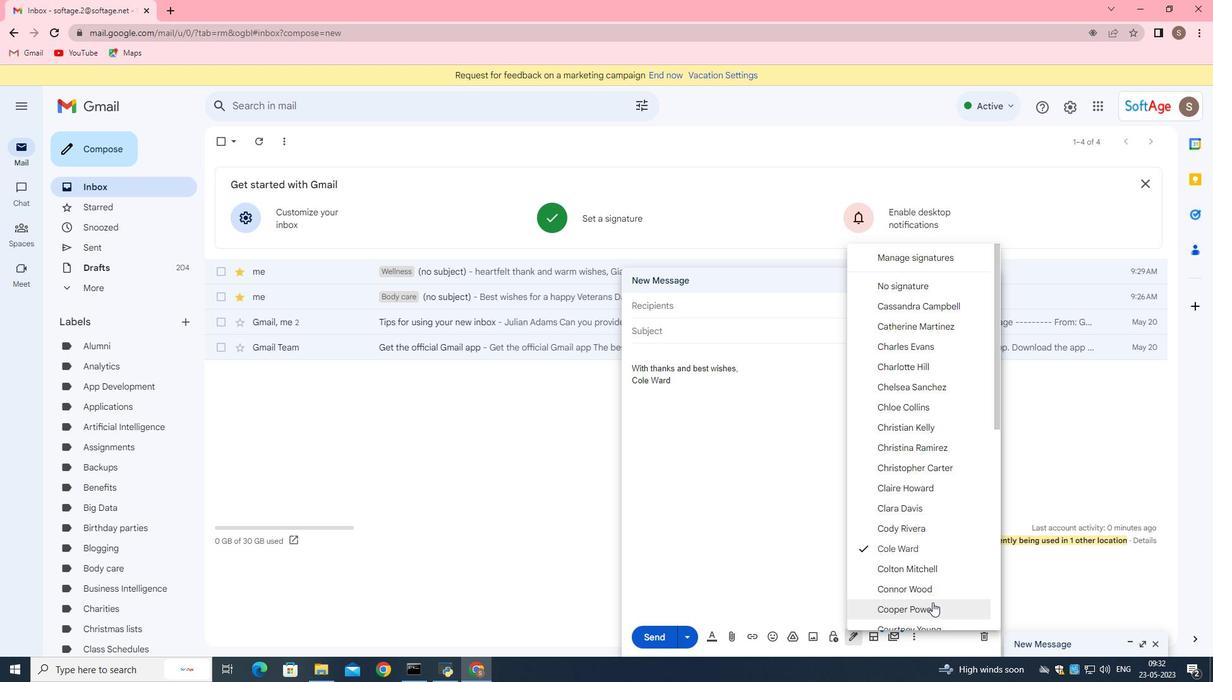 
Action: Mouse pressed left at (934, 607)
Screenshot: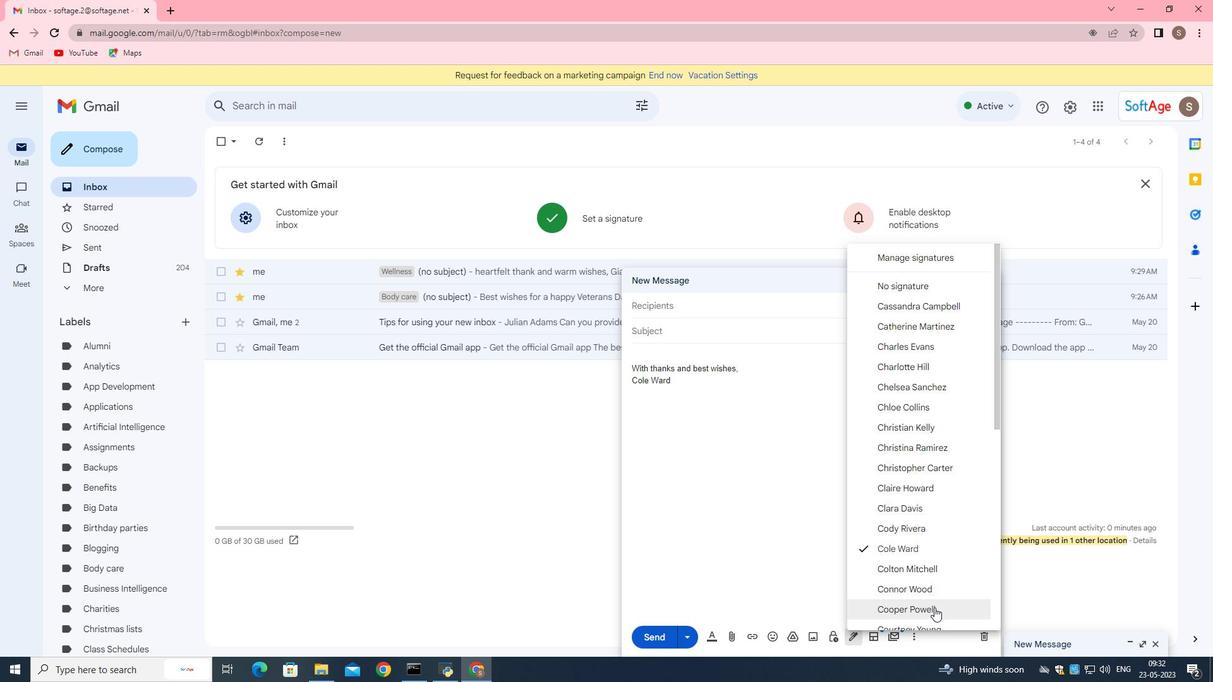 
Action: Mouse moved to (662, 381)
Screenshot: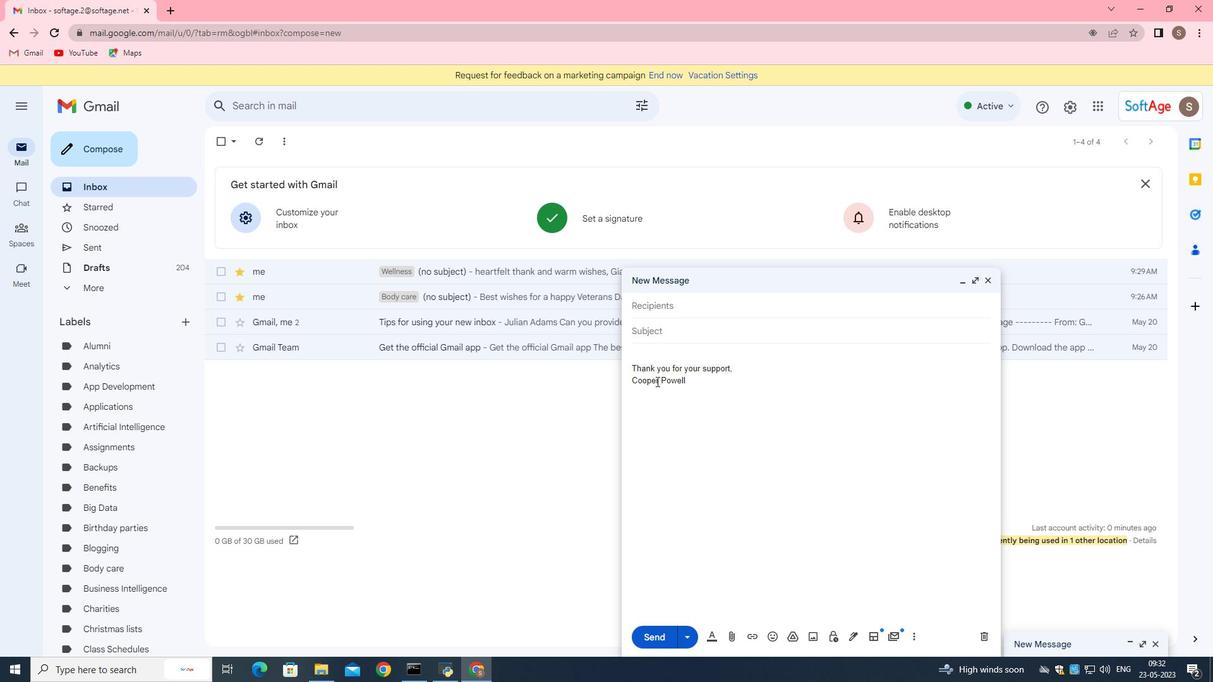 
Action: Mouse pressed left at (662, 381)
Screenshot: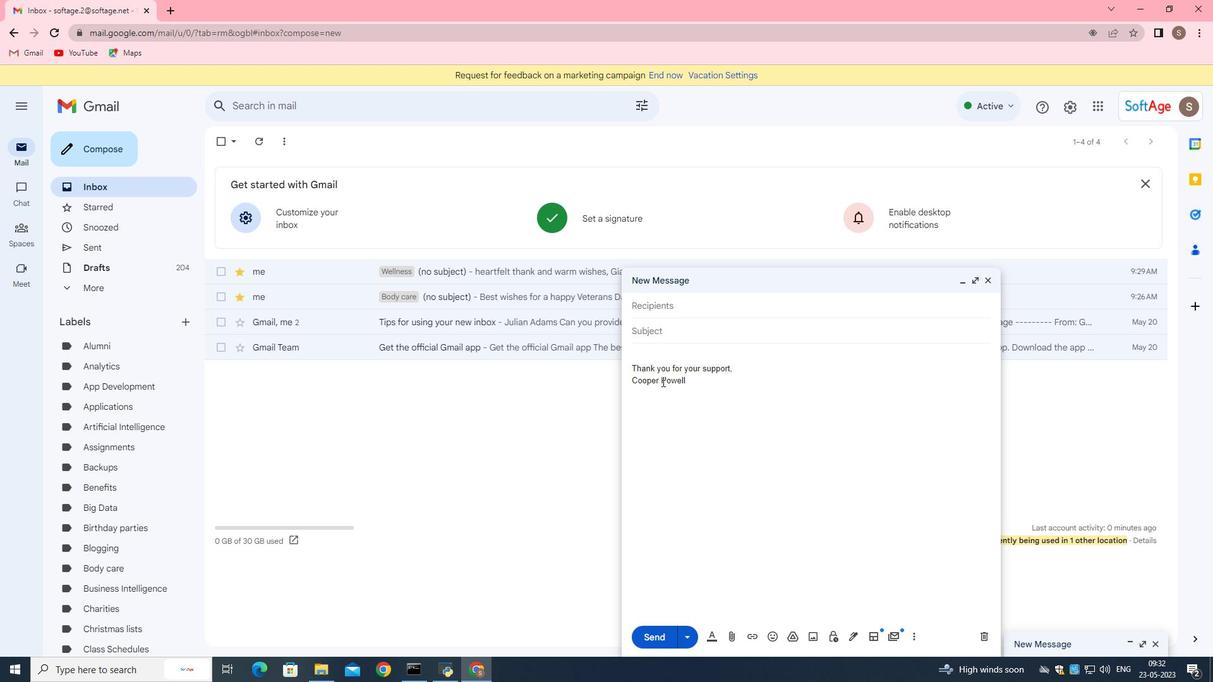 
Action: Mouse moved to (714, 427)
Screenshot: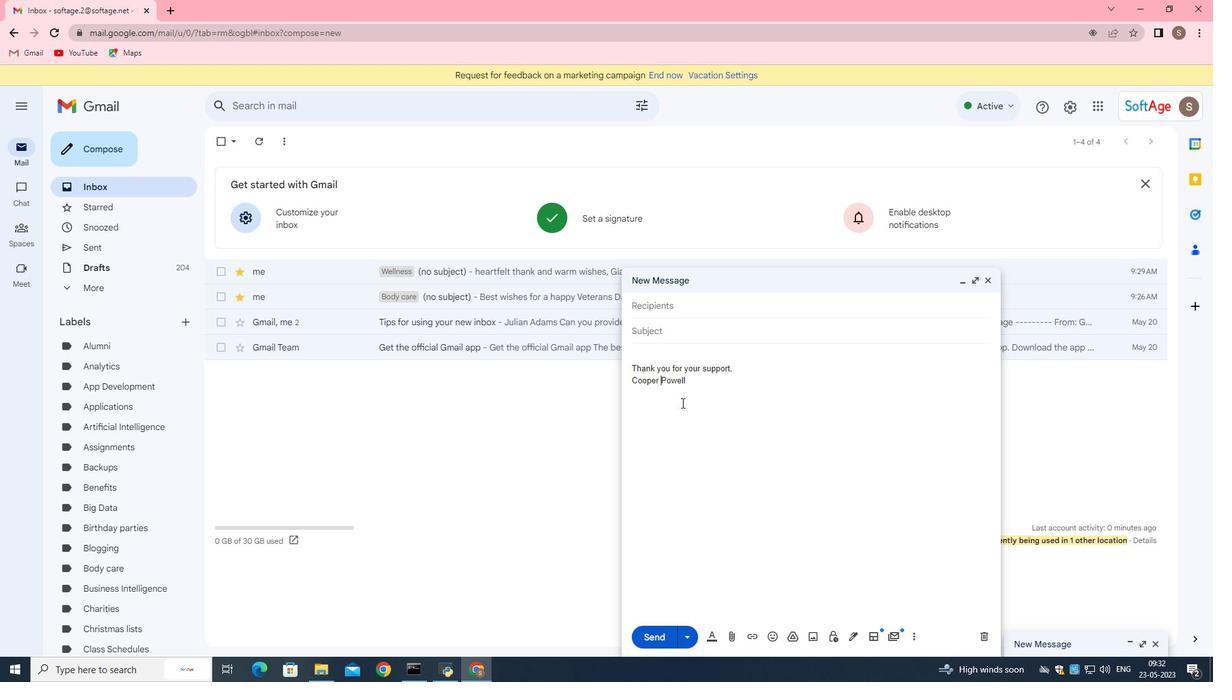 
Action: Key pressed <Key.backspace><Key.backspace><Key.backspace><Key.backspace><Key.backspace><Key.backspace><Key.backspace><Key.backspace><Key.space><Key.enter><Key.shift>Gus
Screenshot: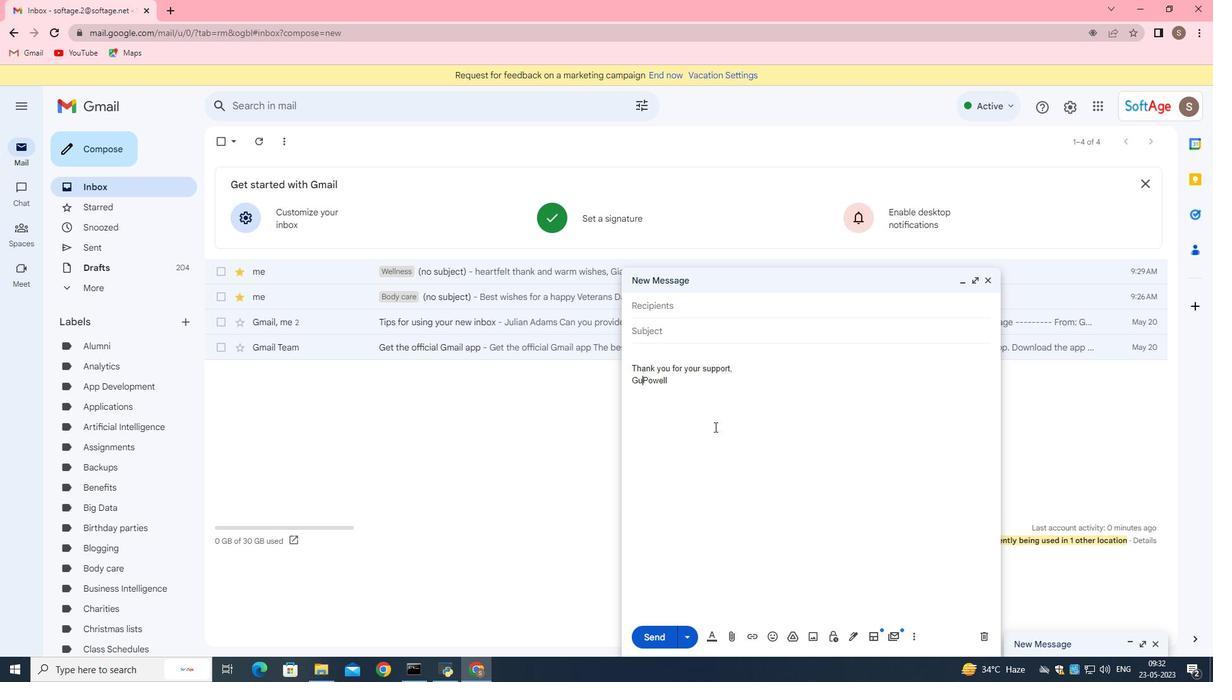 
Action: Mouse moved to (700, 303)
Screenshot: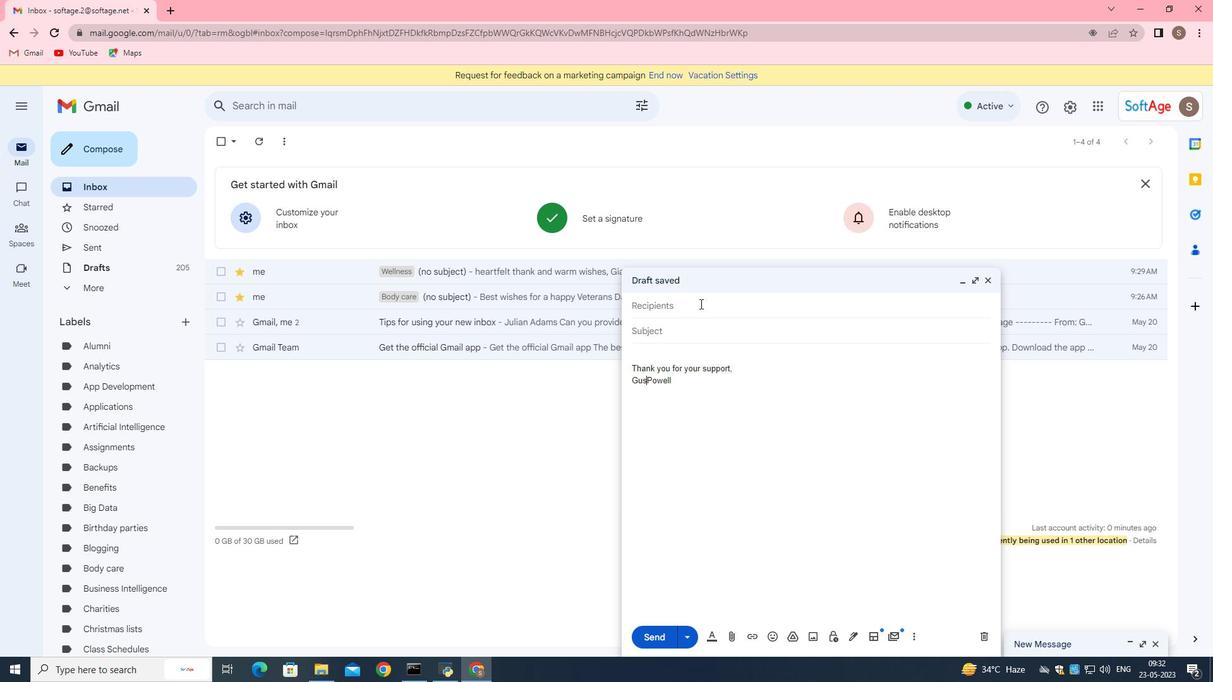 
Action: Mouse pressed left at (700, 303)
Screenshot: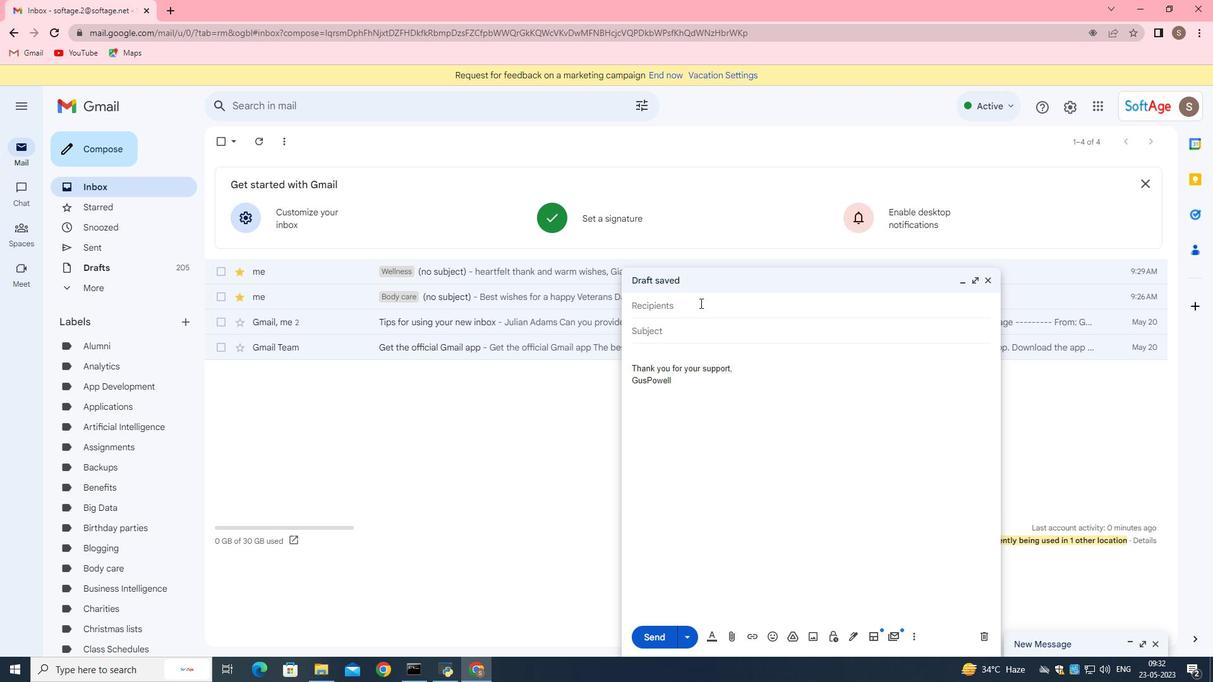 
Action: Mouse moved to (705, 305)
Screenshot: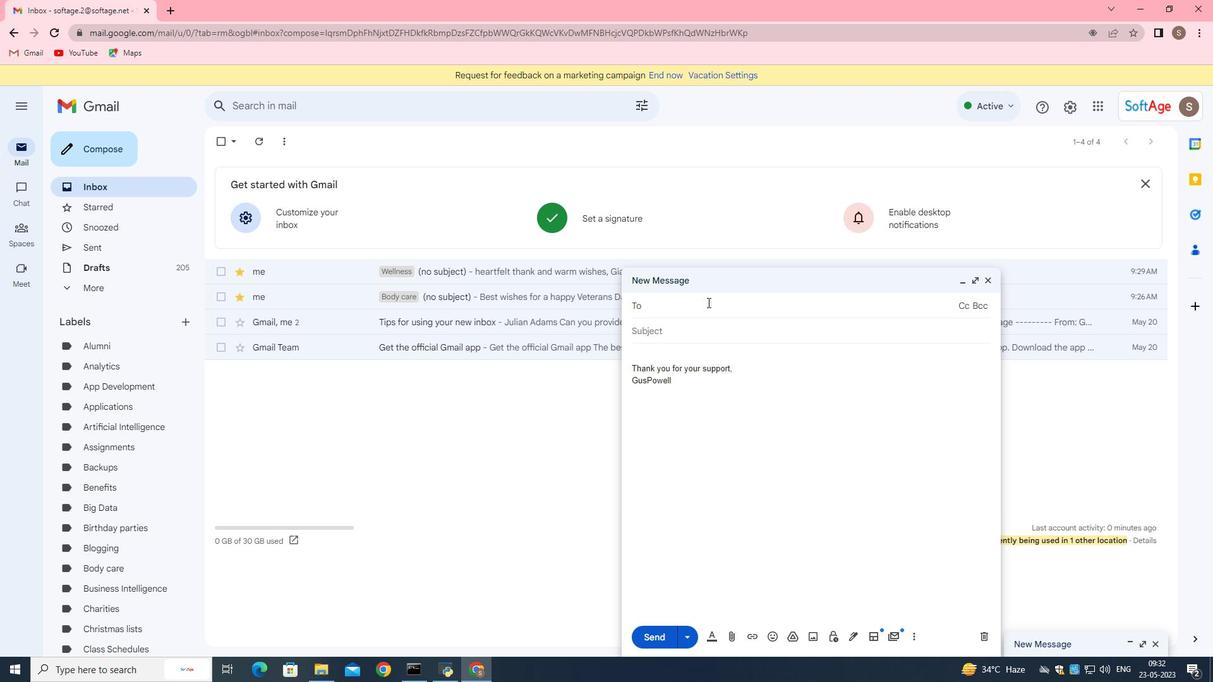
Action: Mouse pressed left at (705, 305)
Screenshot: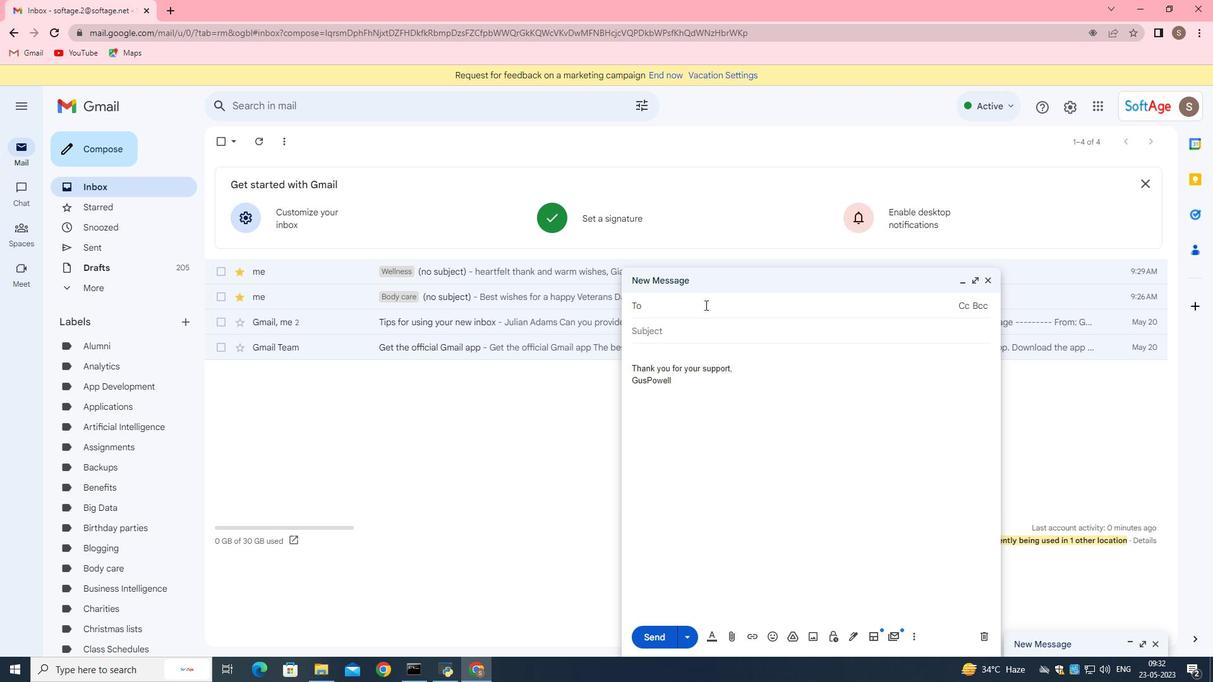 
Action: Mouse moved to (703, 339)
Screenshot: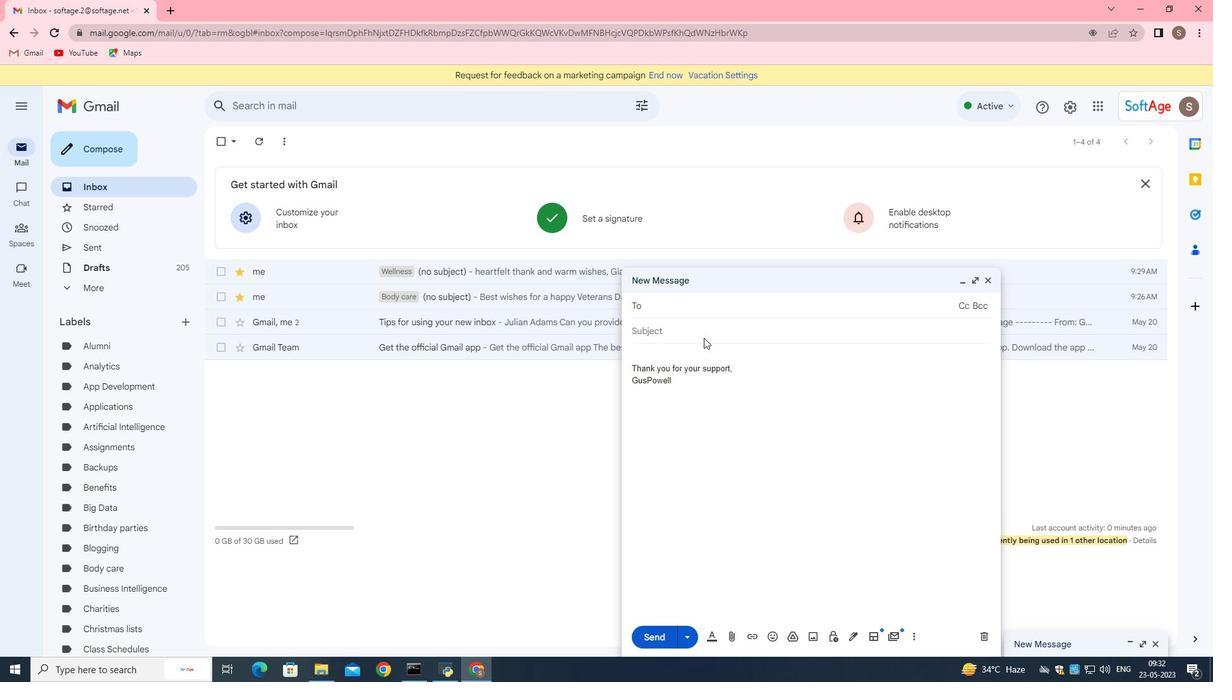 
Action: Mouse pressed left at (703, 339)
Screenshot: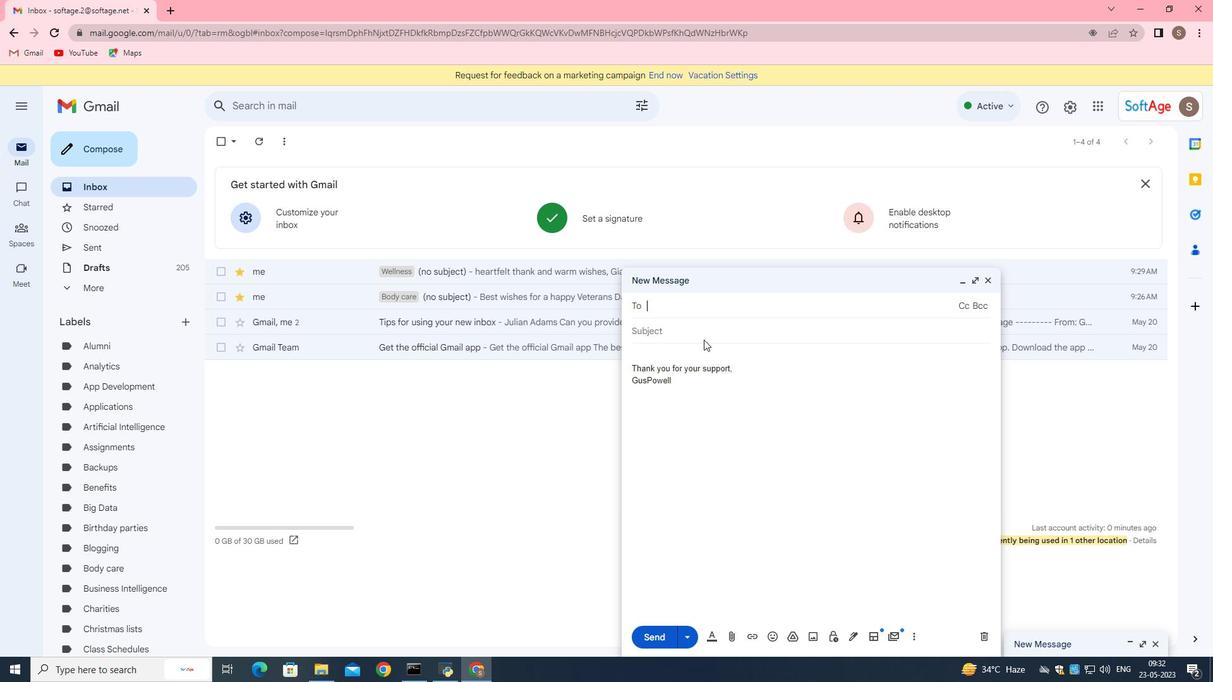 
Action: Mouse moved to (708, 347)
Screenshot: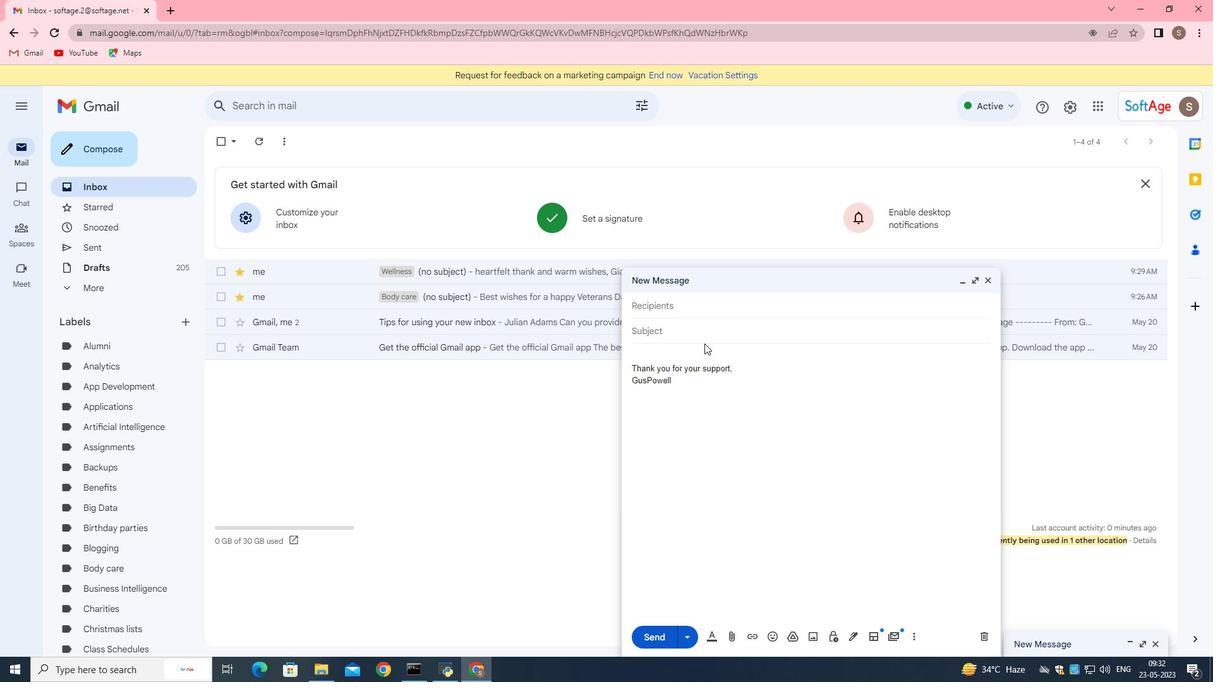 
Action: Mouse pressed left at (708, 347)
Screenshot: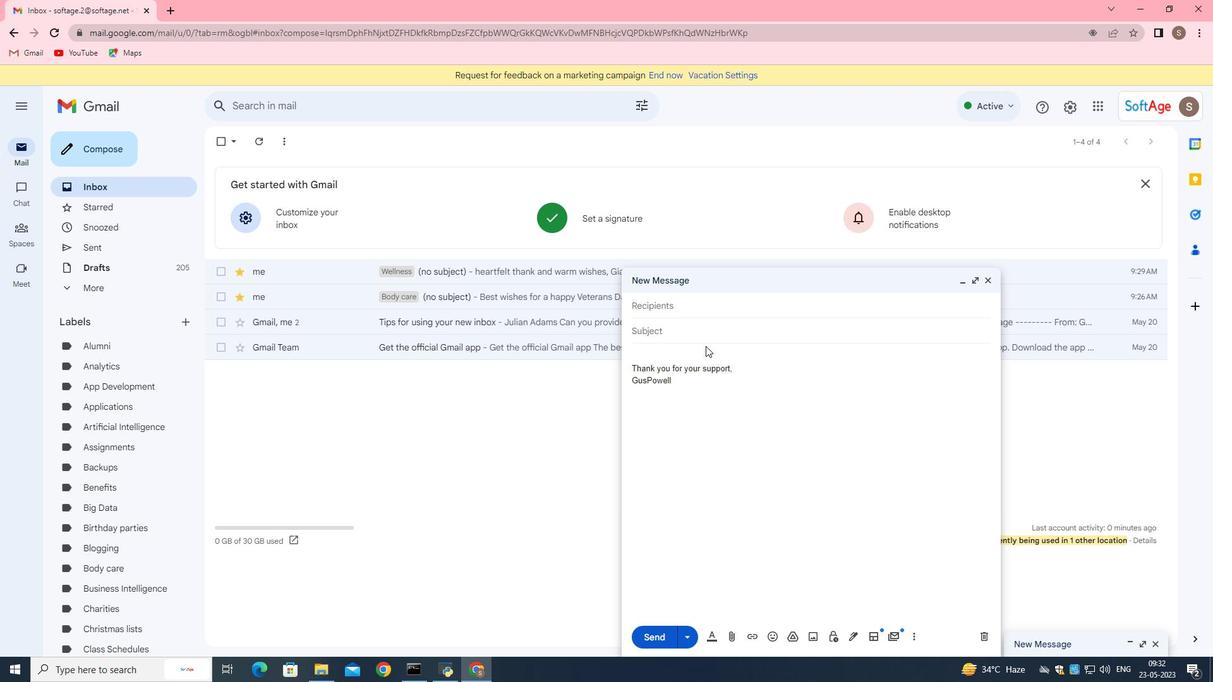 
Action: Mouse moved to (722, 332)
Screenshot: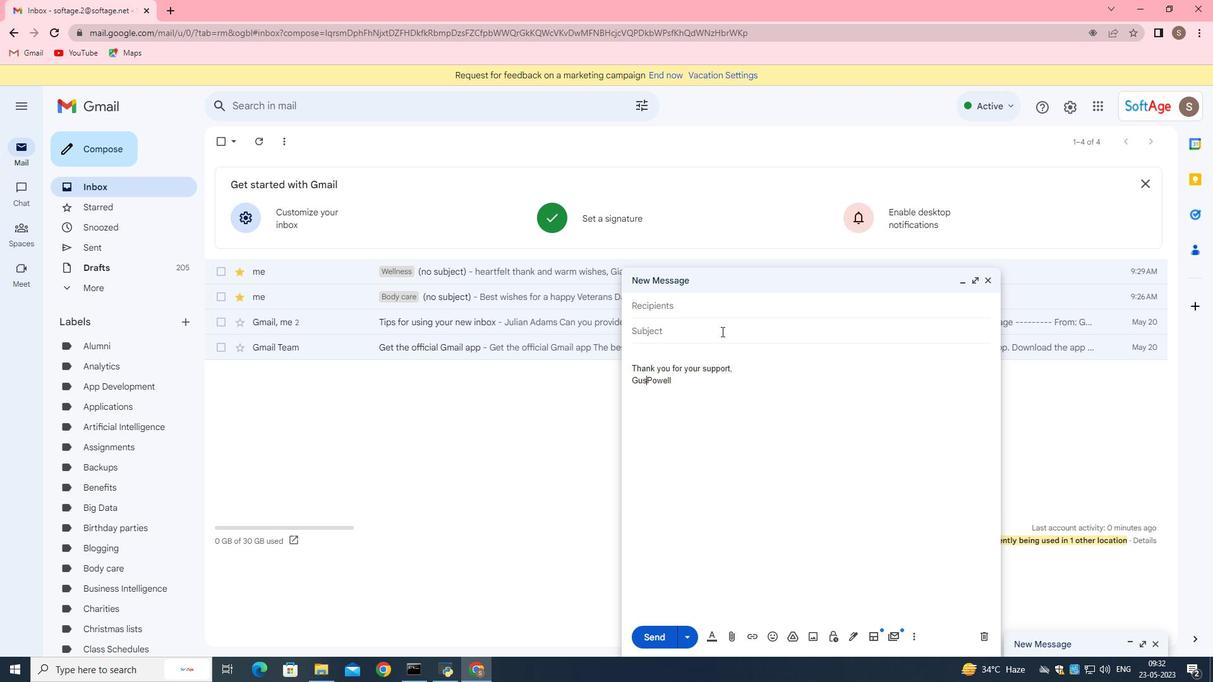 
Action: Mouse pressed left at (722, 332)
Screenshot: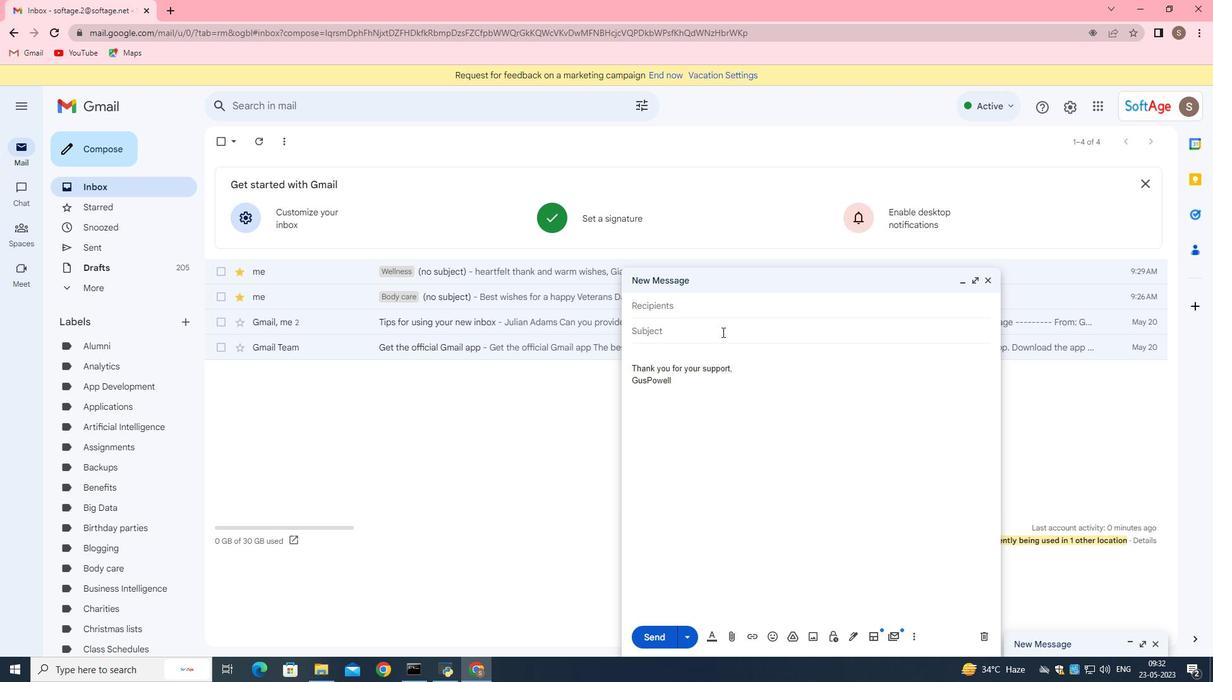 
Action: Mouse moved to (719, 338)
Screenshot: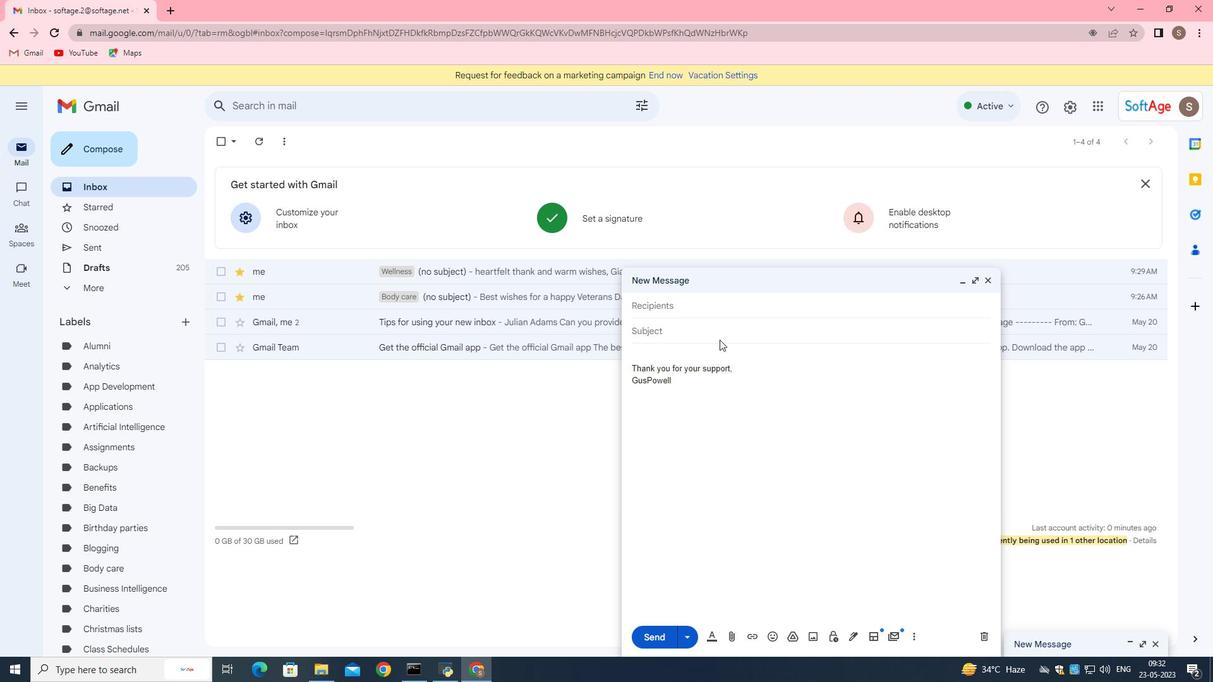 
Action: Mouse pressed left at (719, 338)
Screenshot: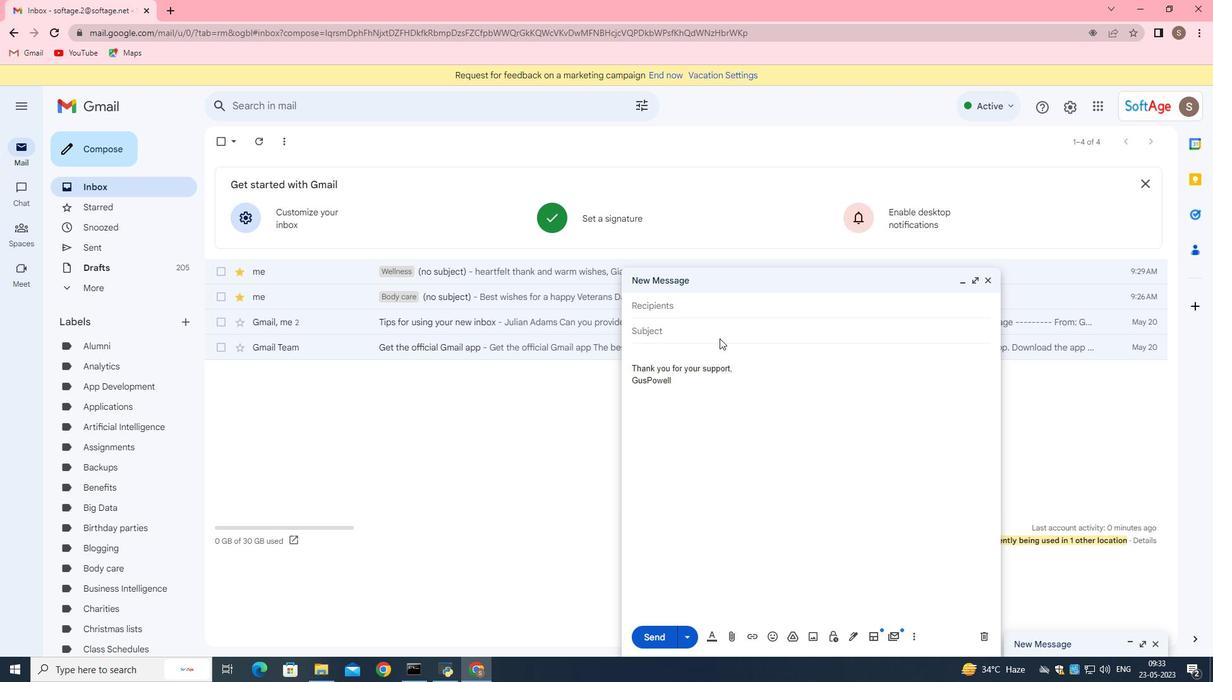 
Action: Mouse moved to (707, 330)
Screenshot: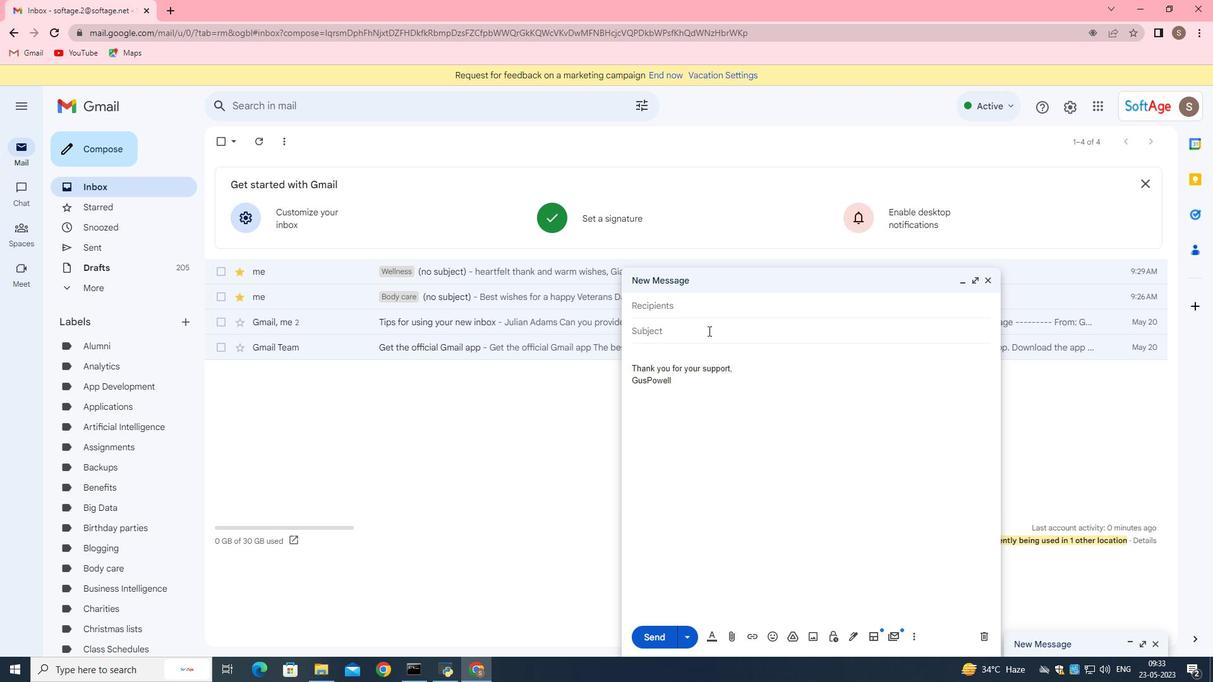 
Action: Mouse pressed left at (707, 330)
Screenshot: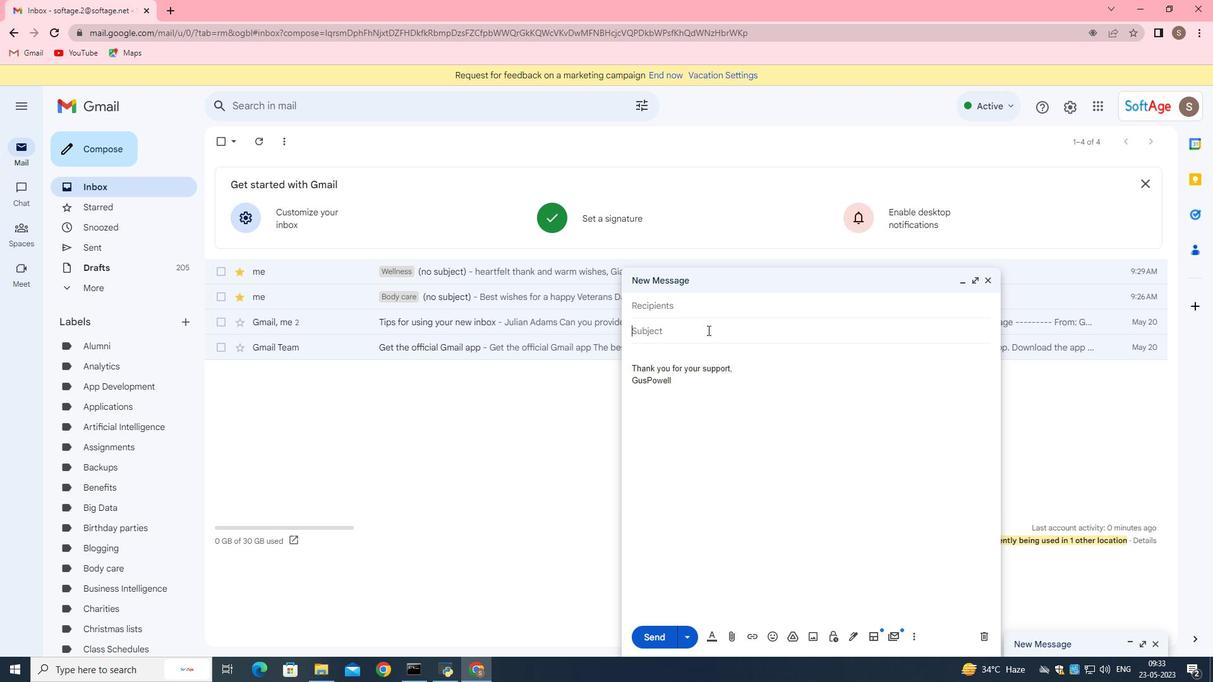 
Action: Mouse moved to (707, 329)
Screenshot: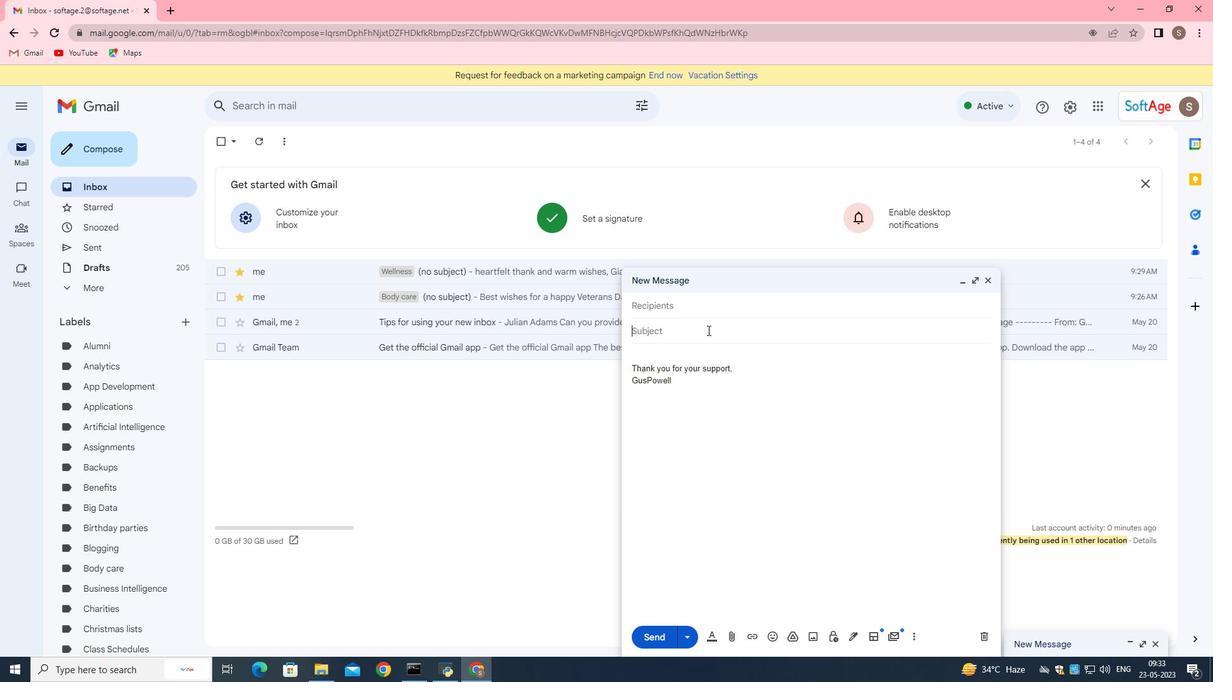 
Action: Key pressed <Key.shift>Request<Key.space>for<Key.space>feedback
Screenshot: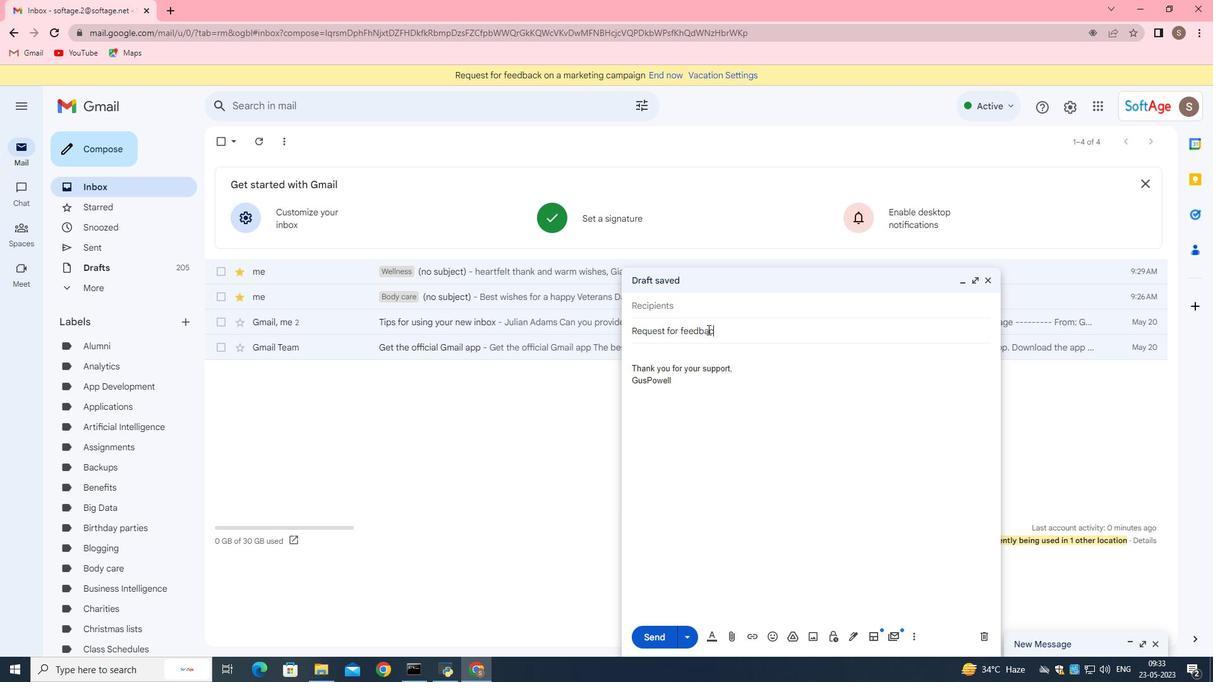 
Action: Mouse moved to (696, 332)
Screenshot: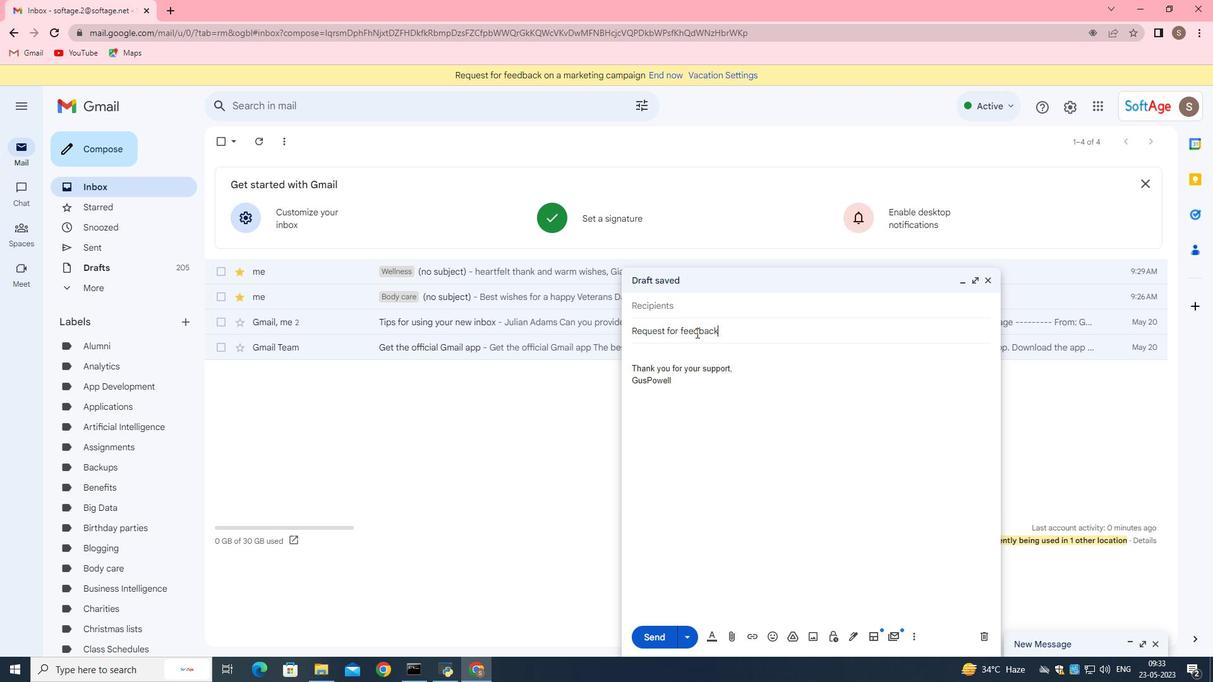 
Action: Key pressed <Key.space>oa<Key.space>social<Key.space>media<Key.space>campaign<Key.space>
Screenshot: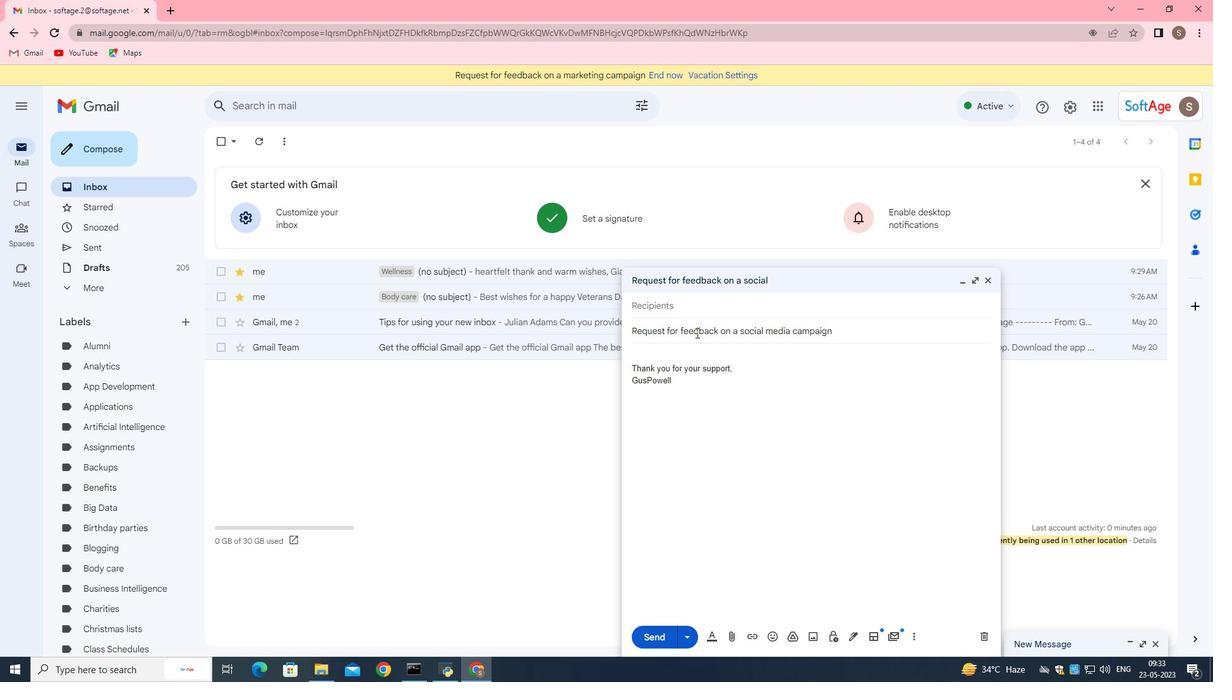 
Action: Mouse moved to (671, 352)
Screenshot: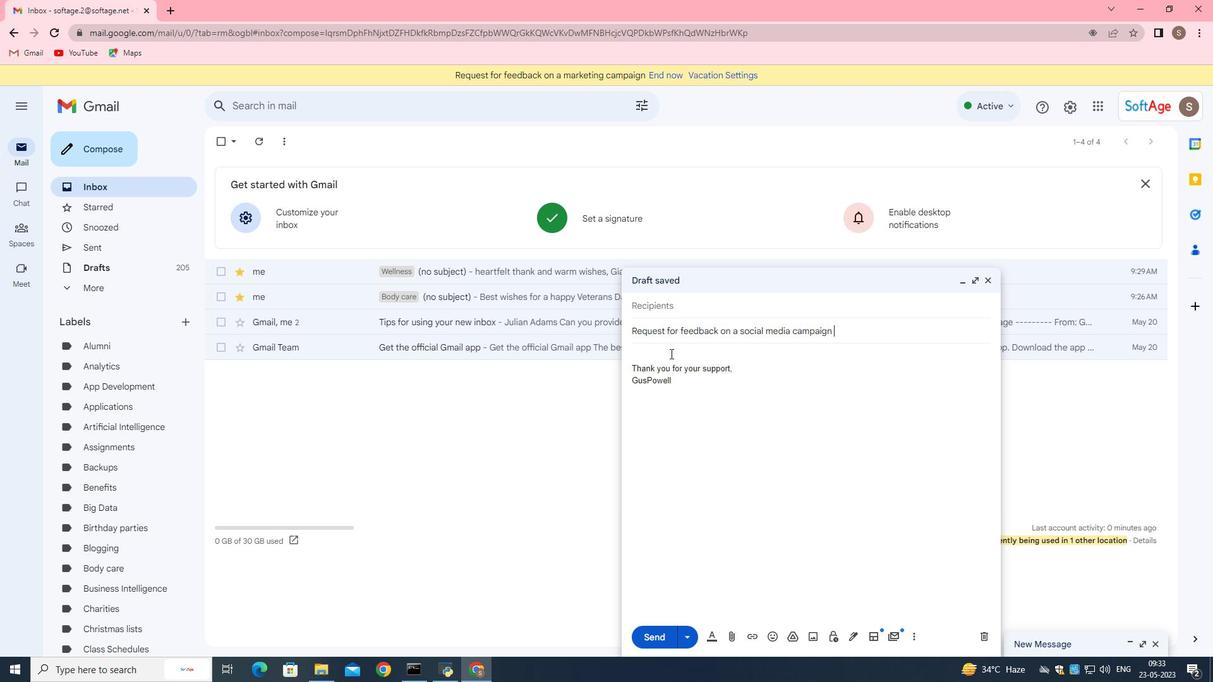 
Action: Mouse pressed left at (671, 352)
Screenshot: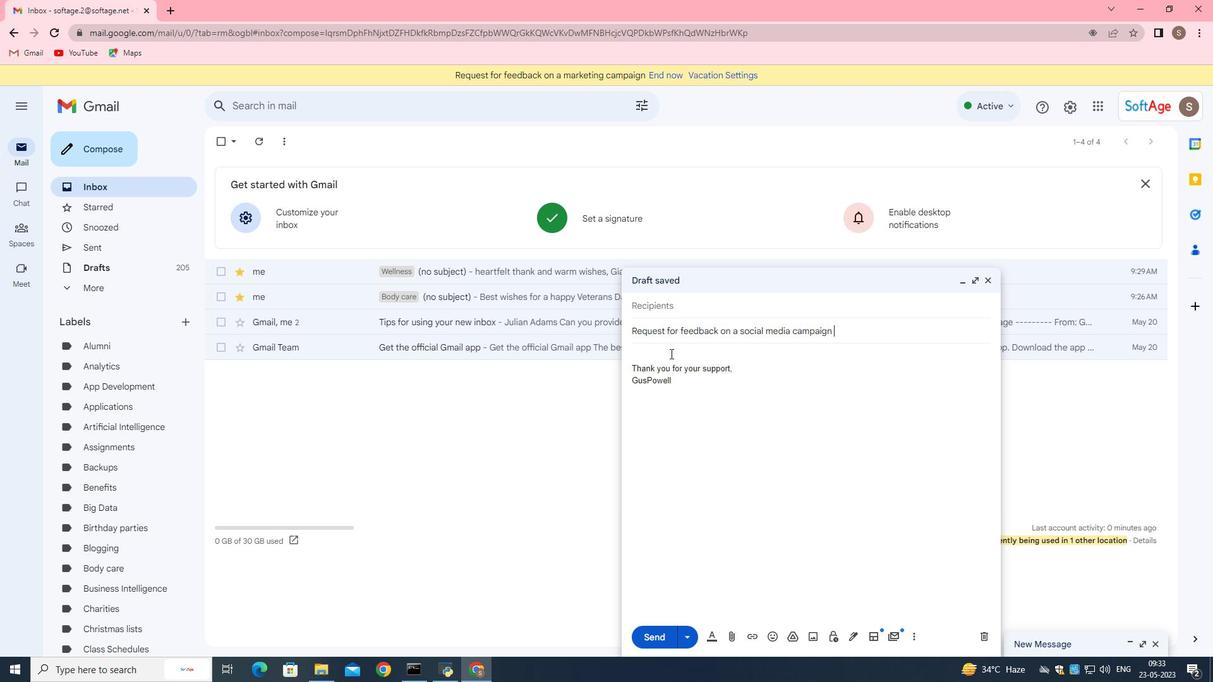 
Action: Mouse moved to (671, 352)
Screenshot: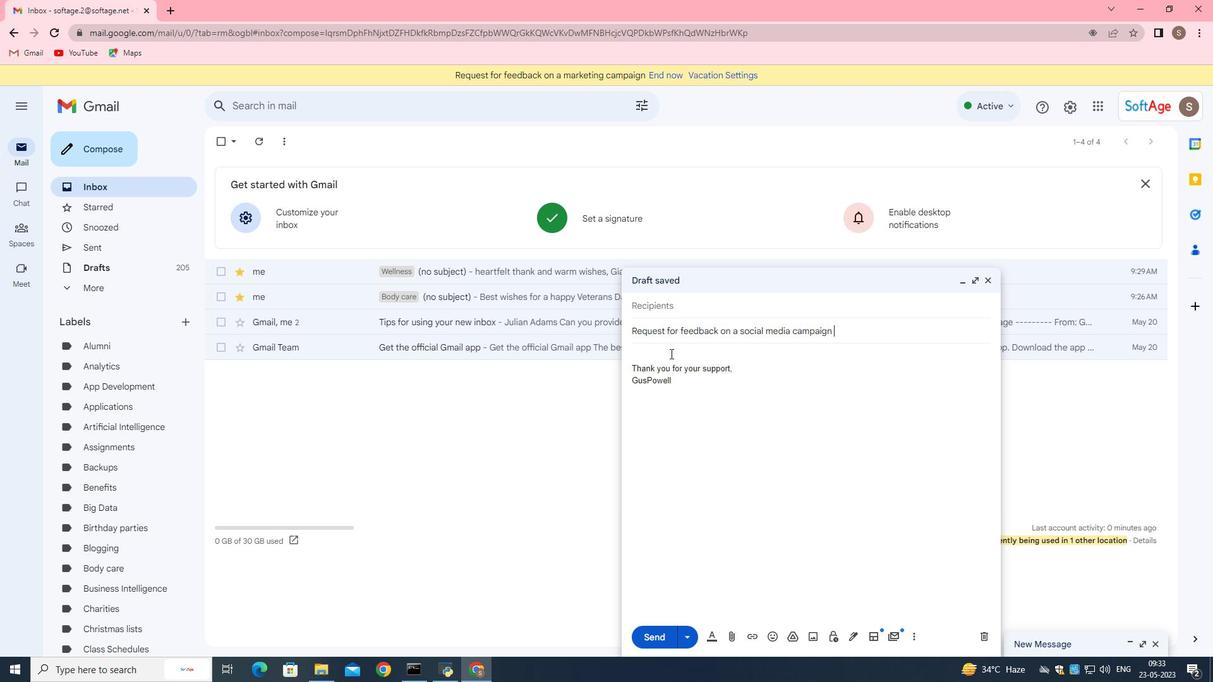 
Action: Key pressed <Key.enter><Key.up><Key.shift>I<Key.space>am<Key.space>writing<Key.space>
Screenshot: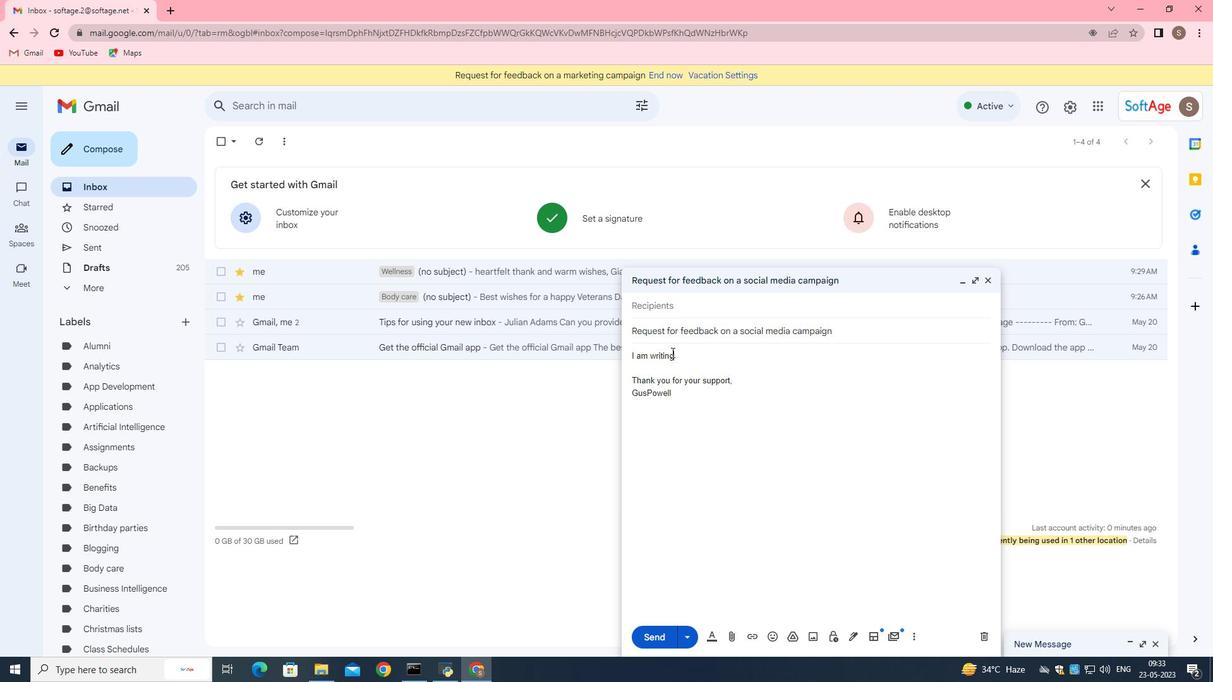 
Action: Mouse moved to (1183, 322)
Screenshot: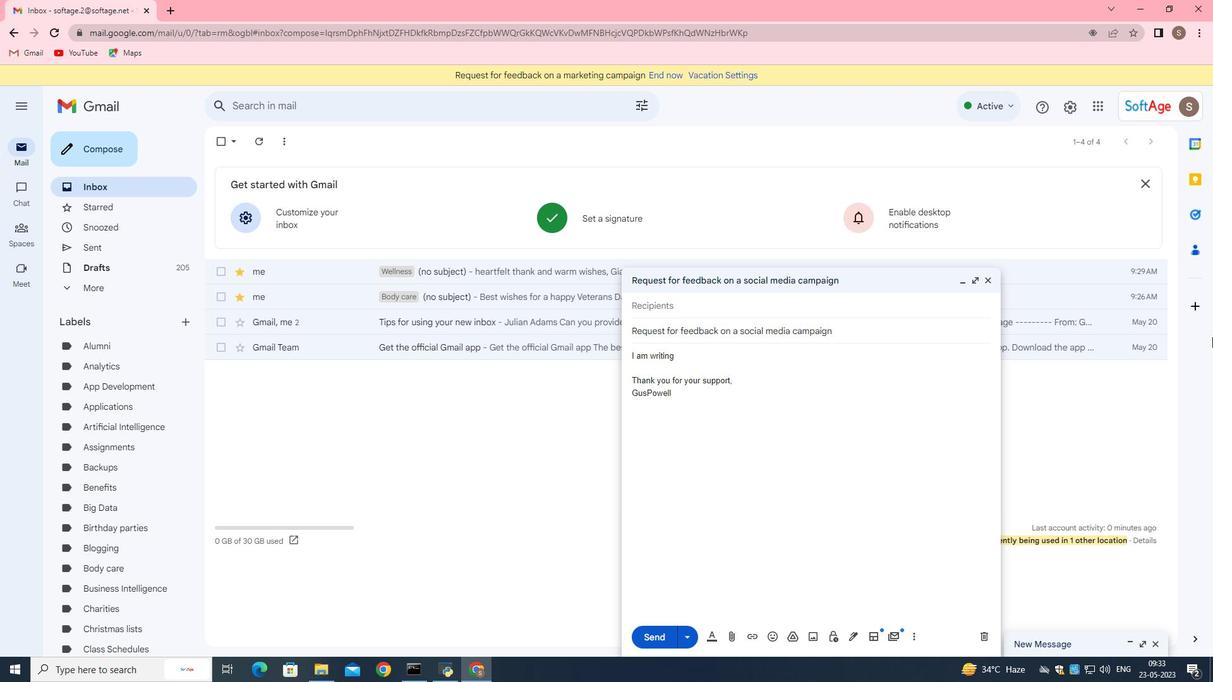 
Action: Key pressed to<Key.space>folloe<Key.backspace>w<Key.space>up<Key.space>on<Key.space>the<Key.space>status<Key.space>p<Key.backspace>of<Key.space>the<Key.space>proposal.
Screenshot: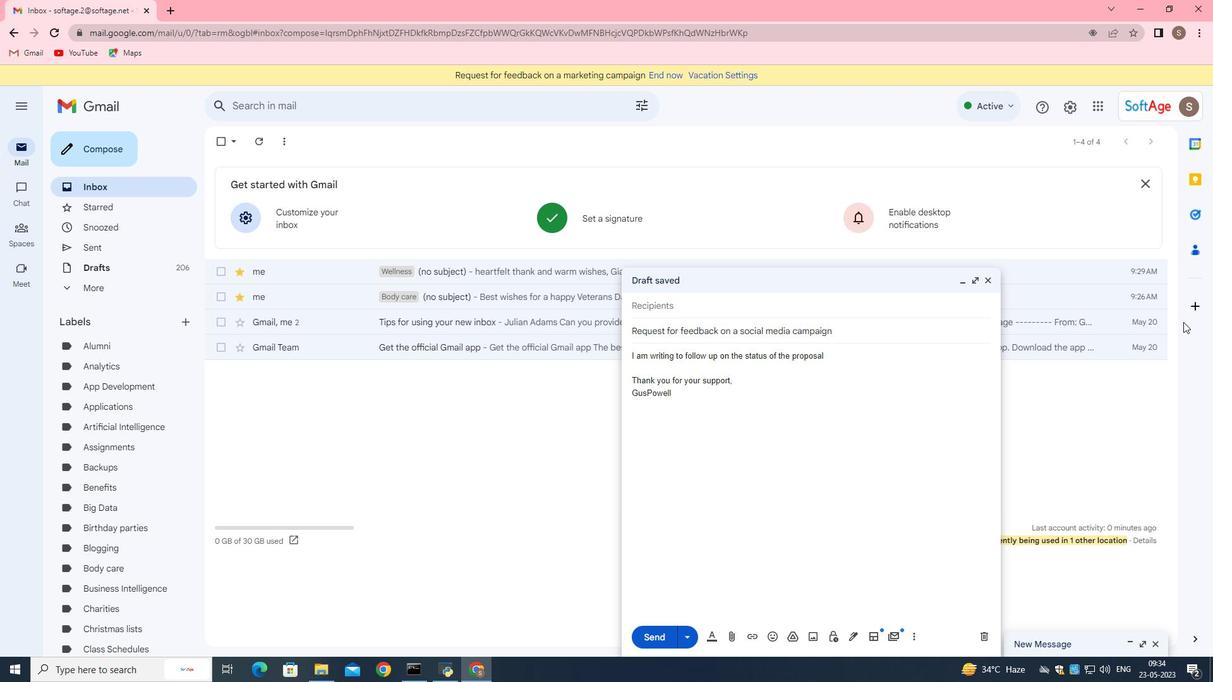 
Action: Mouse moved to (779, 300)
Screenshot: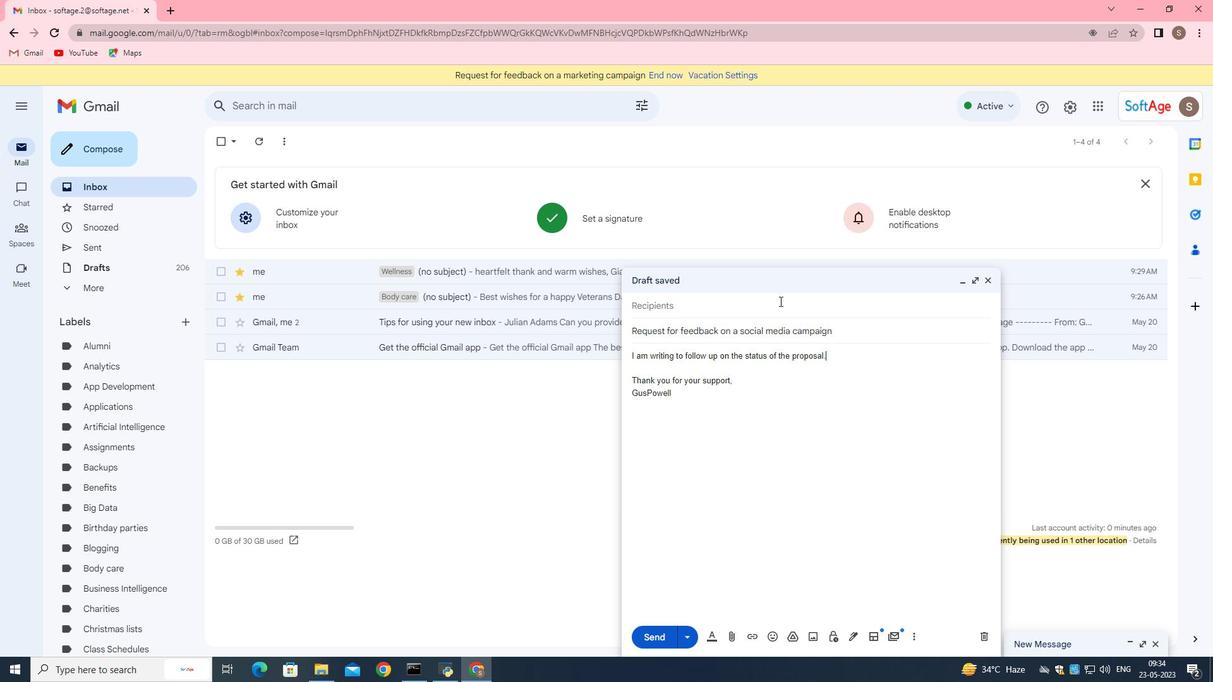 
Action: Mouse pressed left at (779, 300)
Screenshot: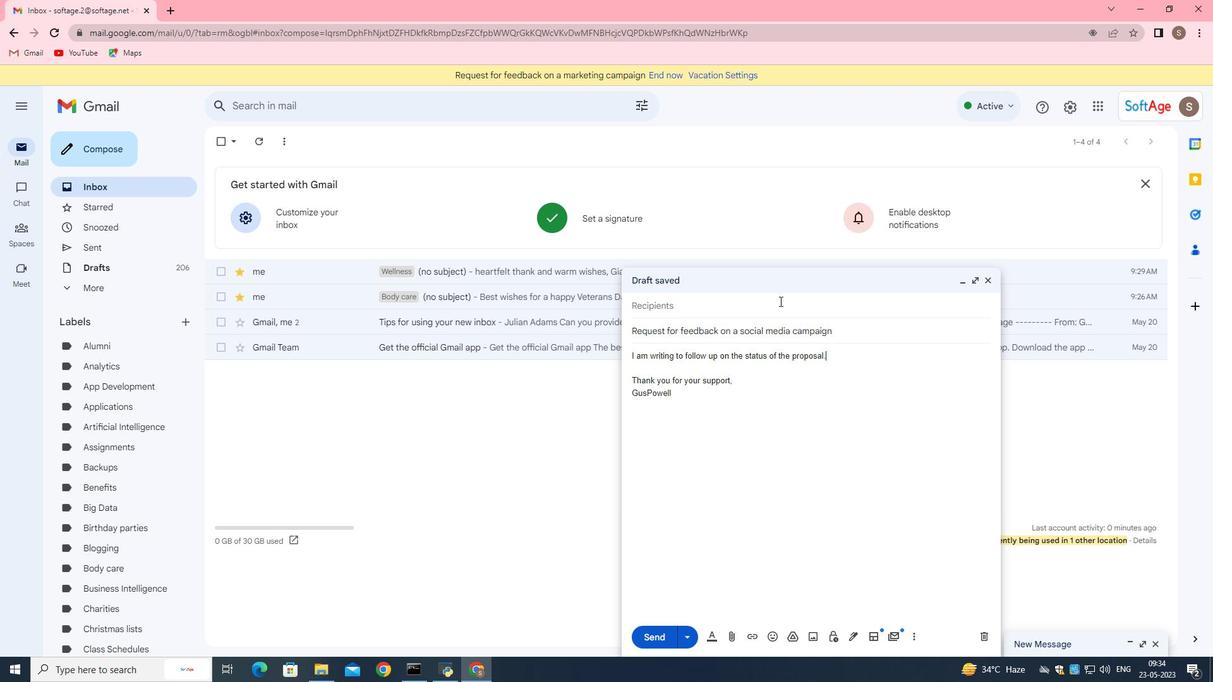 
Action: Key pressed softage.10<Key.shift>@softage.net
Screenshot: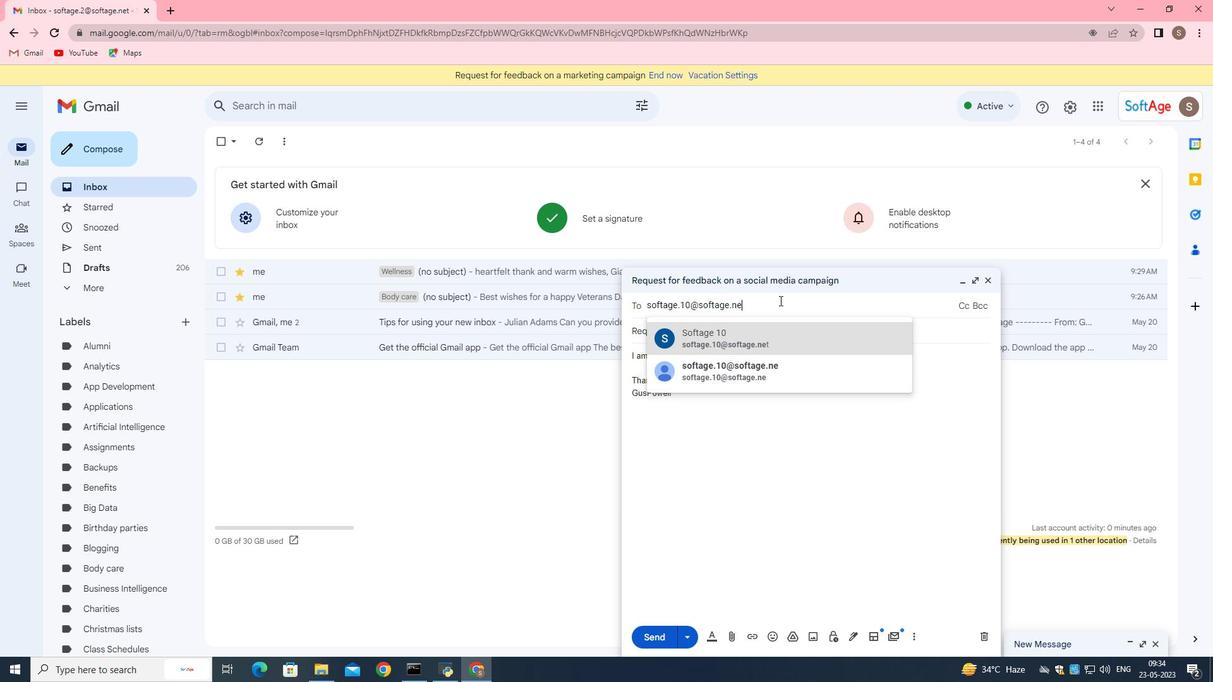 
Action: Mouse moved to (773, 345)
Screenshot: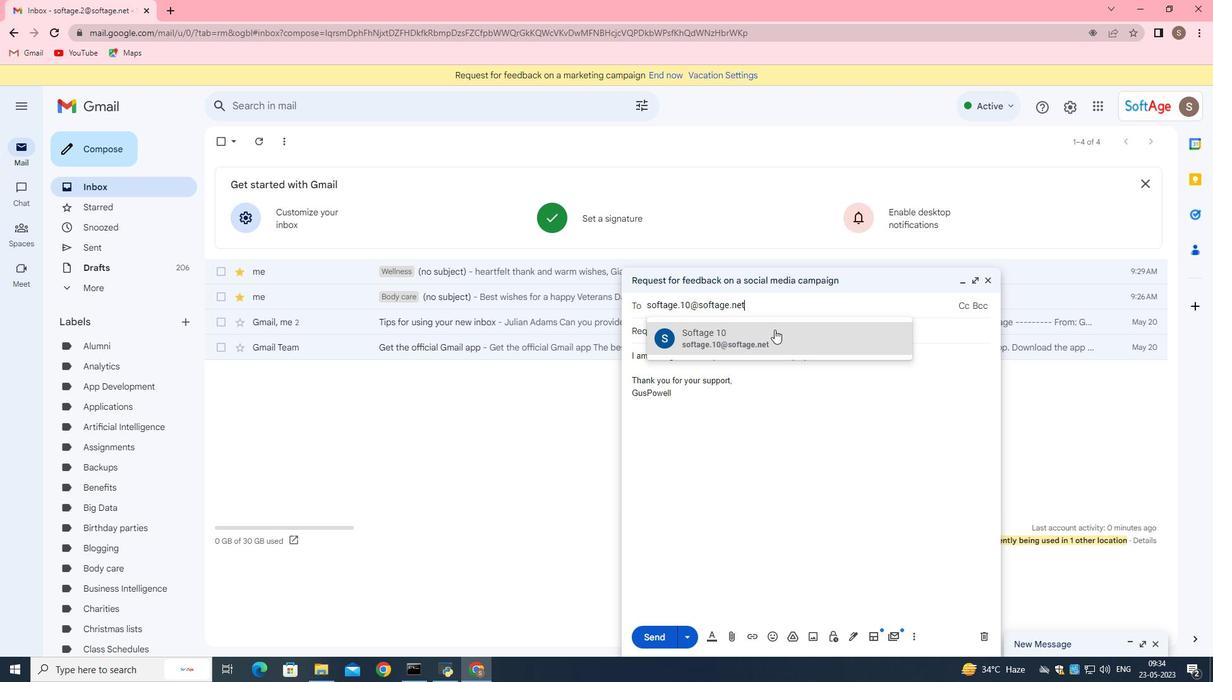 
Action: Mouse pressed left at (773, 345)
Screenshot: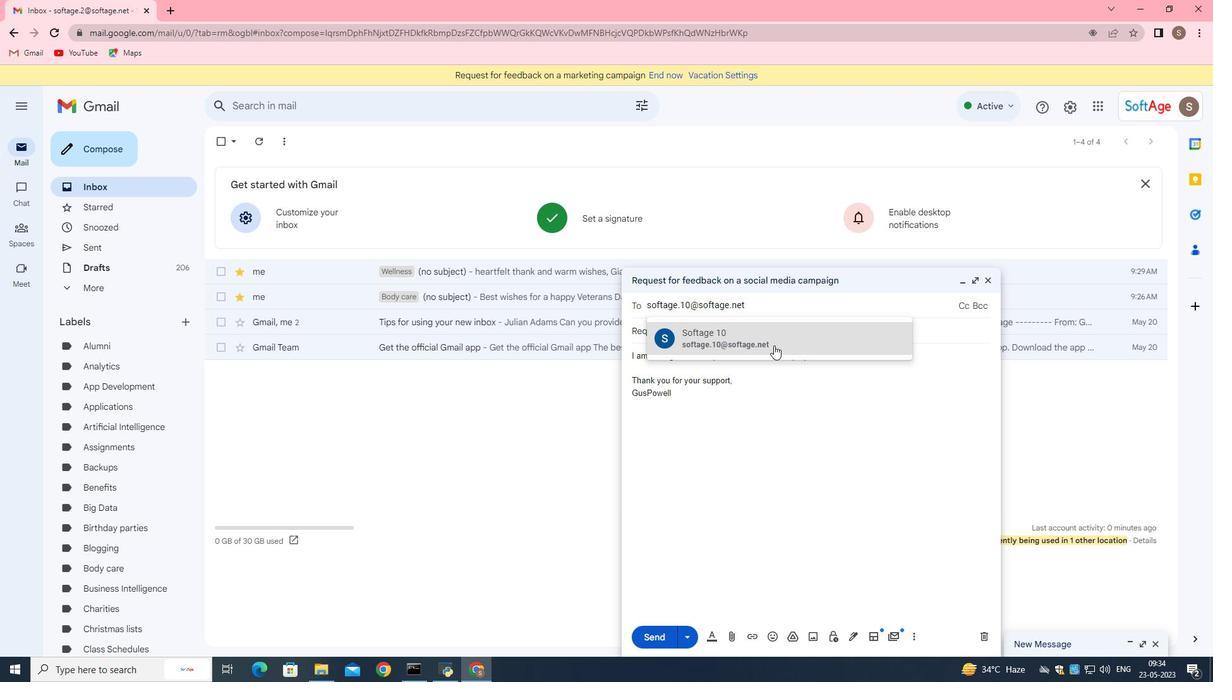 
Action: Mouse moved to (735, 634)
Screenshot: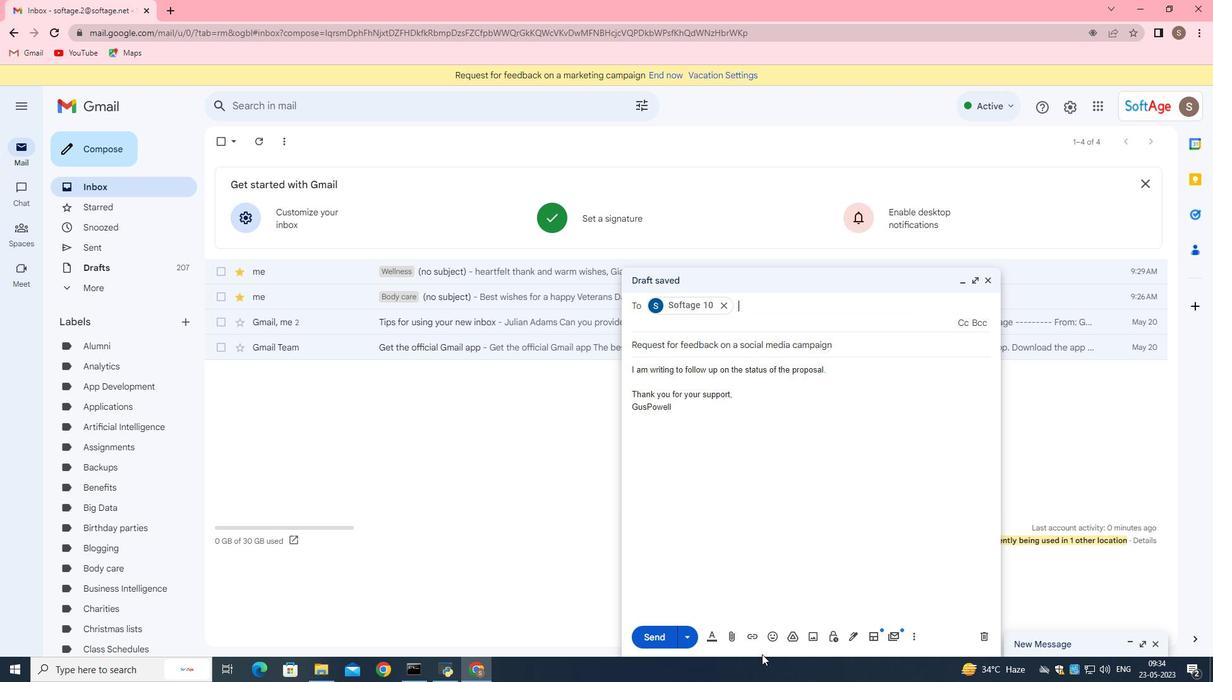 
Action: Mouse pressed left at (735, 634)
Screenshot: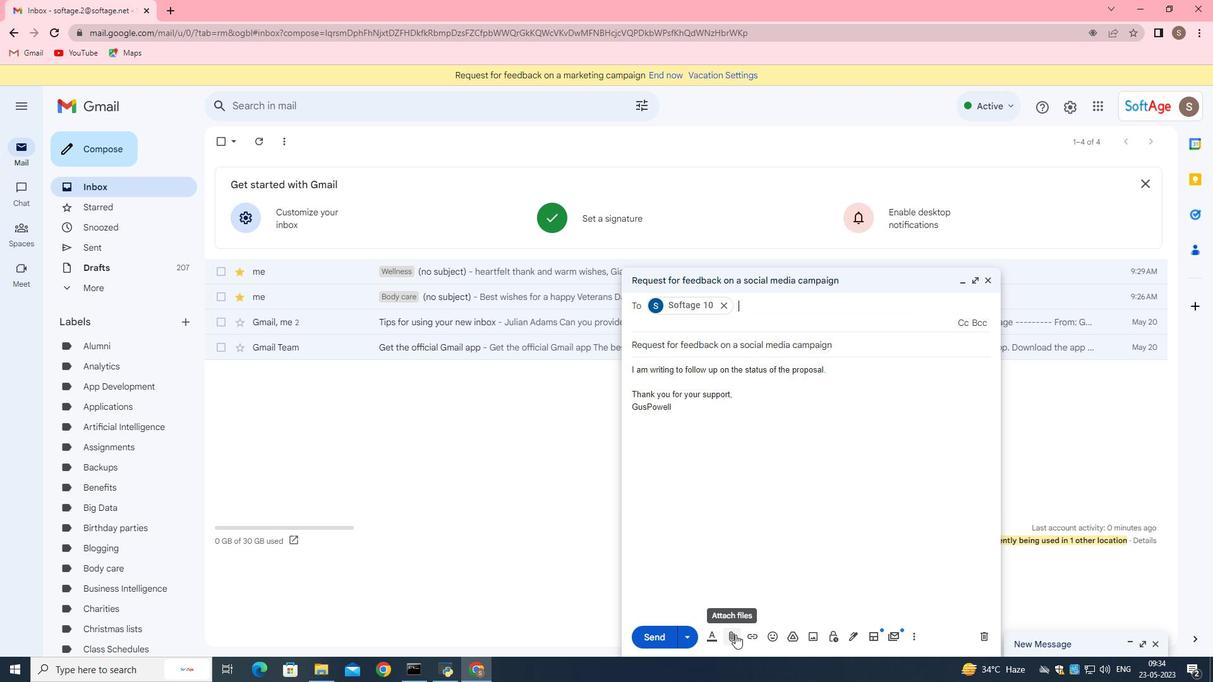 
Action: Mouse moved to (434, 196)
Screenshot: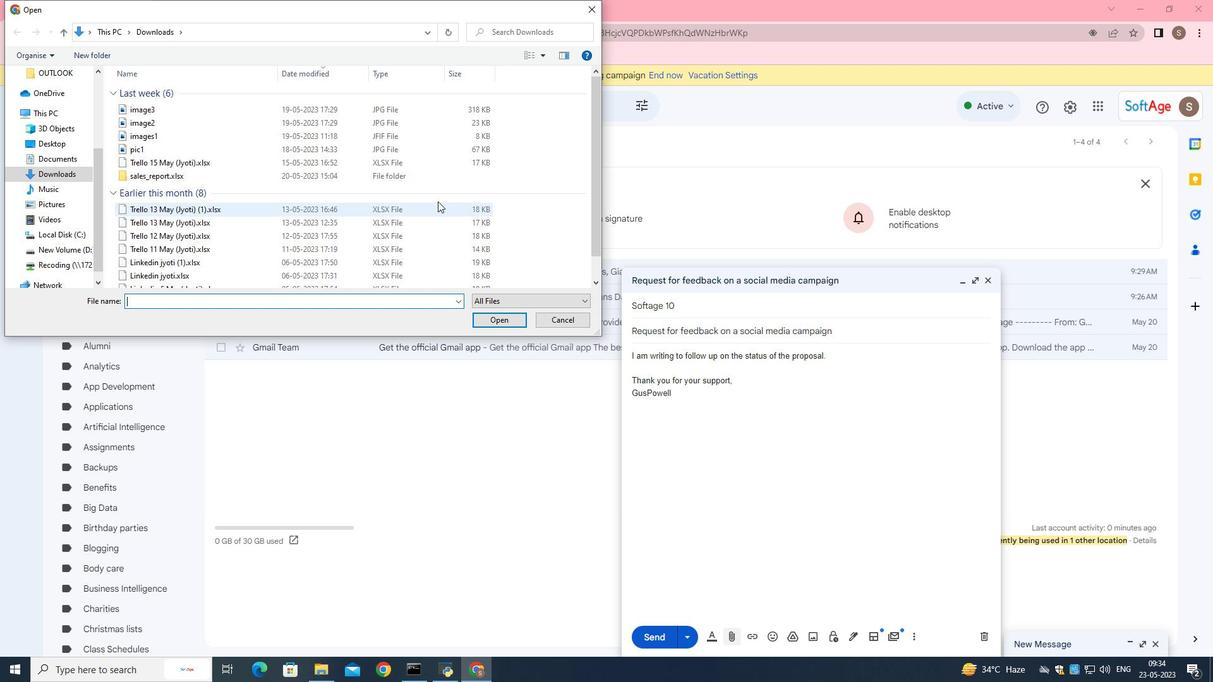 
Action: Mouse scrolled (434, 195) with delta (0, 0)
Screenshot: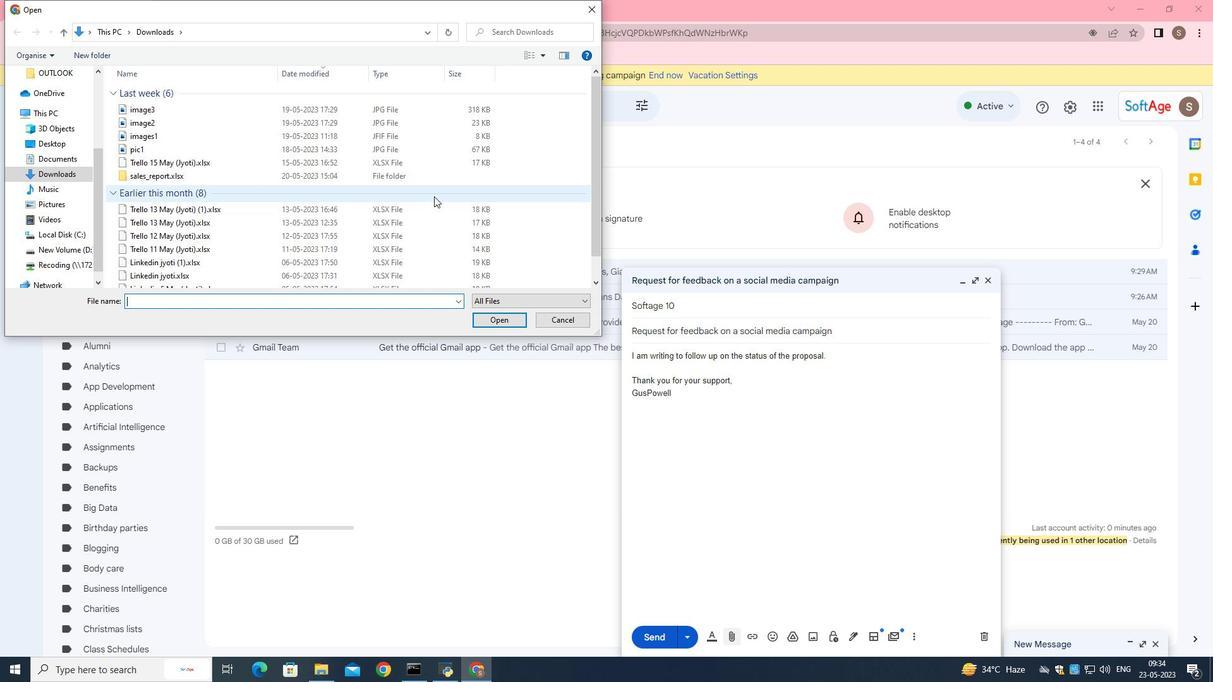 
Action: Mouse scrolled (434, 195) with delta (0, 0)
Screenshot: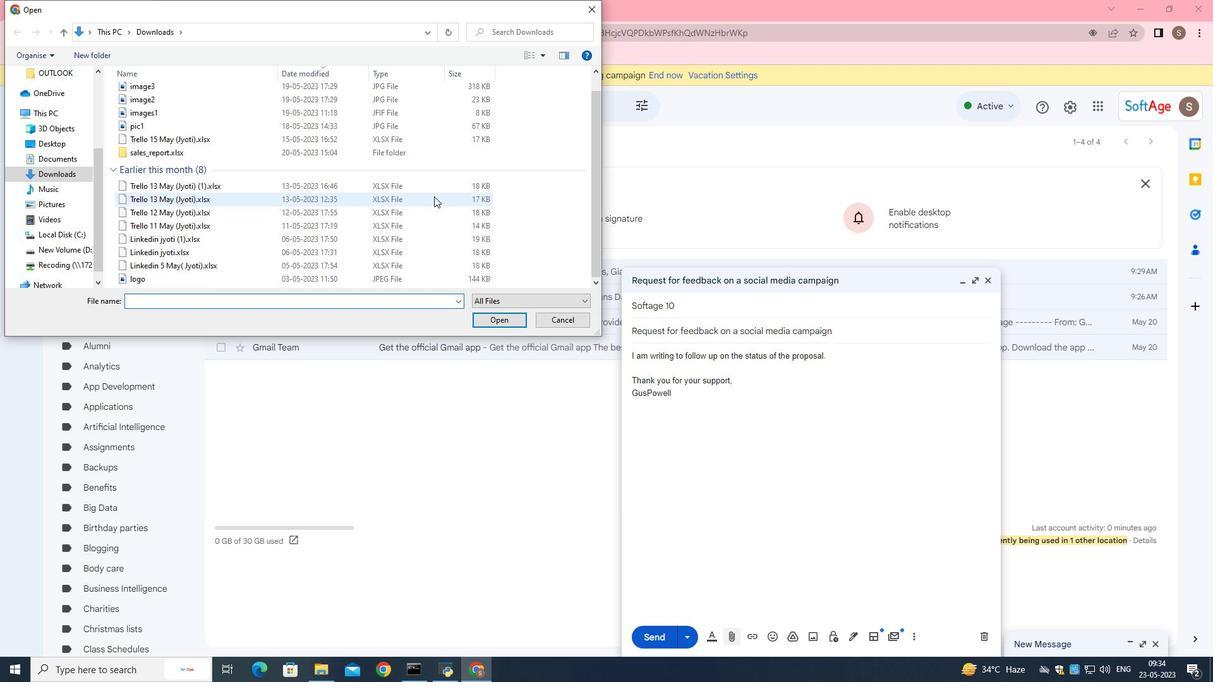 
Action: Mouse scrolled (434, 195) with delta (0, 0)
Screenshot: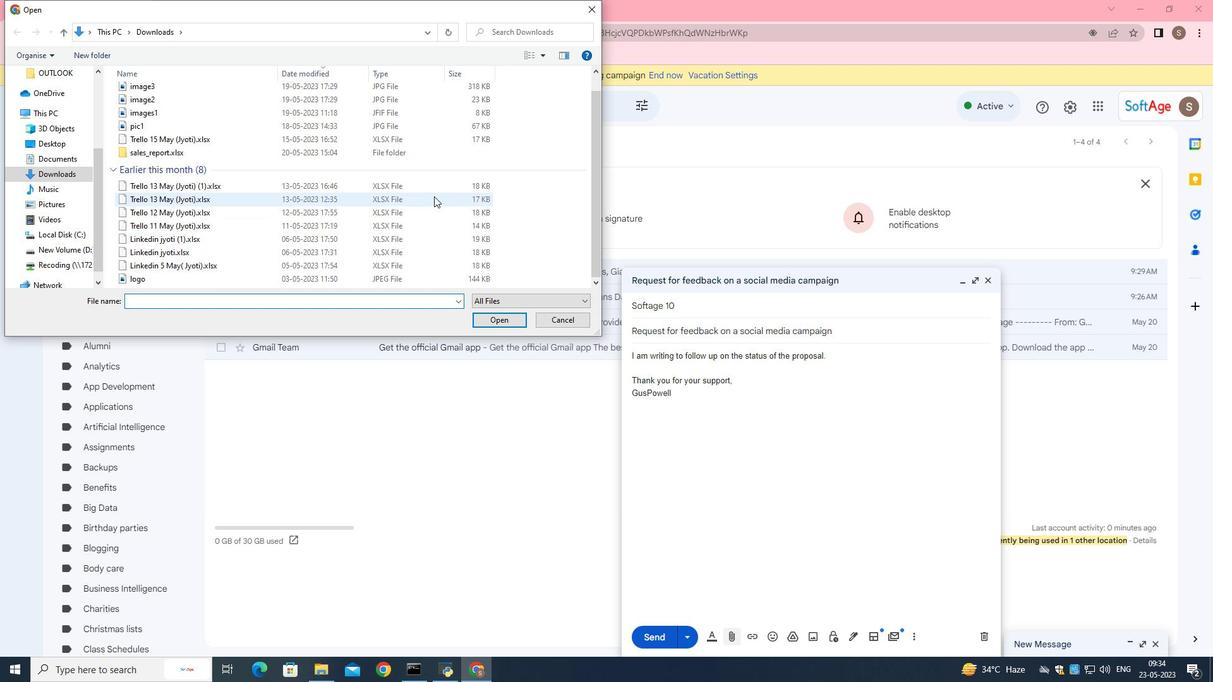 
Action: Mouse moved to (434, 196)
Screenshot: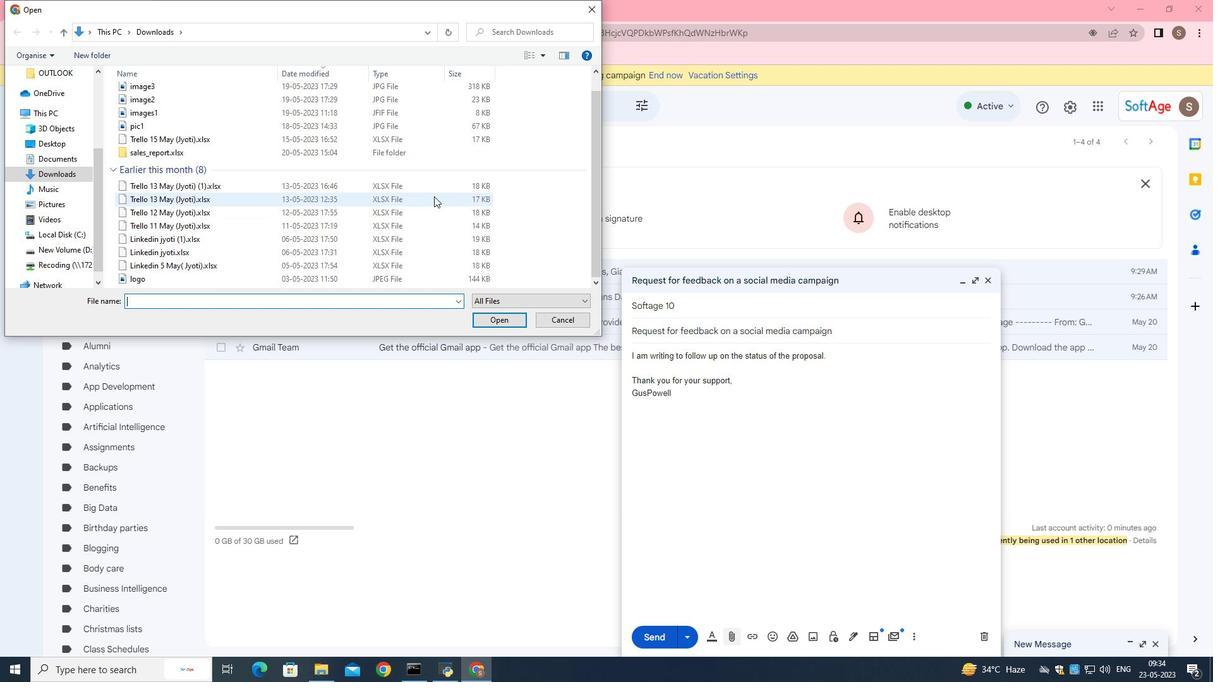 
Action: Mouse scrolled (434, 195) with delta (0, 0)
Screenshot: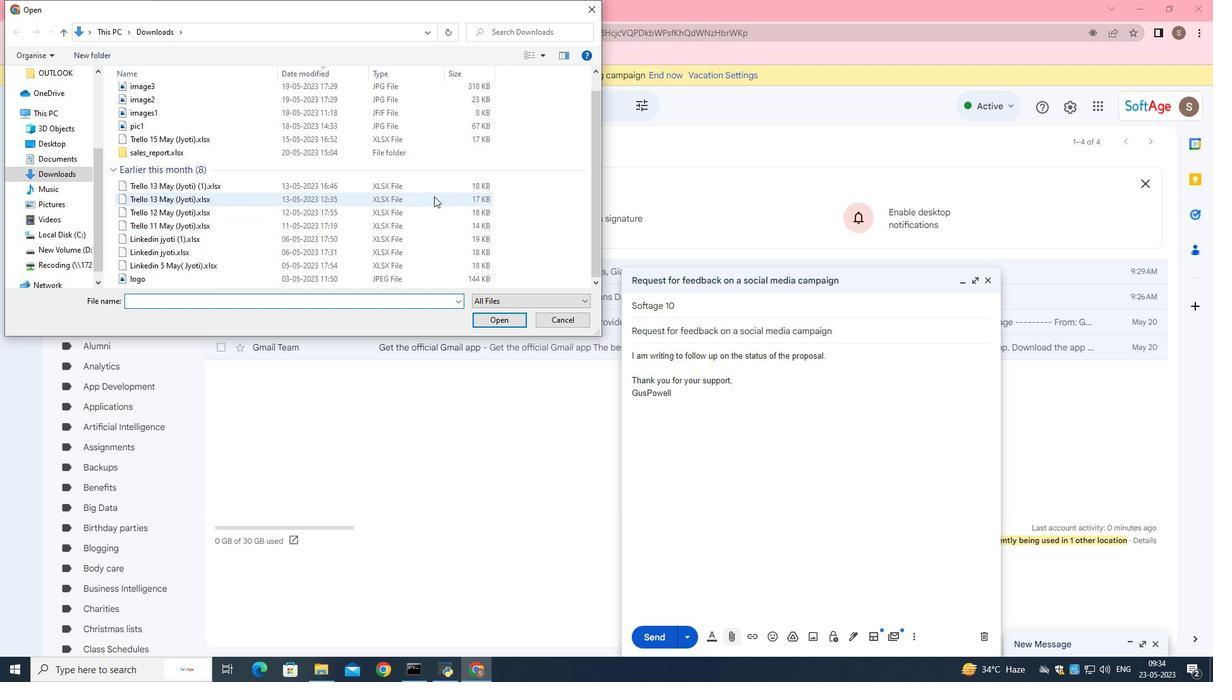 
Action: Mouse scrolled (434, 195) with delta (0, 0)
Screenshot: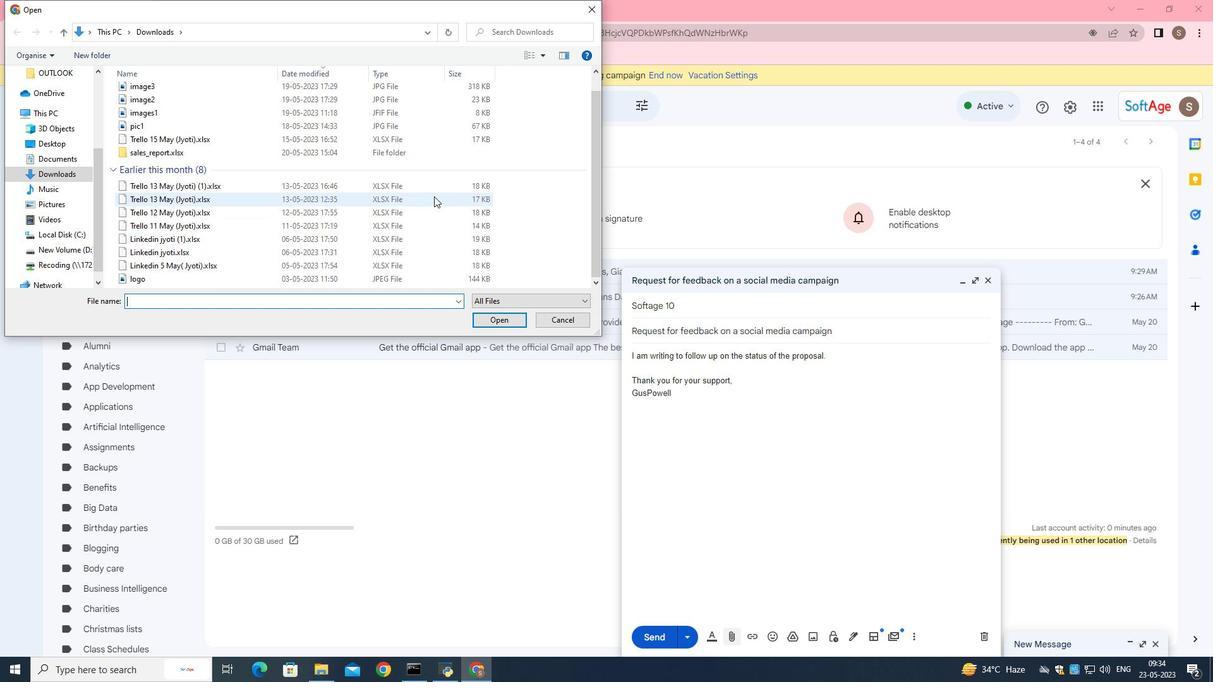 
Action: Mouse moved to (284, 110)
Screenshot: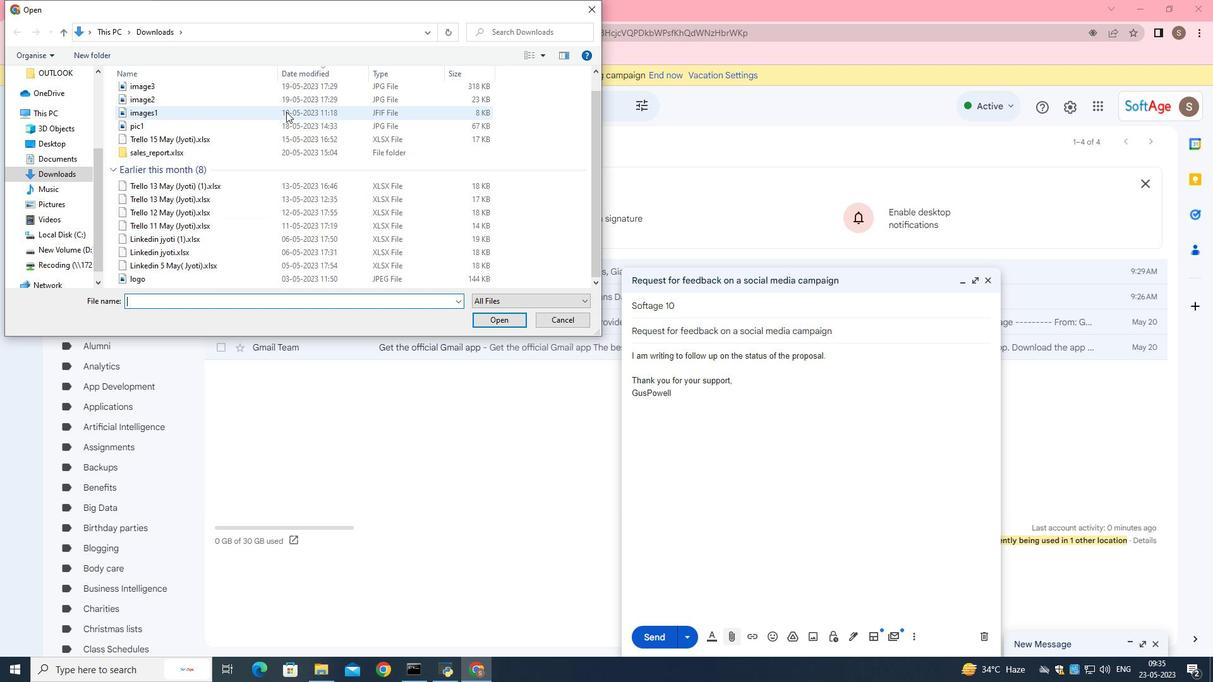 
Action: Mouse pressed left at (284, 110)
Screenshot: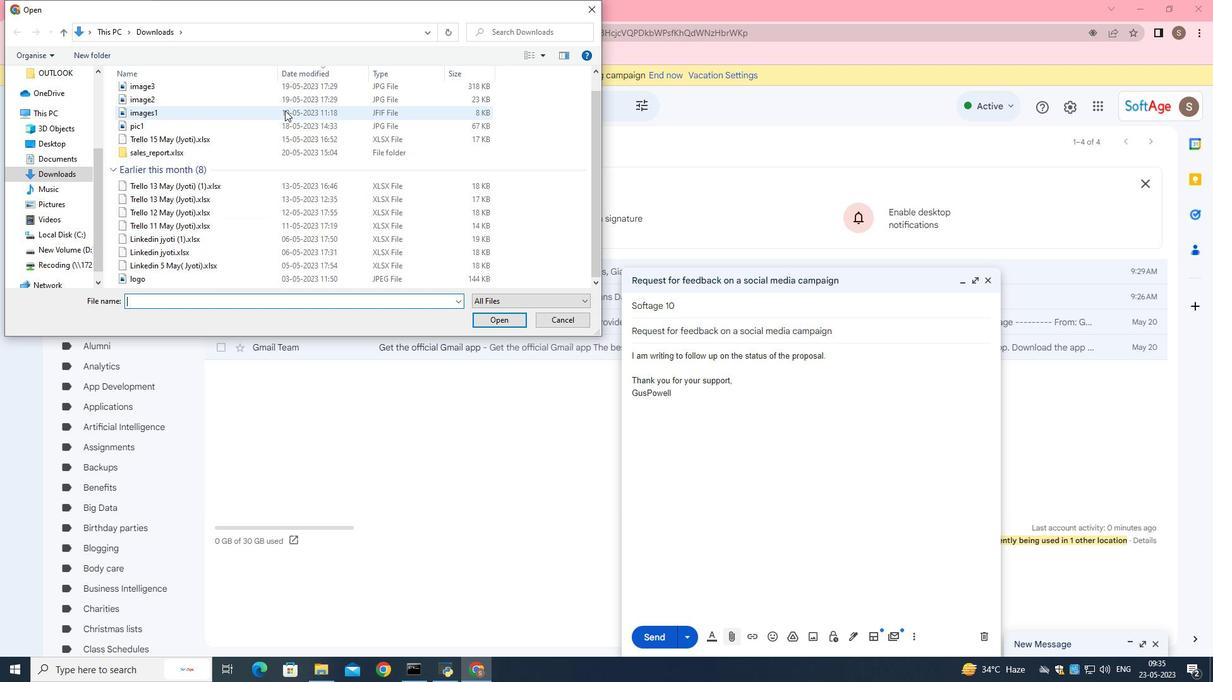 
Action: Mouse moved to (499, 322)
Screenshot: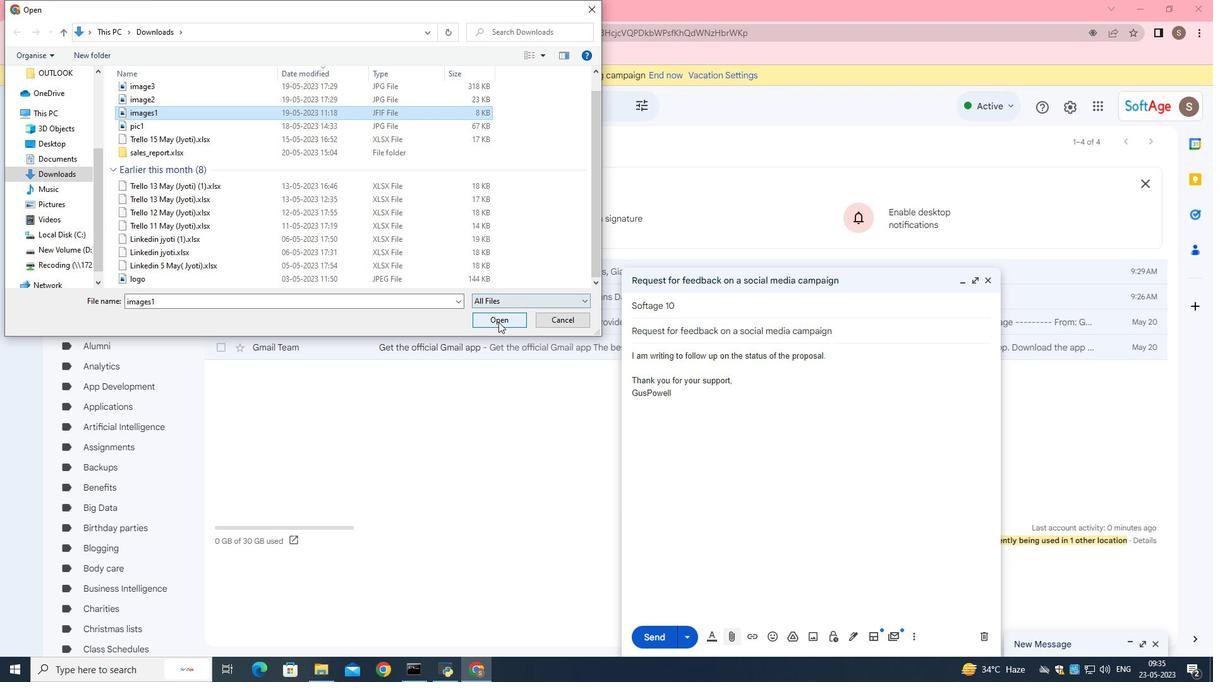 
Action: Mouse pressed left at (499, 322)
Screenshot: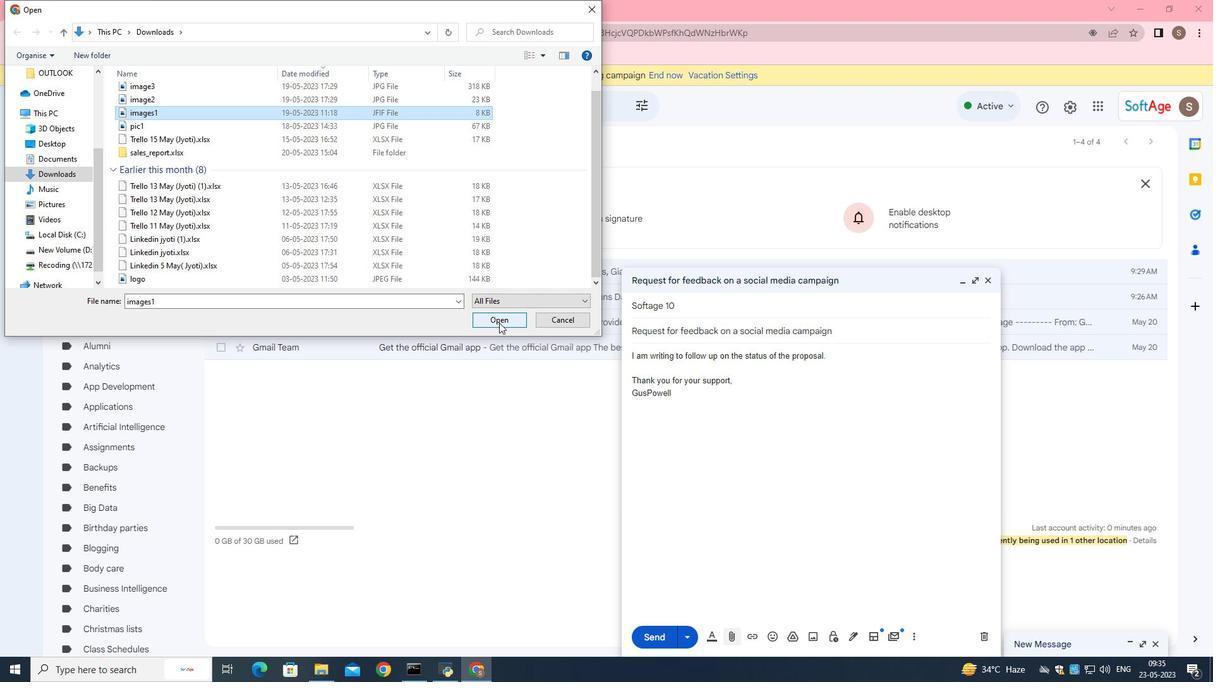 
Action: Mouse moved to (811, 469)
Screenshot: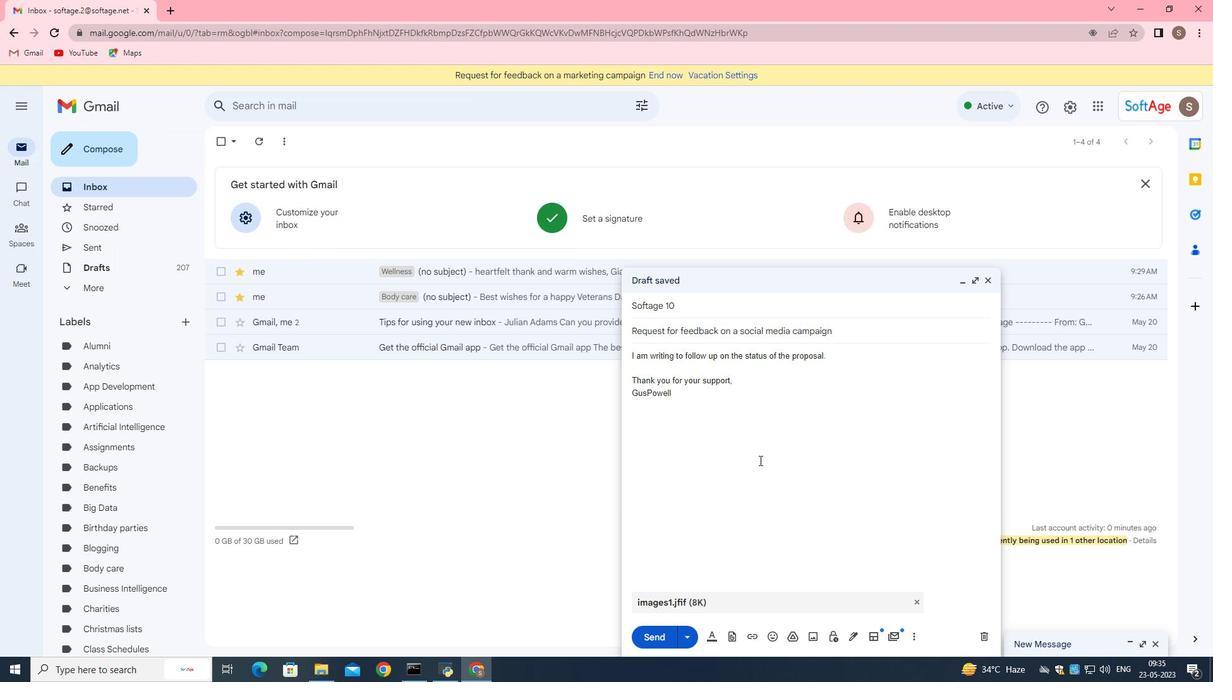 
Action: Mouse scrolled (811, 468) with delta (0, 0)
Screenshot: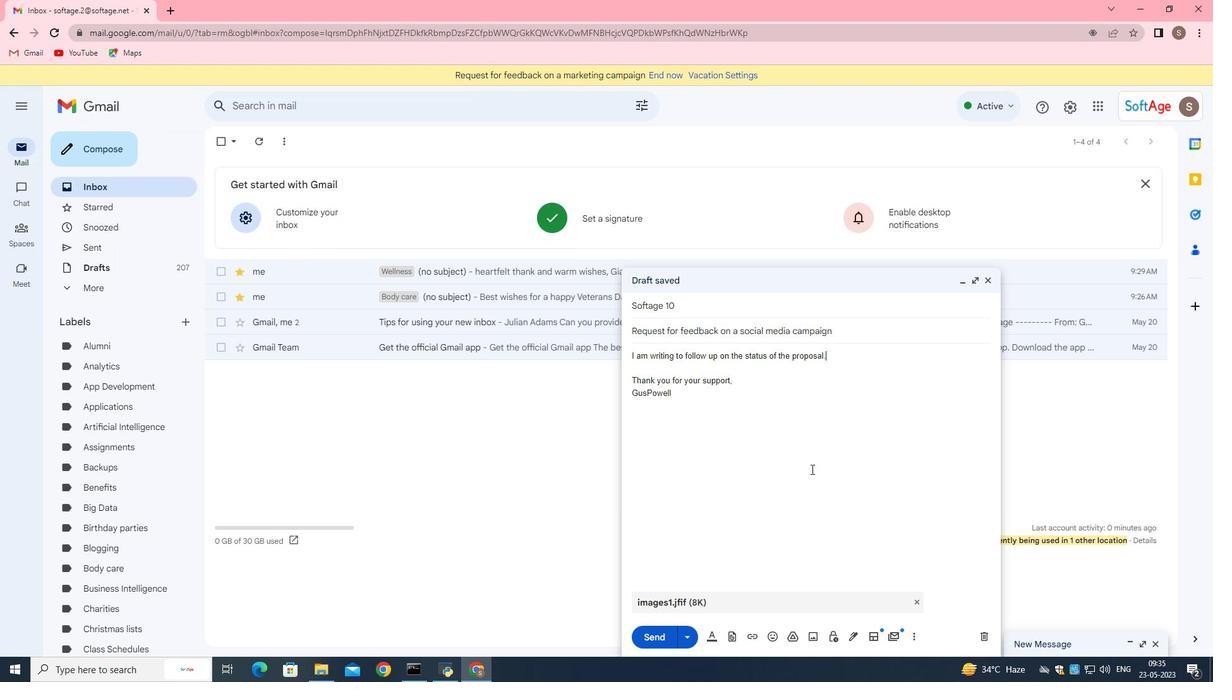 
Action: Mouse moved to (756, 380)
Screenshot: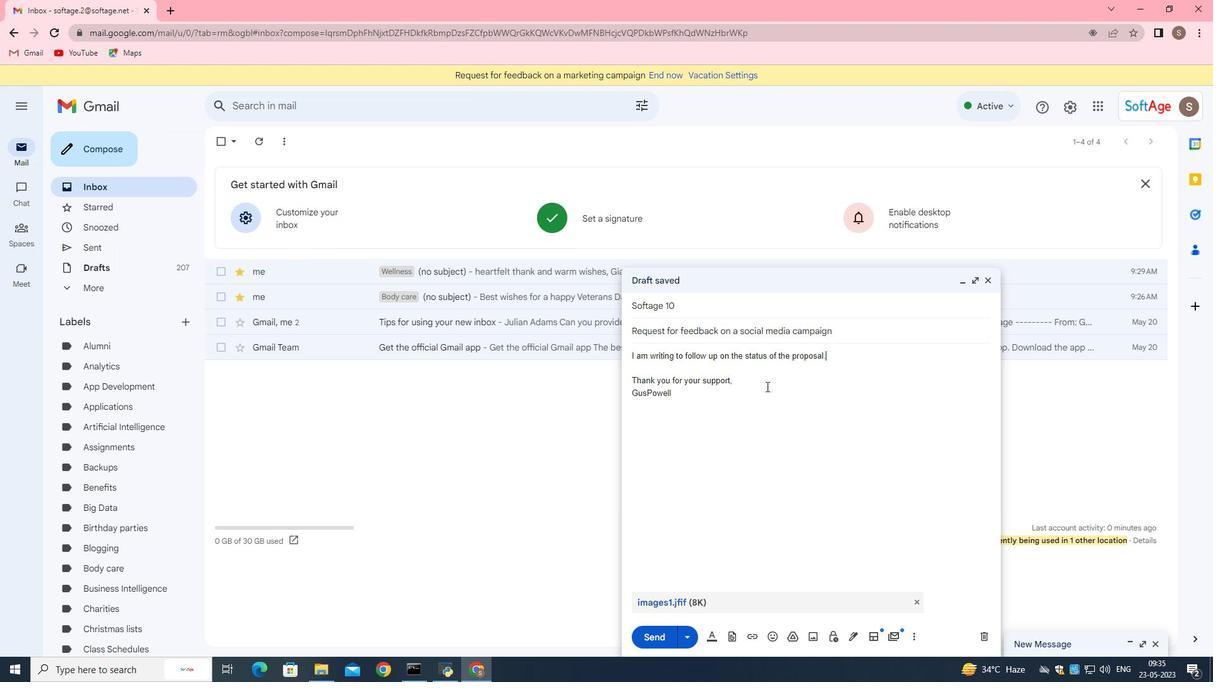 
Action: Mouse pressed left at (756, 380)
Screenshot: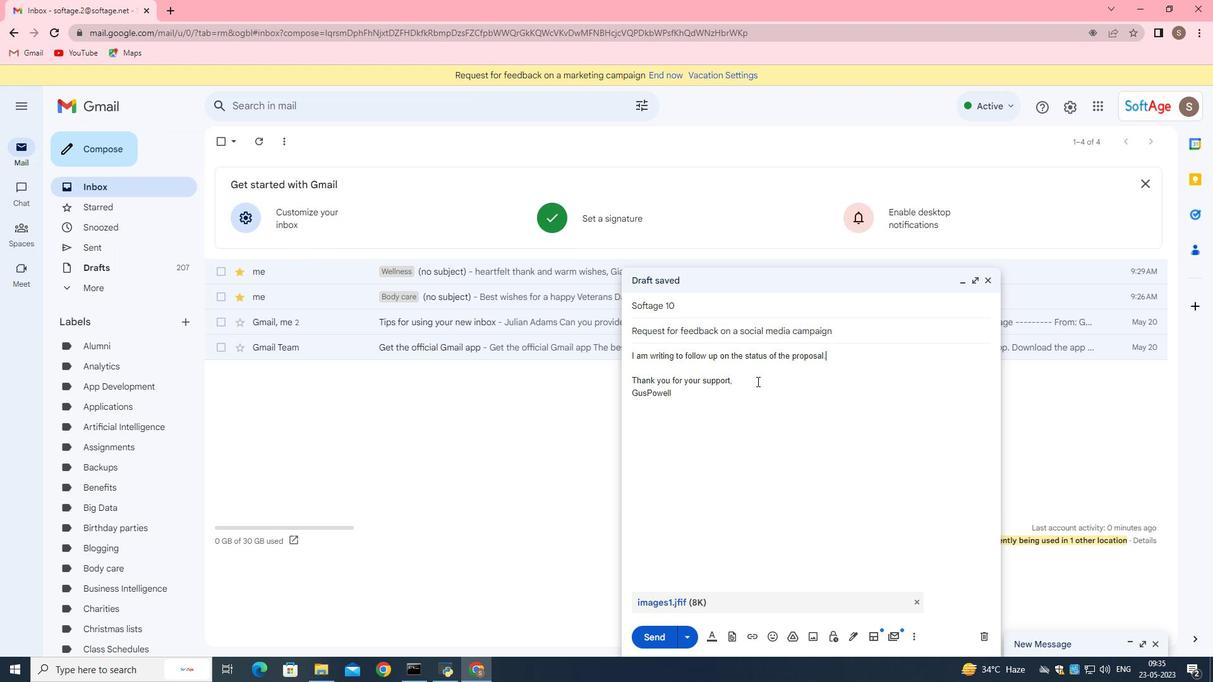 
Action: Mouse moved to (649, 369)
Screenshot: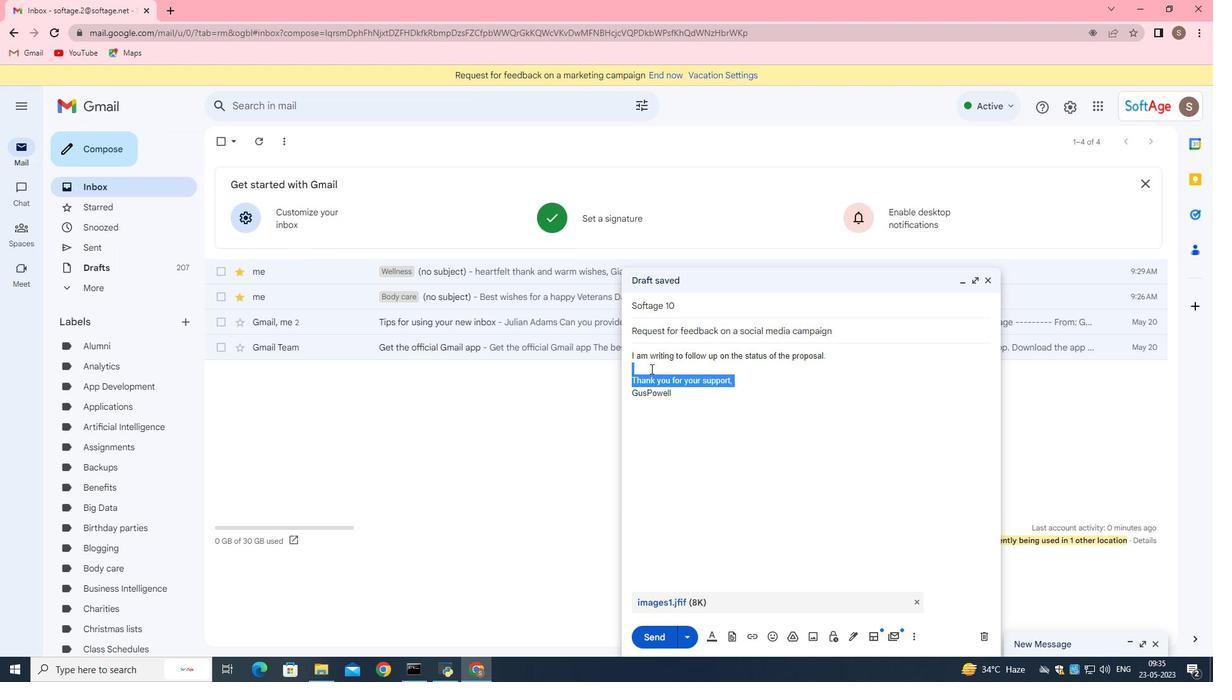
Action: Key pressed <Key.backspace><Key.up><Key.enter><Key.backspace><Key.backspace><Key.down><Key.enter><Key.enter><Key.up><Key.shift>Pla<Key.backspace>ease<Key.space>let<Key.space>me<Key.space>know<Key.space>if<Key.space>there<Key.space>are<Key.space>any<Key.space>change<Key.space>to<Key.space>the<Key.space>project<Key.space>requirements.
Screenshot: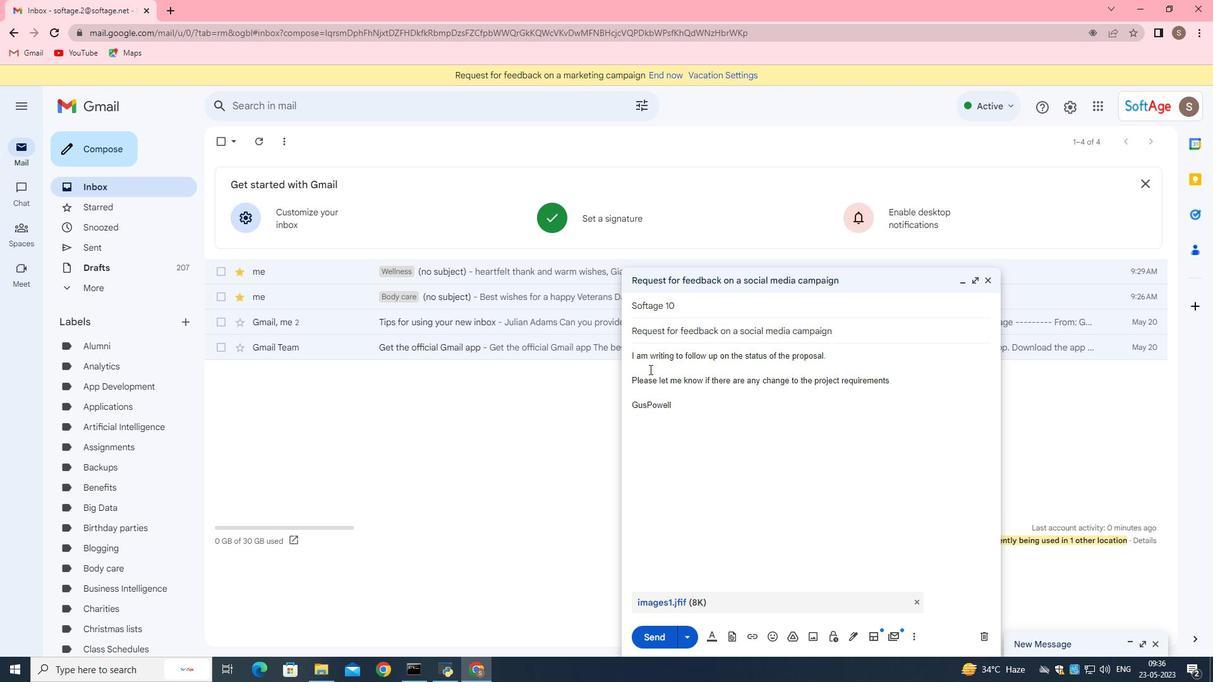 
Action: Mouse moved to (782, 384)
Screenshot: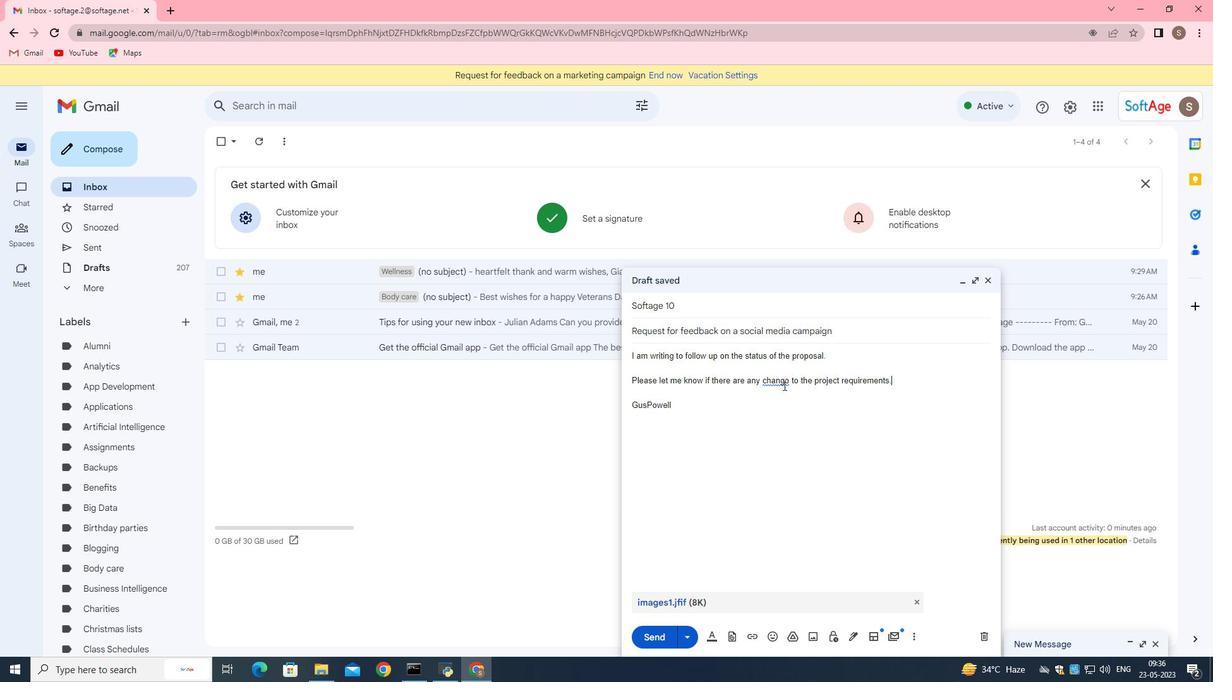 
Action: Mouse pressed left at (782, 384)
Screenshot: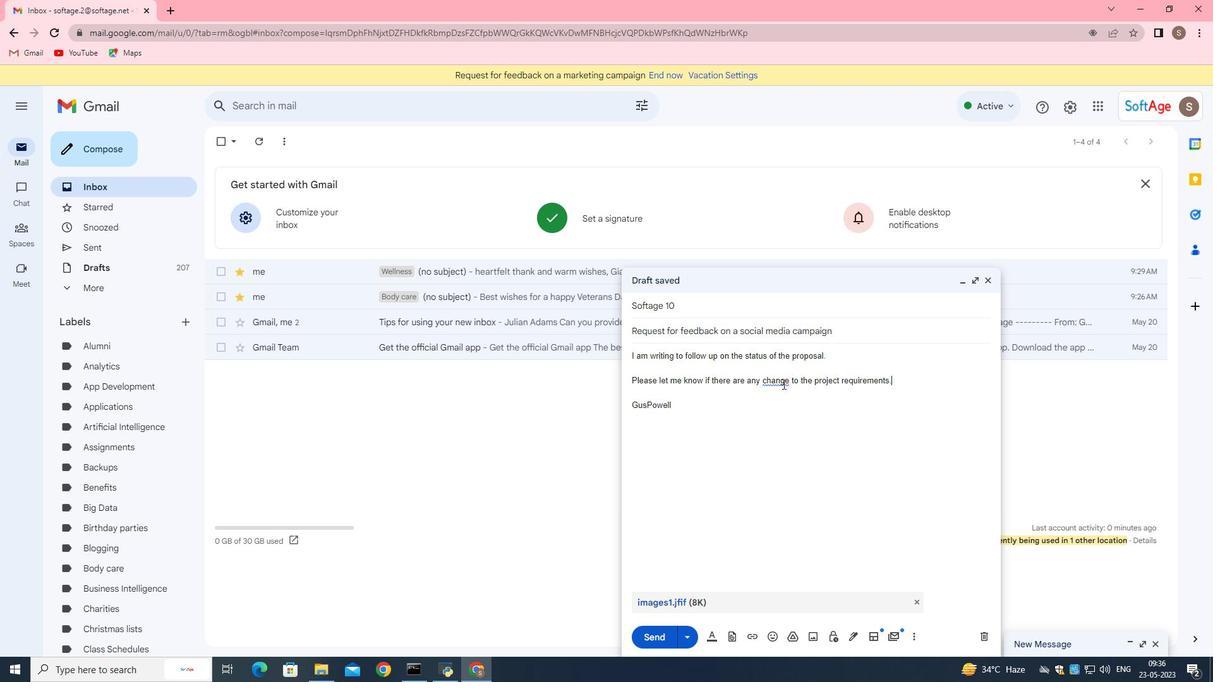 
Action: Mouse moved to (788, 403)
Screenshot: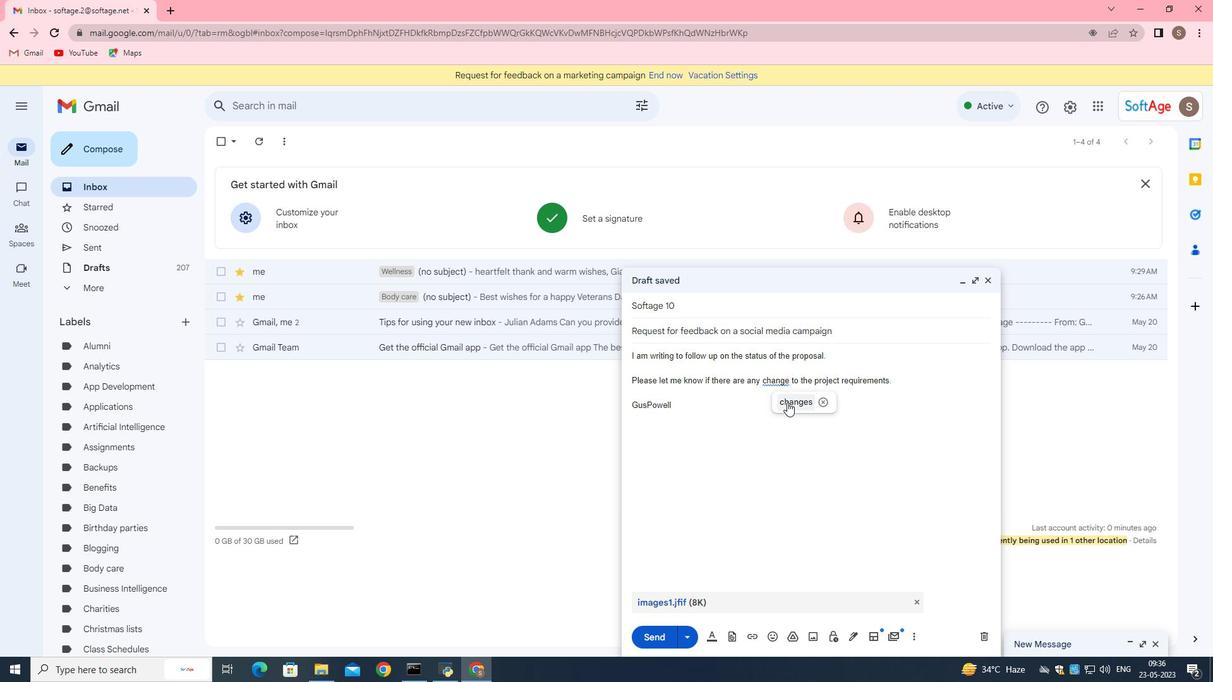 
Action: Mouse pressed left at (788, 403)
Screenshot: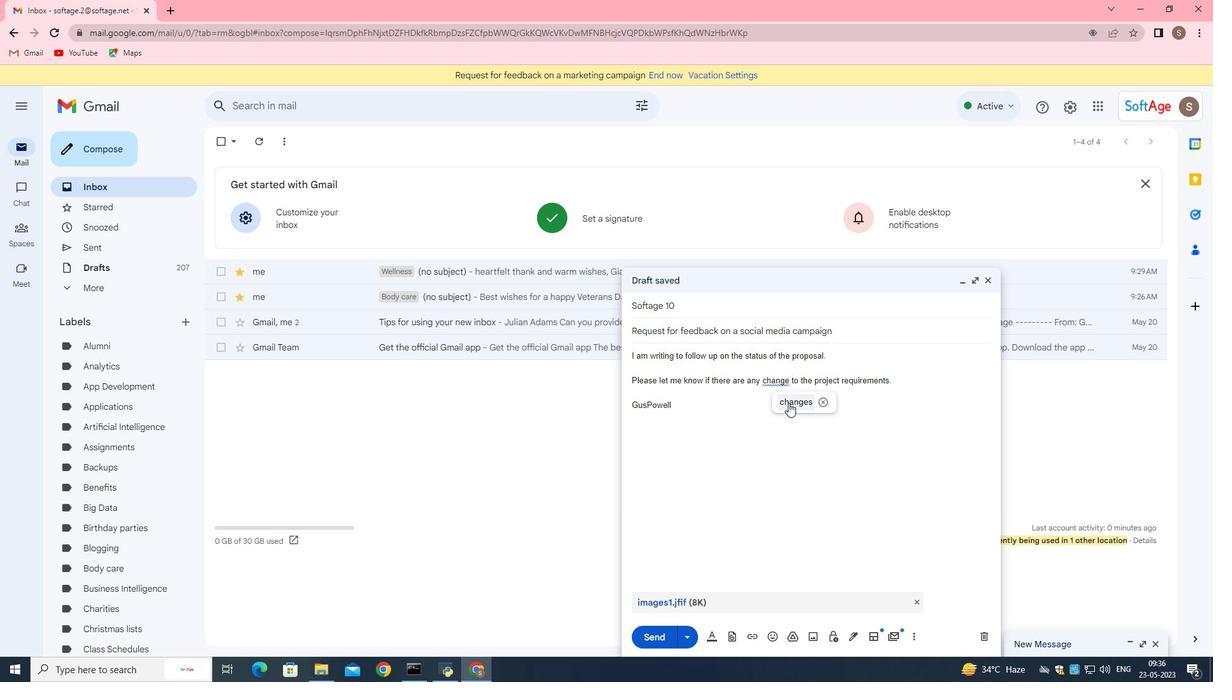 
Action: Mouse moved to (658, 638)
Screenshot: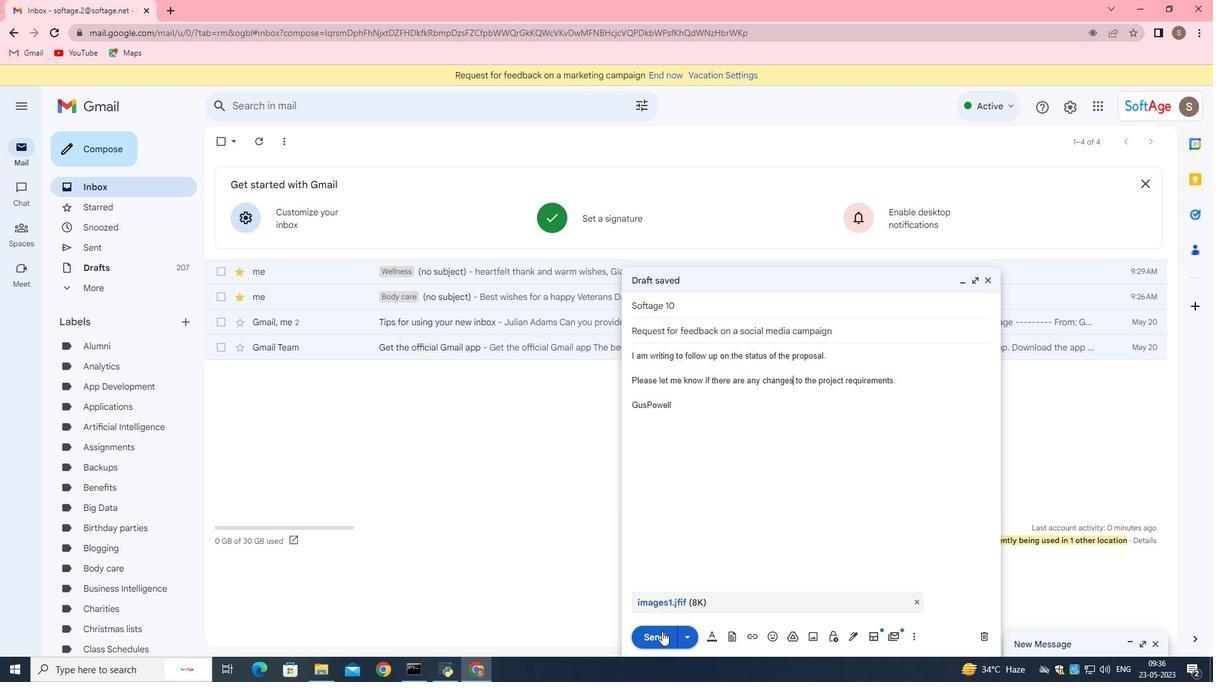 
Action: Mouse pressed left at (658, 638)
Screenshot: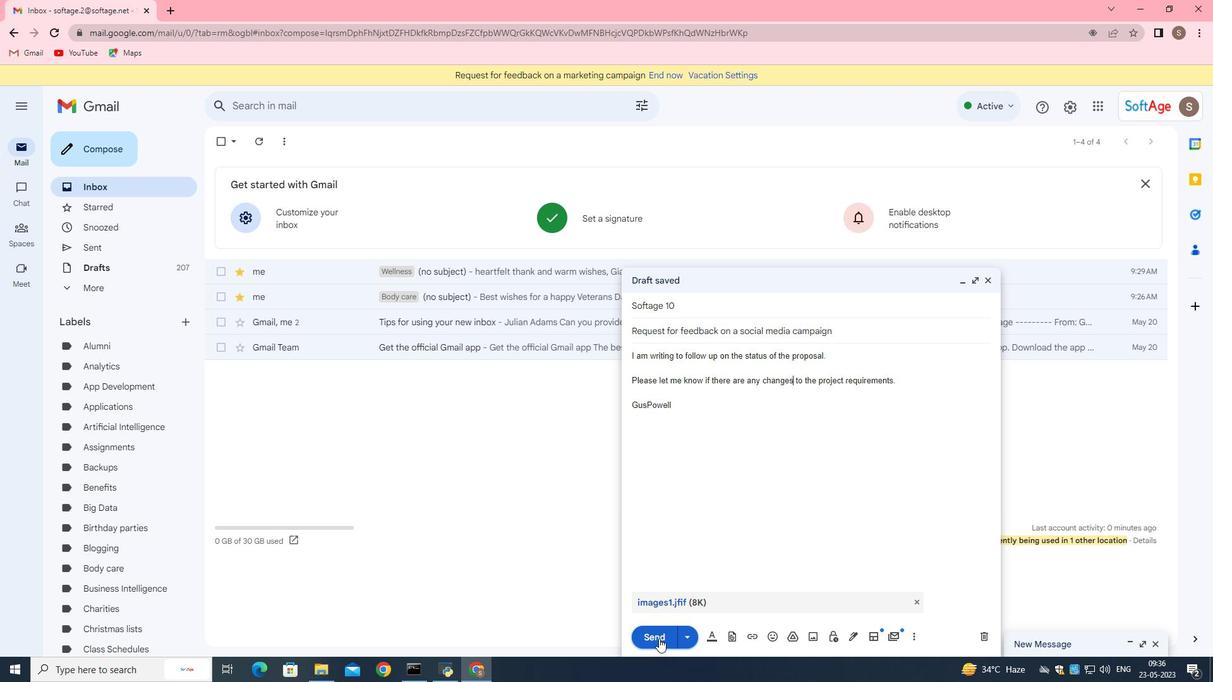
Action: Mouse moved to (82, 246)
Screenshot: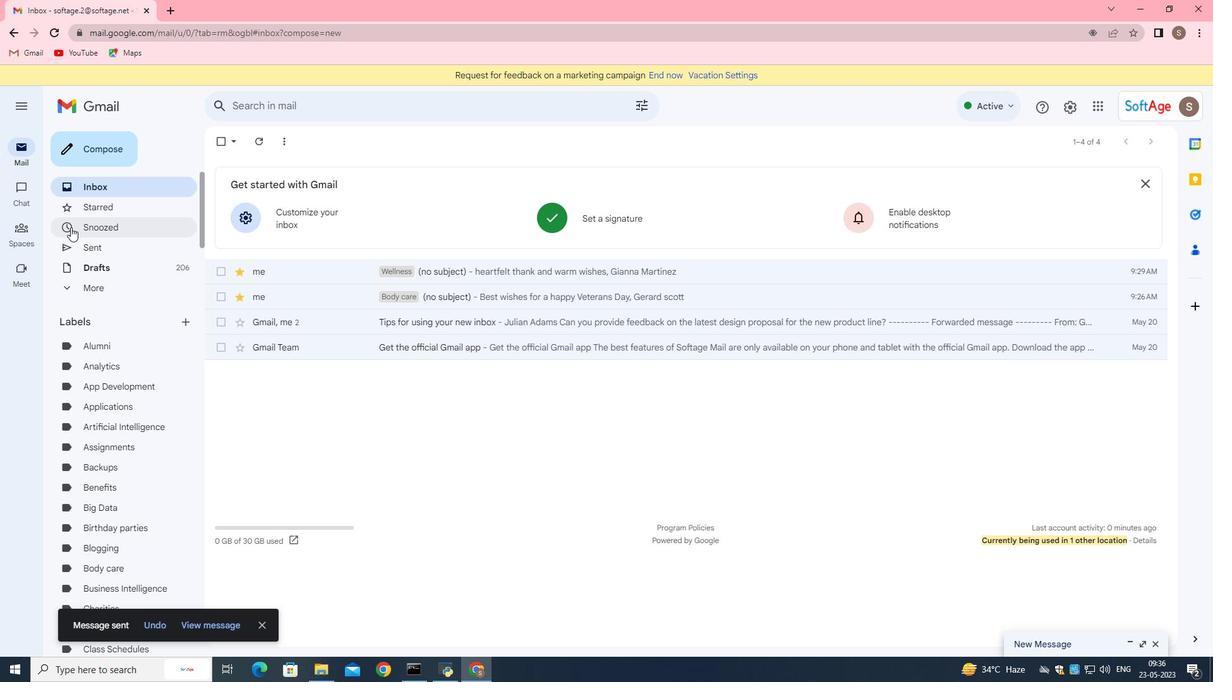 
Action: Mouse pressed left at (82, 246)
Screenshot: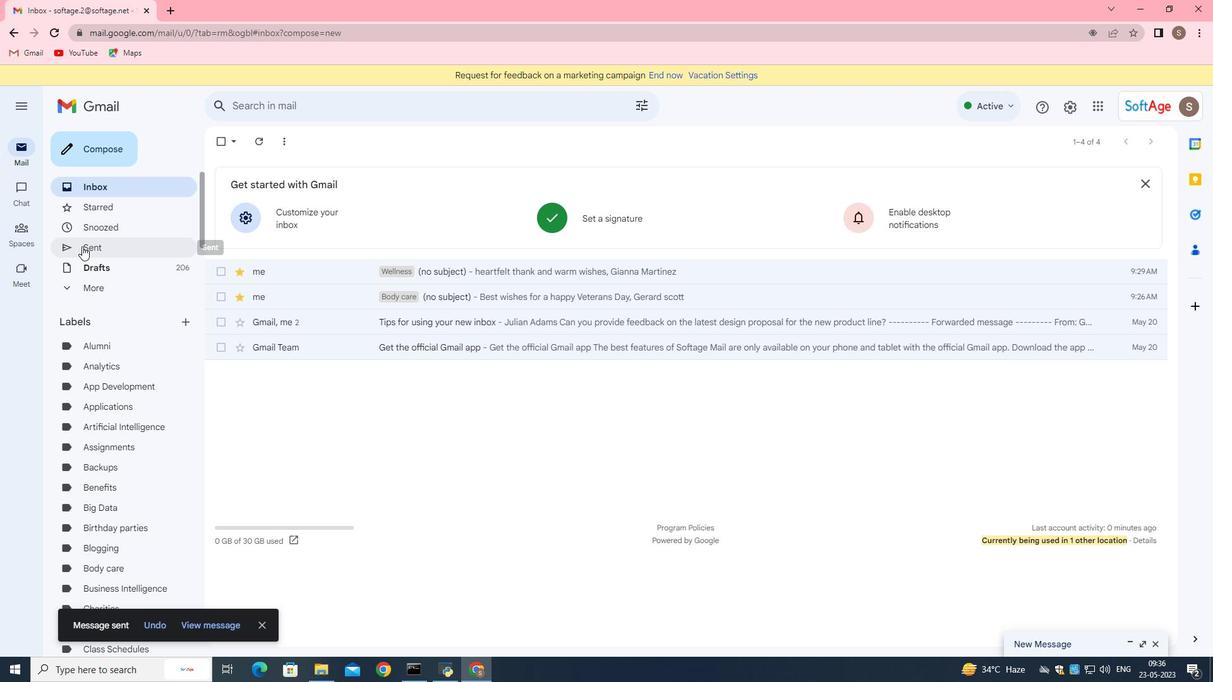 
Action: Mouse moved to (241, 205)
Screenshot: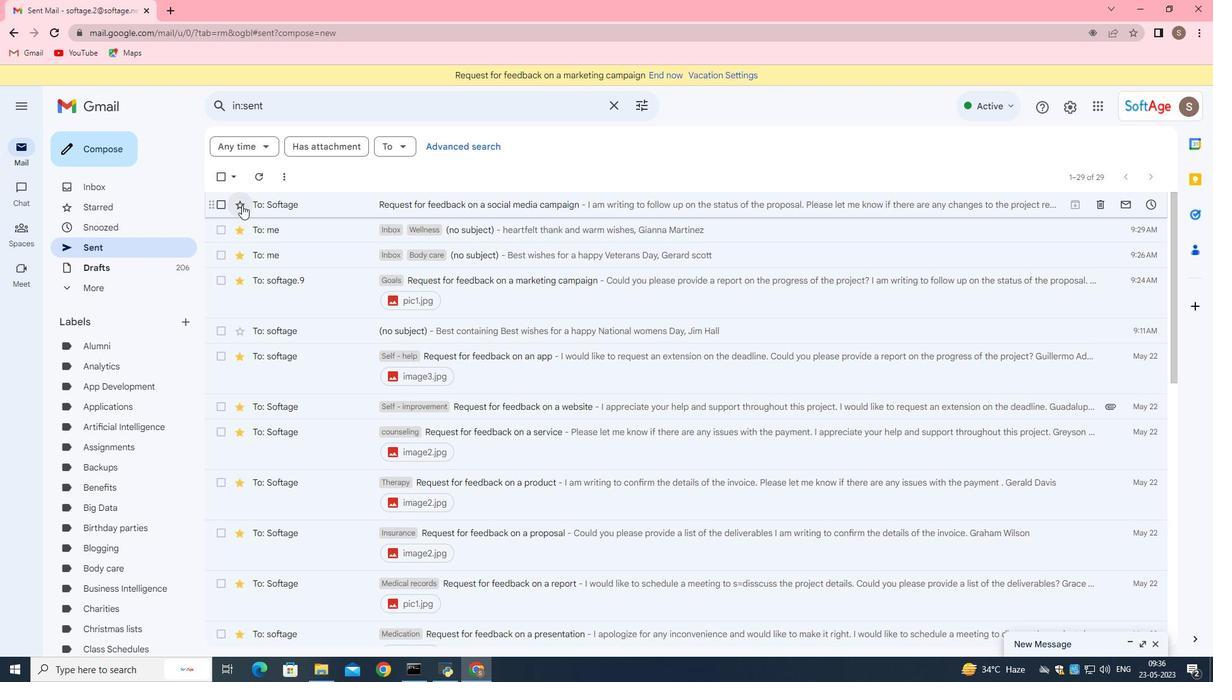 
Action: Mouse pressed left at (241, 205)
Screenshot: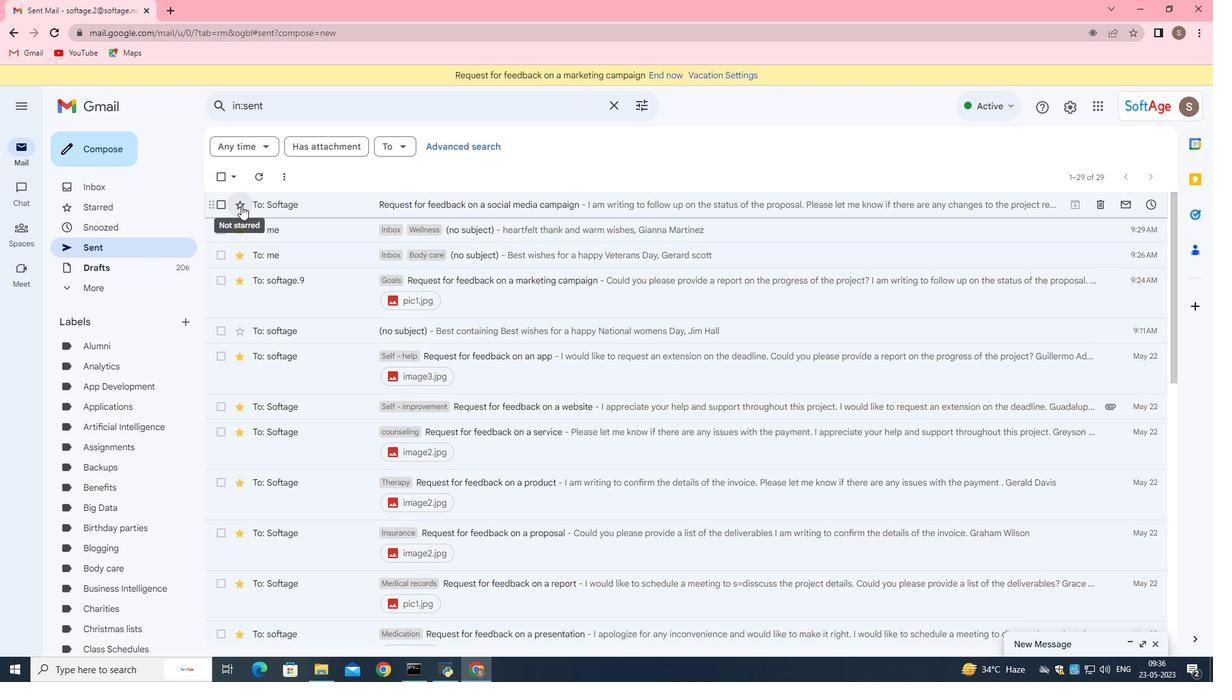 
Action: Mouse moved to (312, 205)
Screenshot: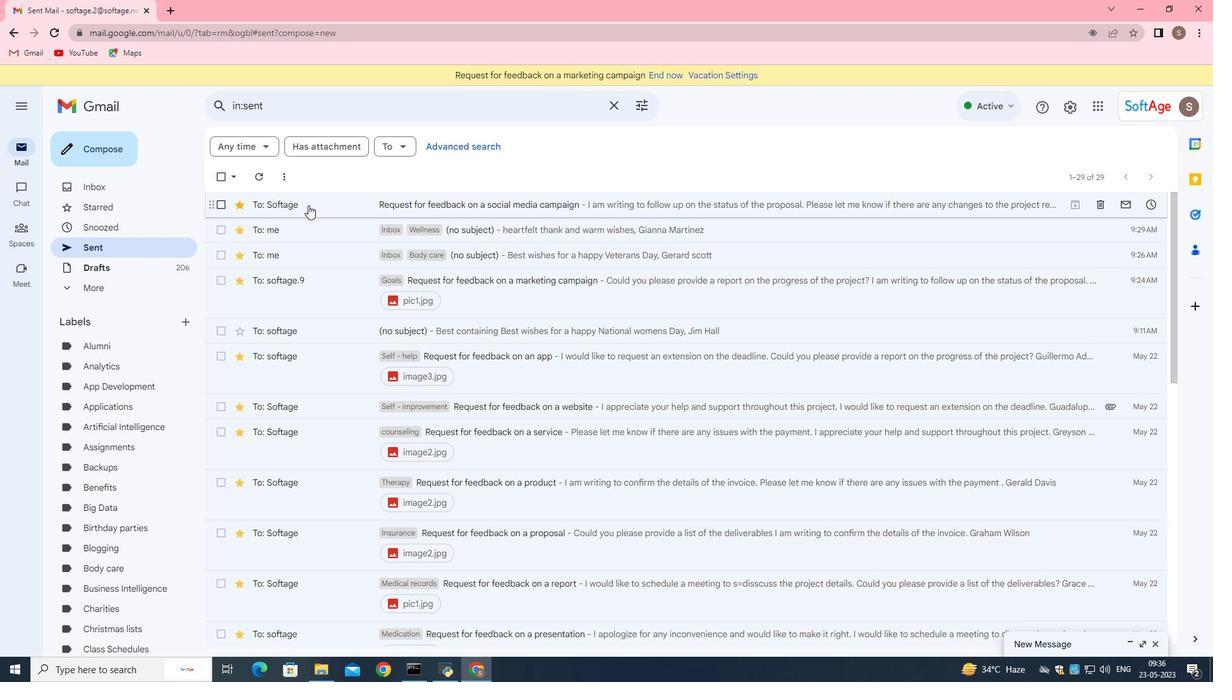 
Action: Mouse pressed left at (312, 205)
Screenshot: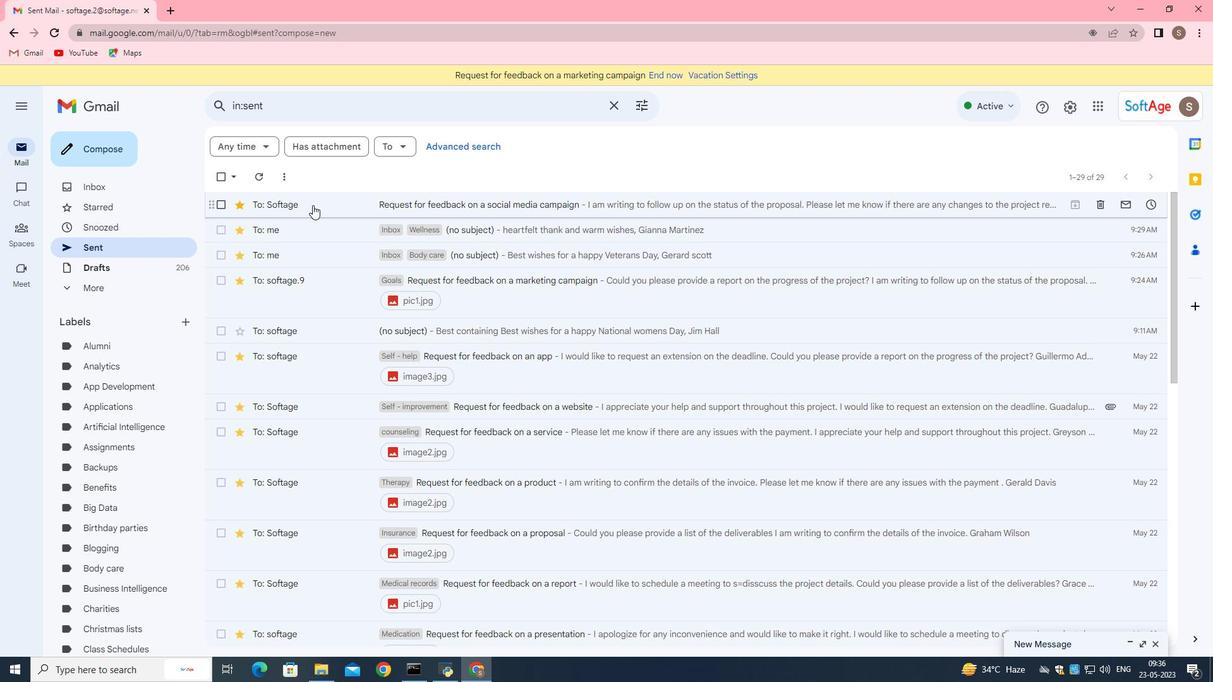 
Action: Mouse moved to (464, 139)
Screenshot: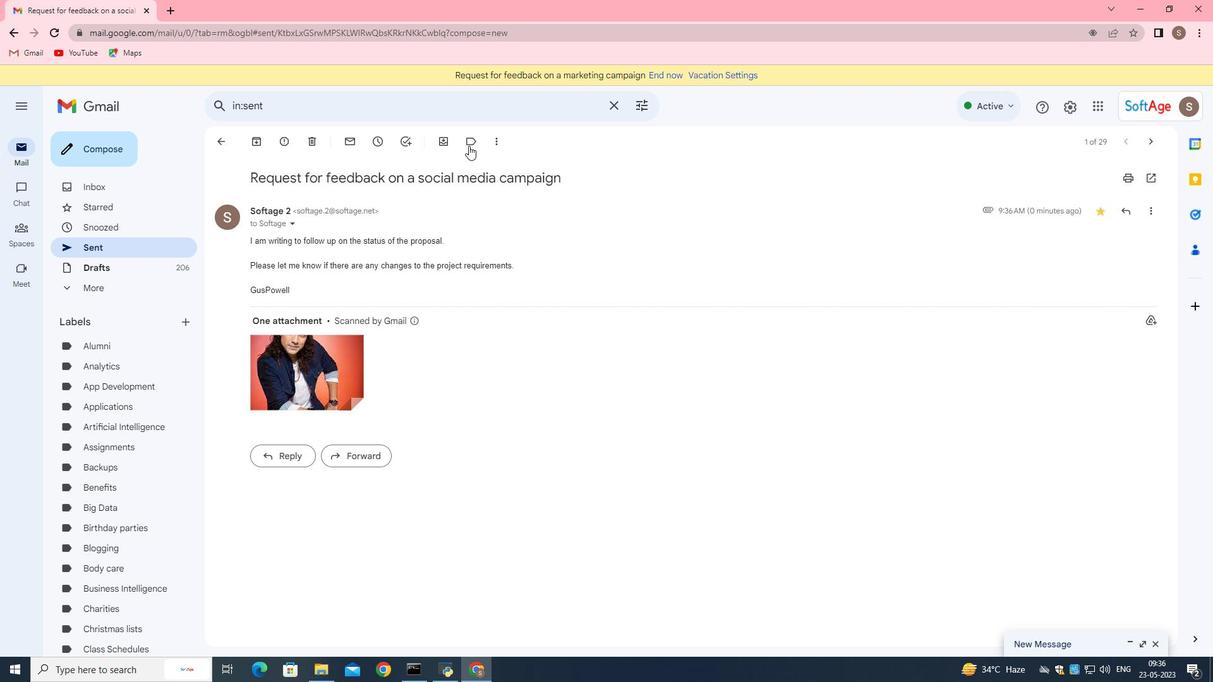 
Action: Mouse pressed left at (464, 139)
Screenshot: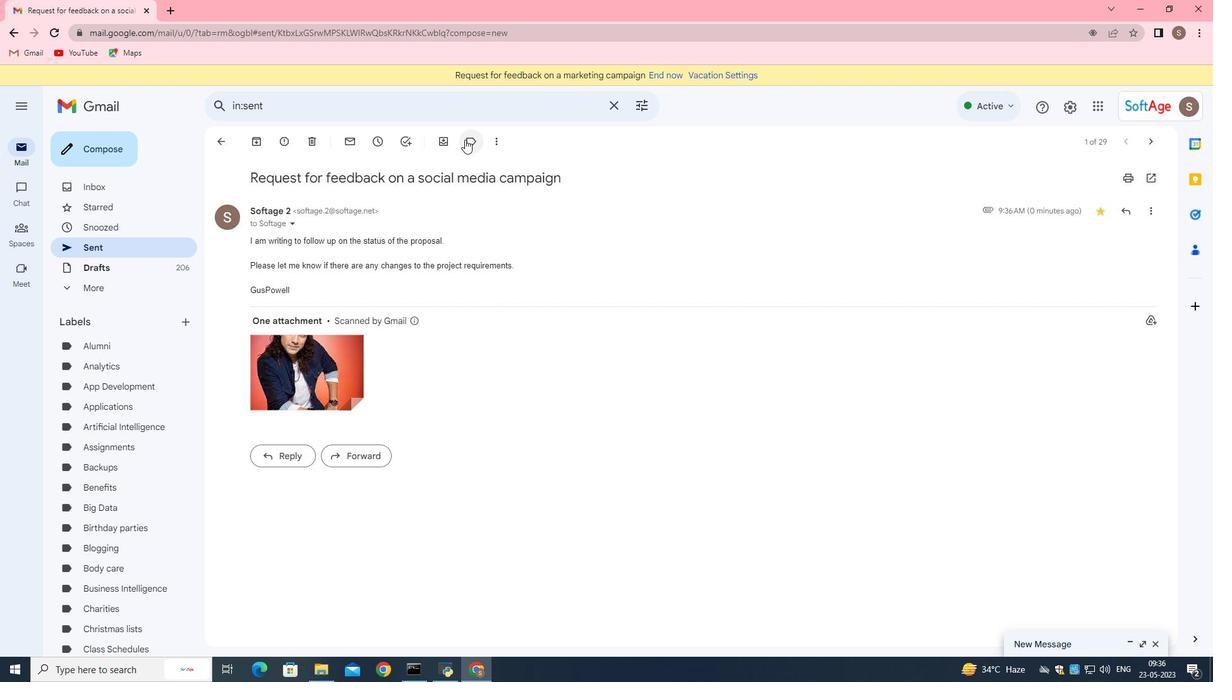 
Action: Mouse moved to (489, 173)
Screenshot: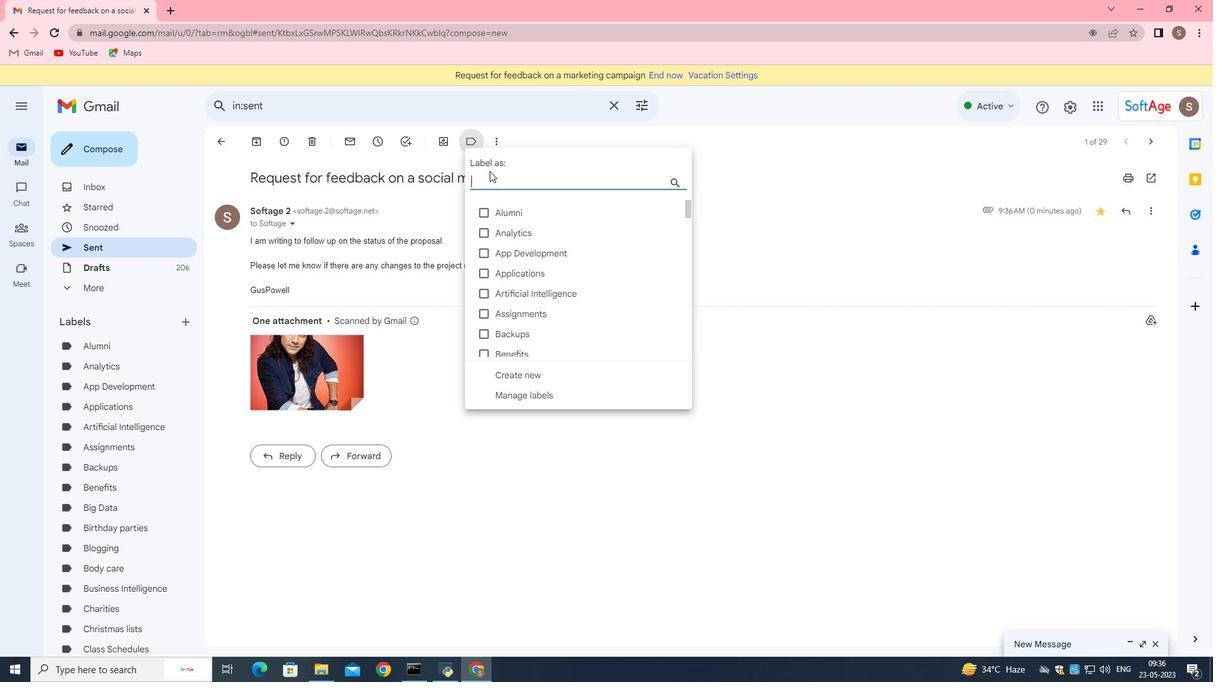 
Action: Key pressed jou
Screenshot: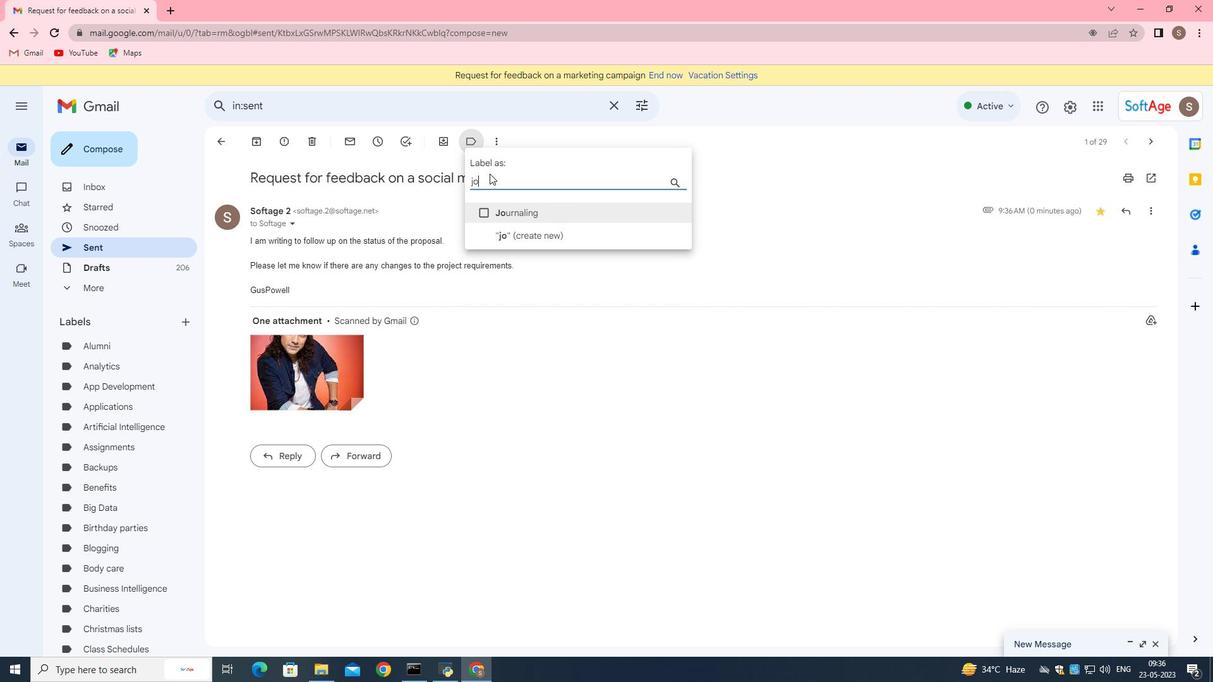 
Action: Mouse moved to (485, 207)
Screenshot: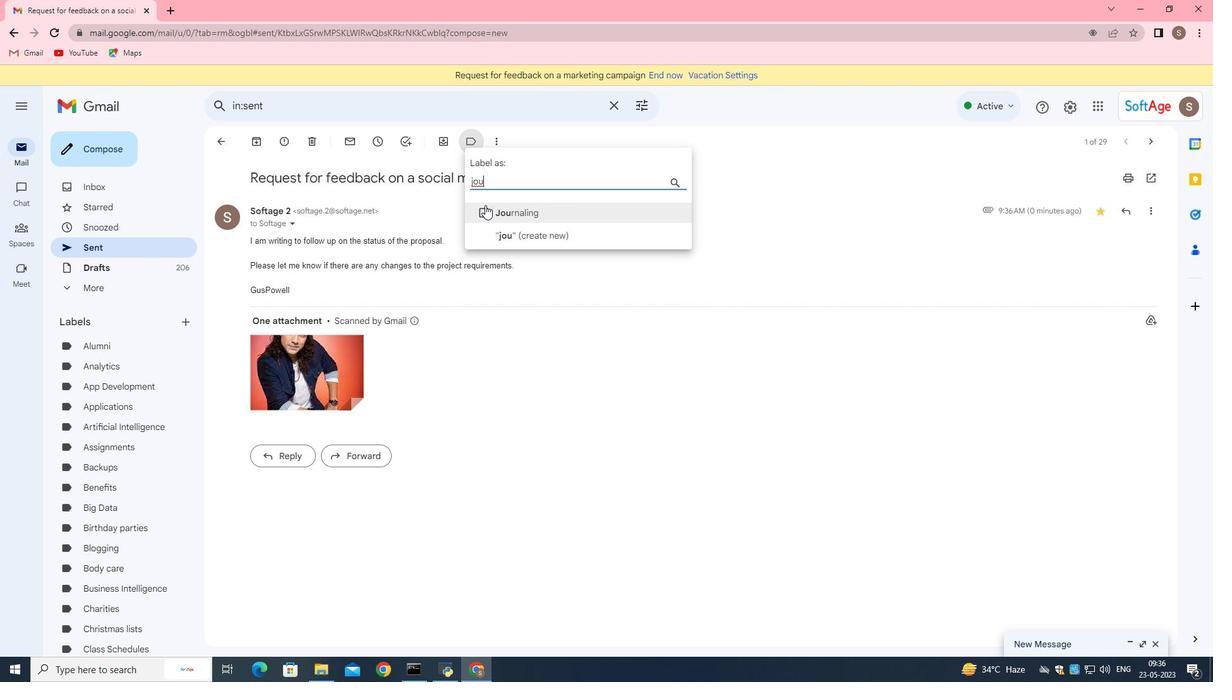 
Action: Mouse pressed left at (485, 207)
Screenshot: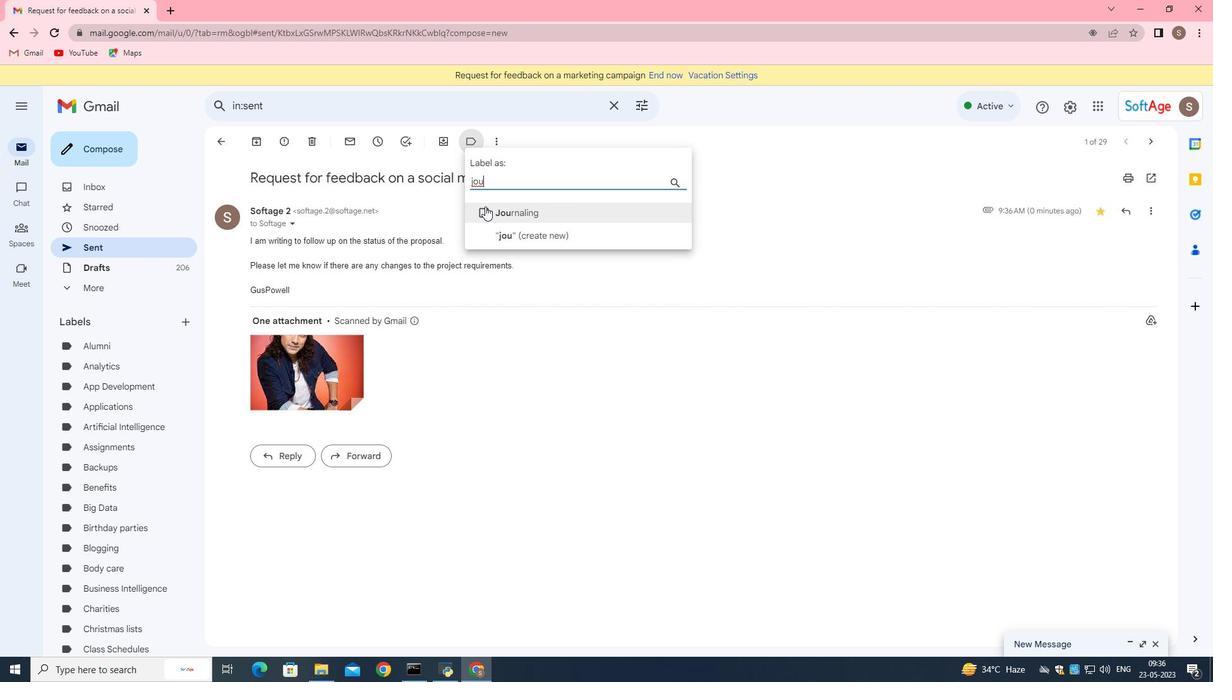 
Action: Mouse moved to (500, 235)
Screenshot: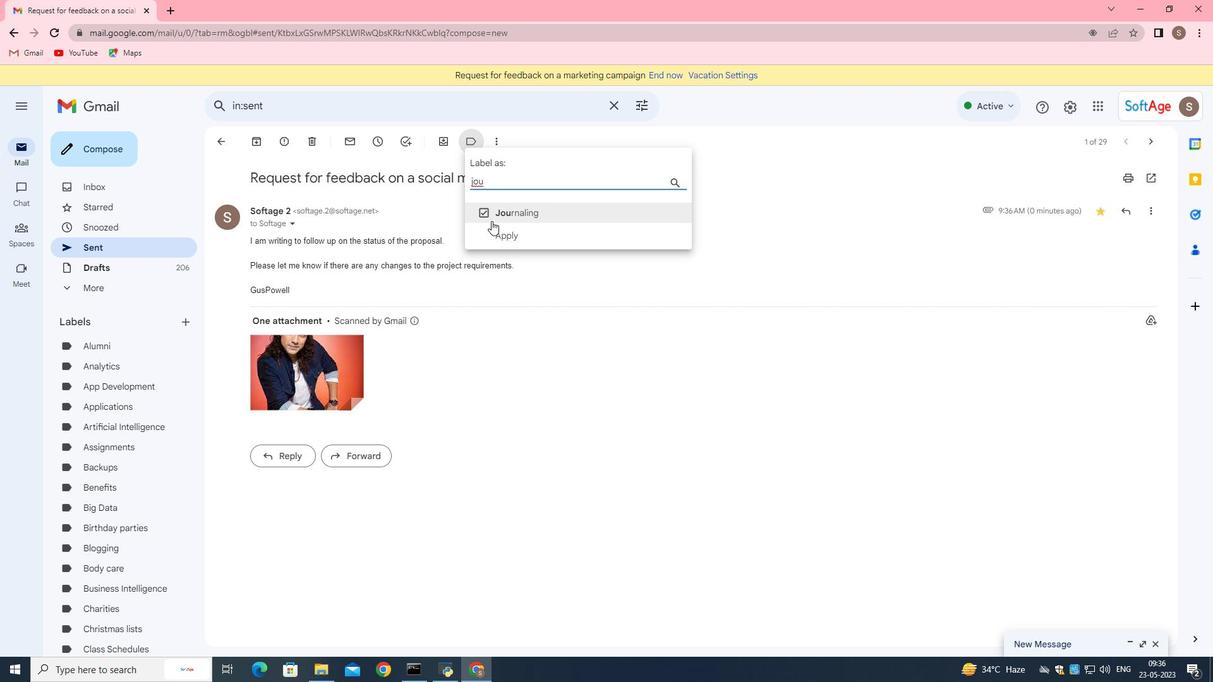 
Action: Mouse pressed left at (500, 235)
Screenshot: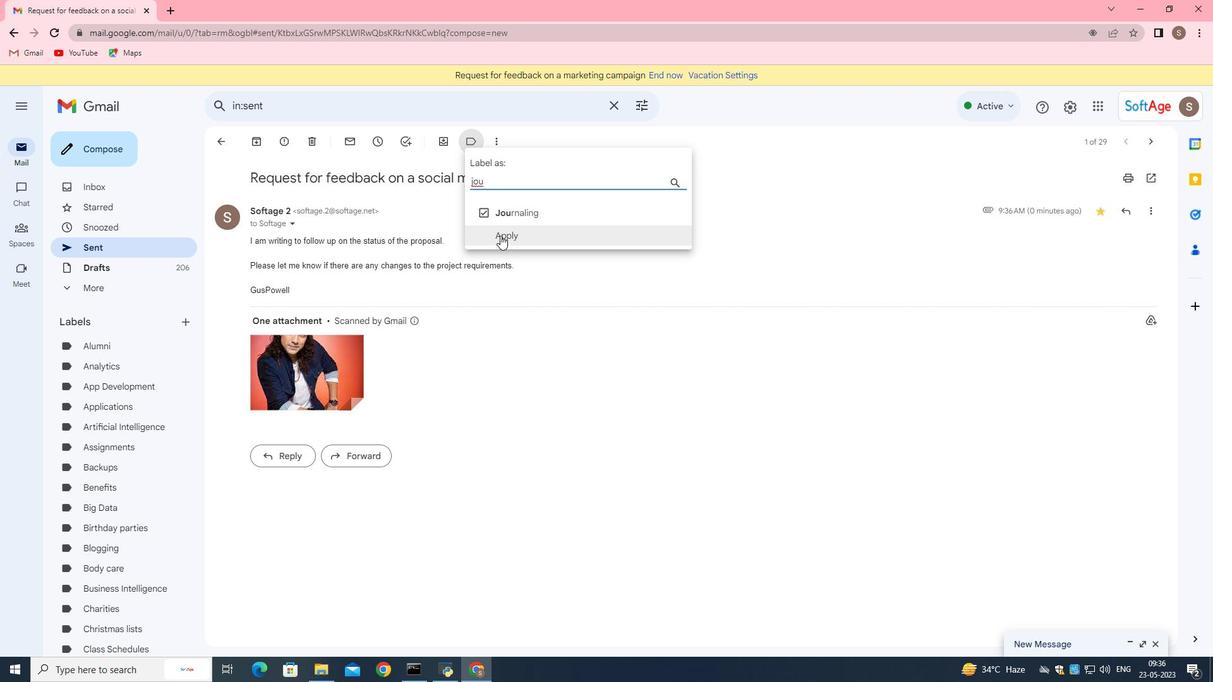 
Action: Mouse moved to (602, 178)
Screenshot: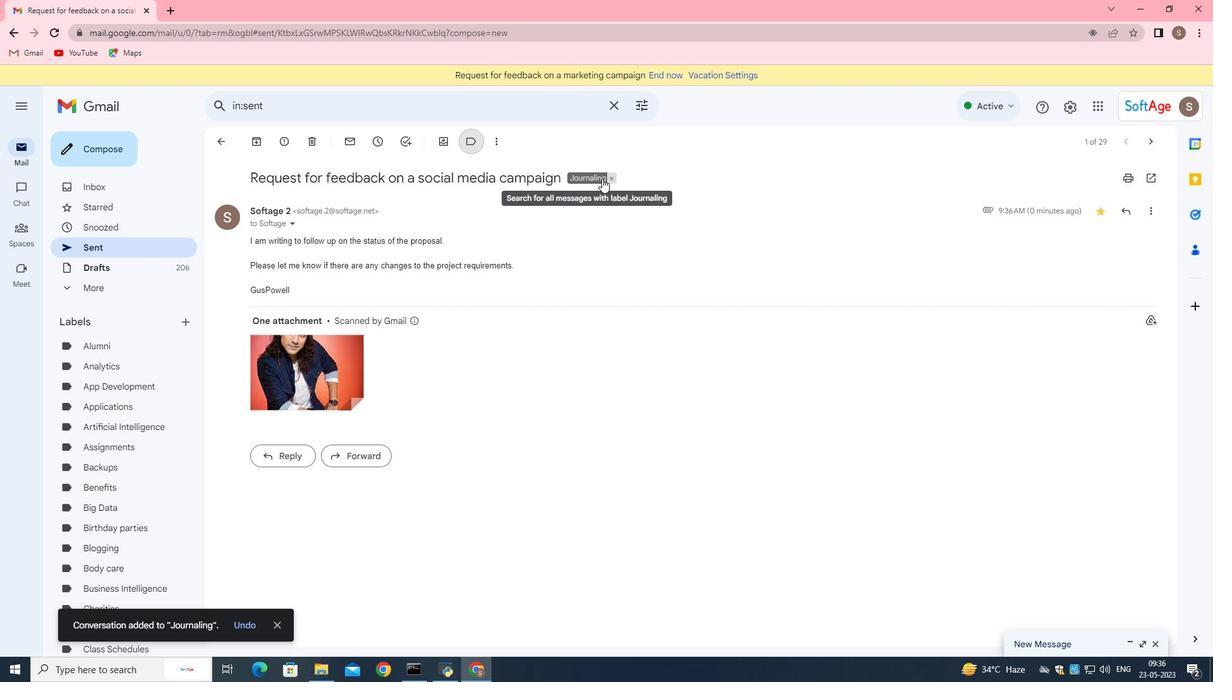 
